 Task: Find connections with filter location Arganda with filter topic #covidwith filter profile language French with filter current company ONLINE WORK FROM HOME OPPORTUNITY with filter school Birla Institute of Technology and Science, Pilani - Goa Campus with filter industry Waste Treatment and Disposal with filter service category Financial Accounting with filter keywords title Carpenter
Action: Mouse moved to (209, 306)
Screenshot: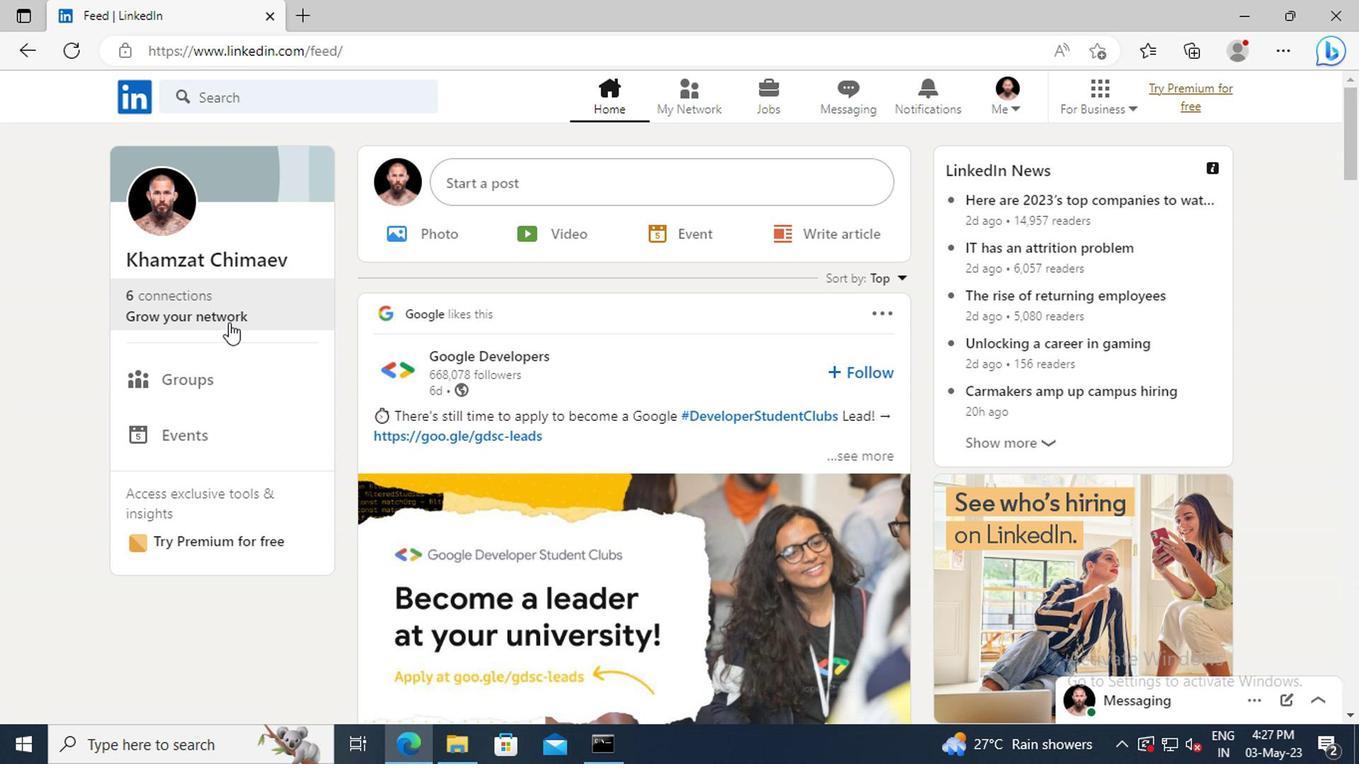 
Action: Mouse pressed left at (209, 306)
Screenshot: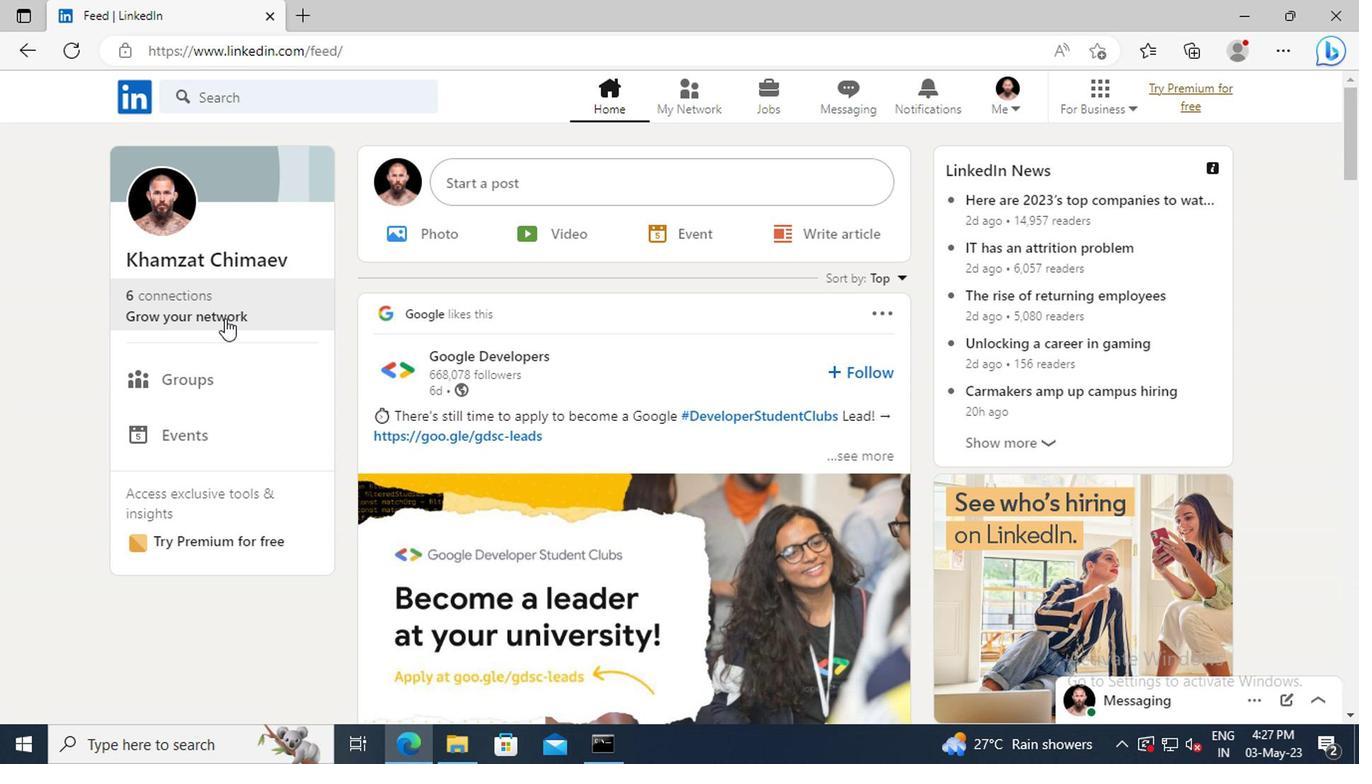 
Action: Mouse moved to (210, 210)
Screenshot: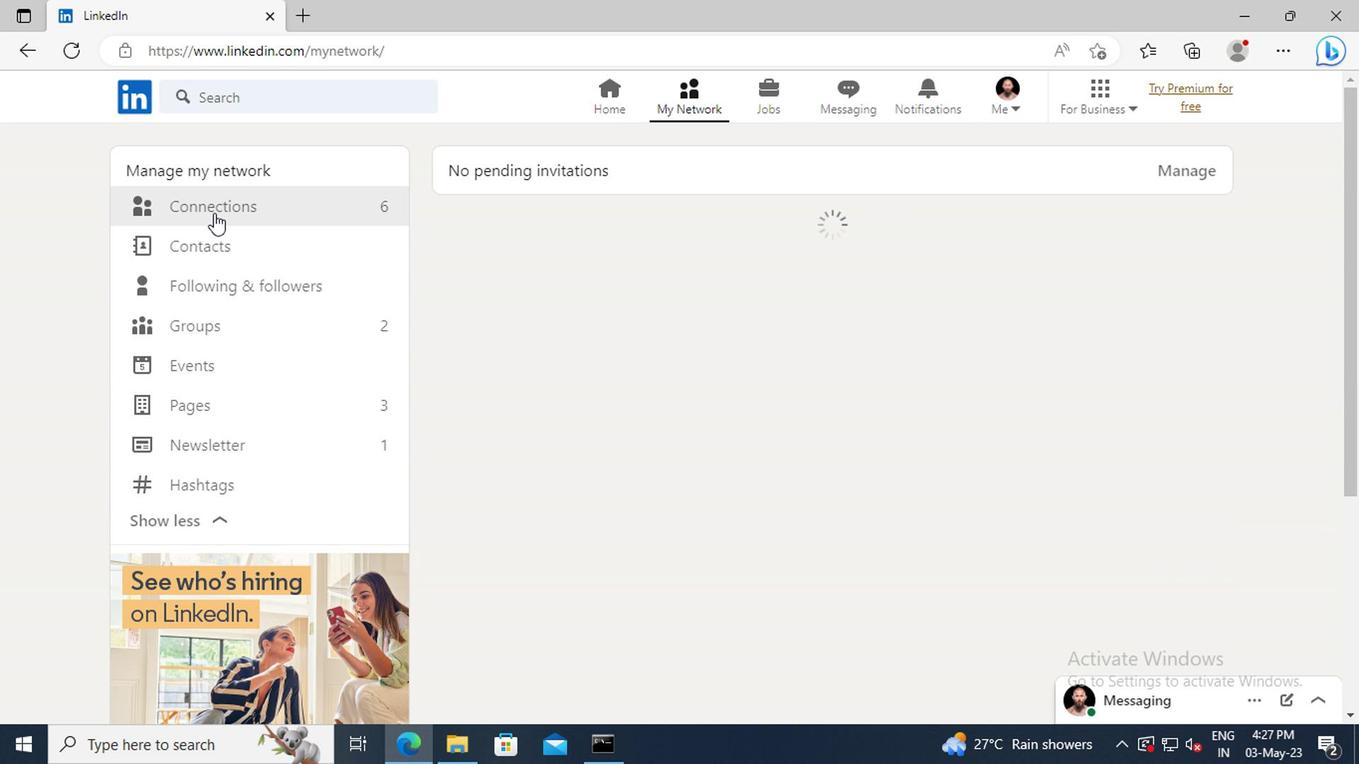 
Action: Mouse pressed left at (210, 210)
Screenshot: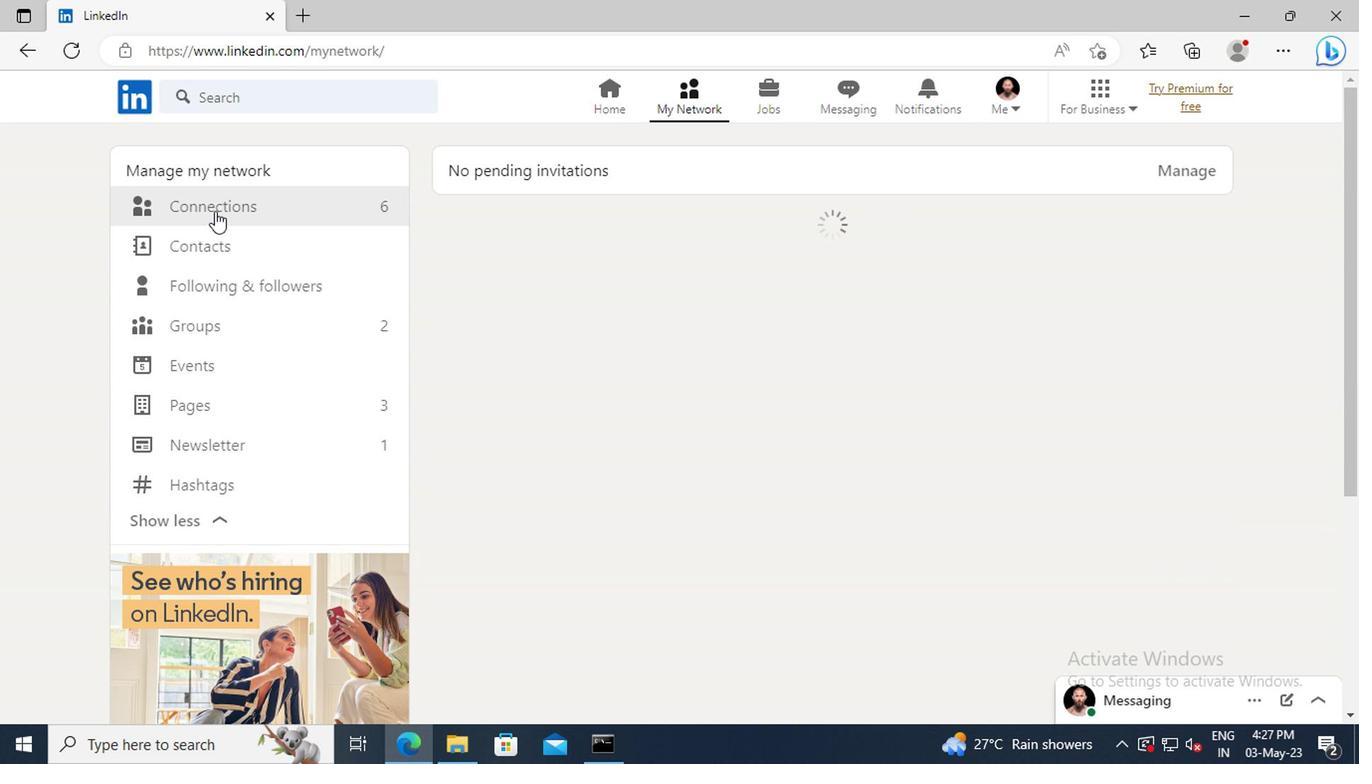 
Action: Mouse moved to (797, 211)
Screenshot: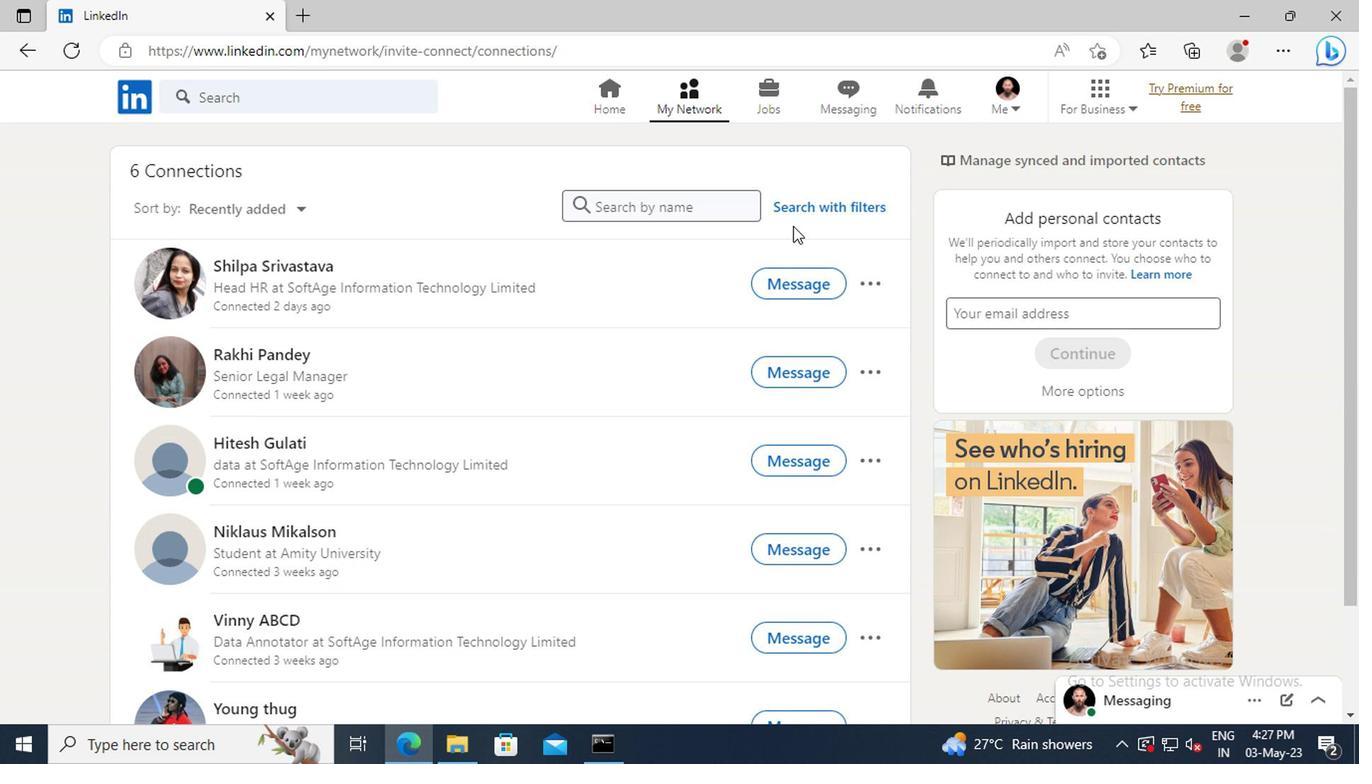 
Action: Mouse pressed left at (797, 211)
Screenshot: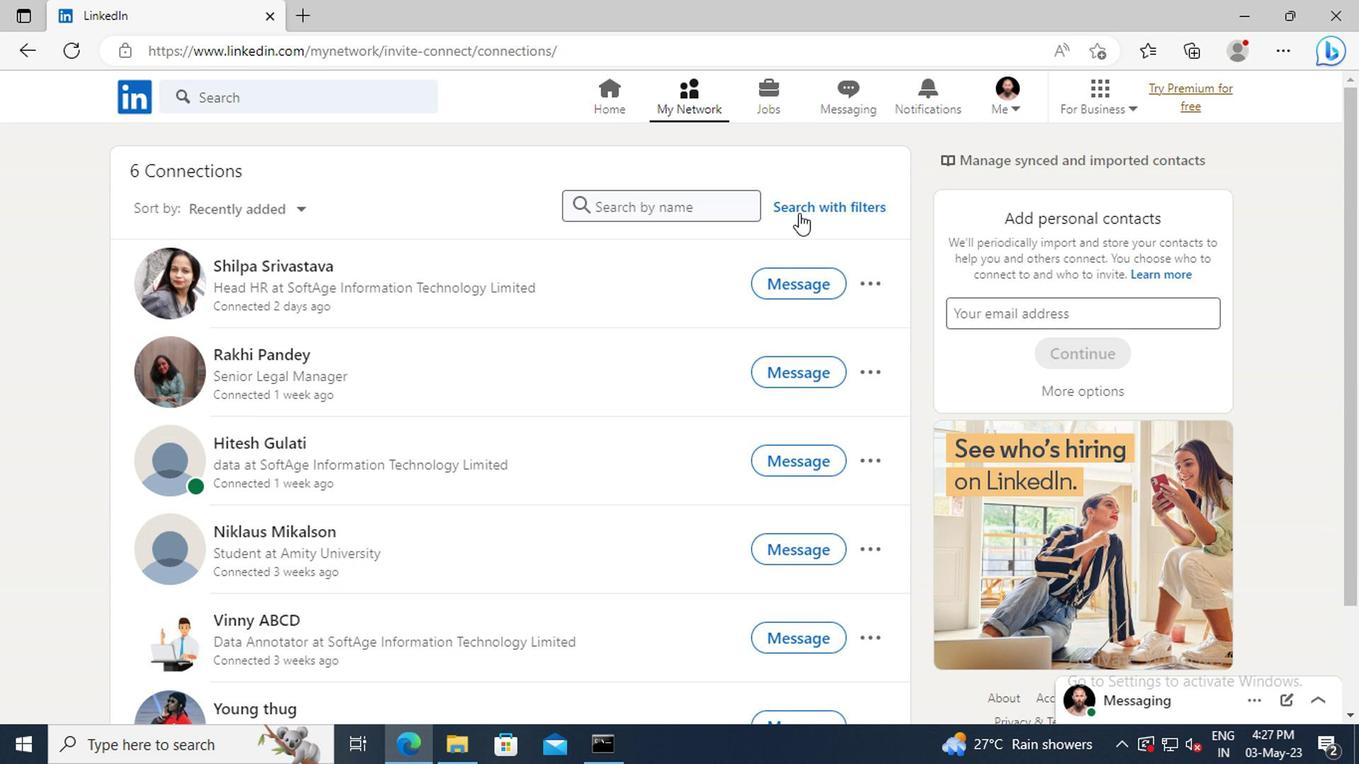 
Action: Mouse moved to (749, 157)
Screenshot: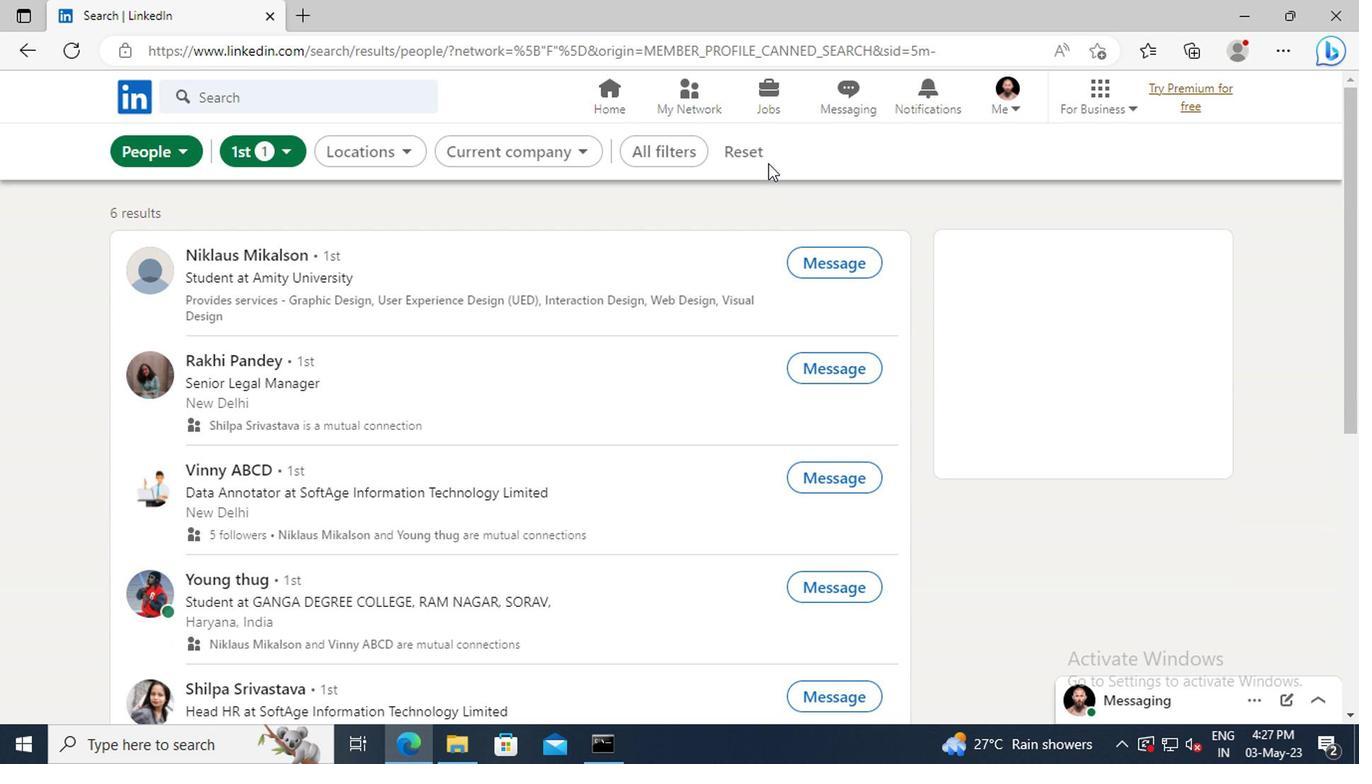 
Action: Mouse pressed left at (749, 157)
Screenshot: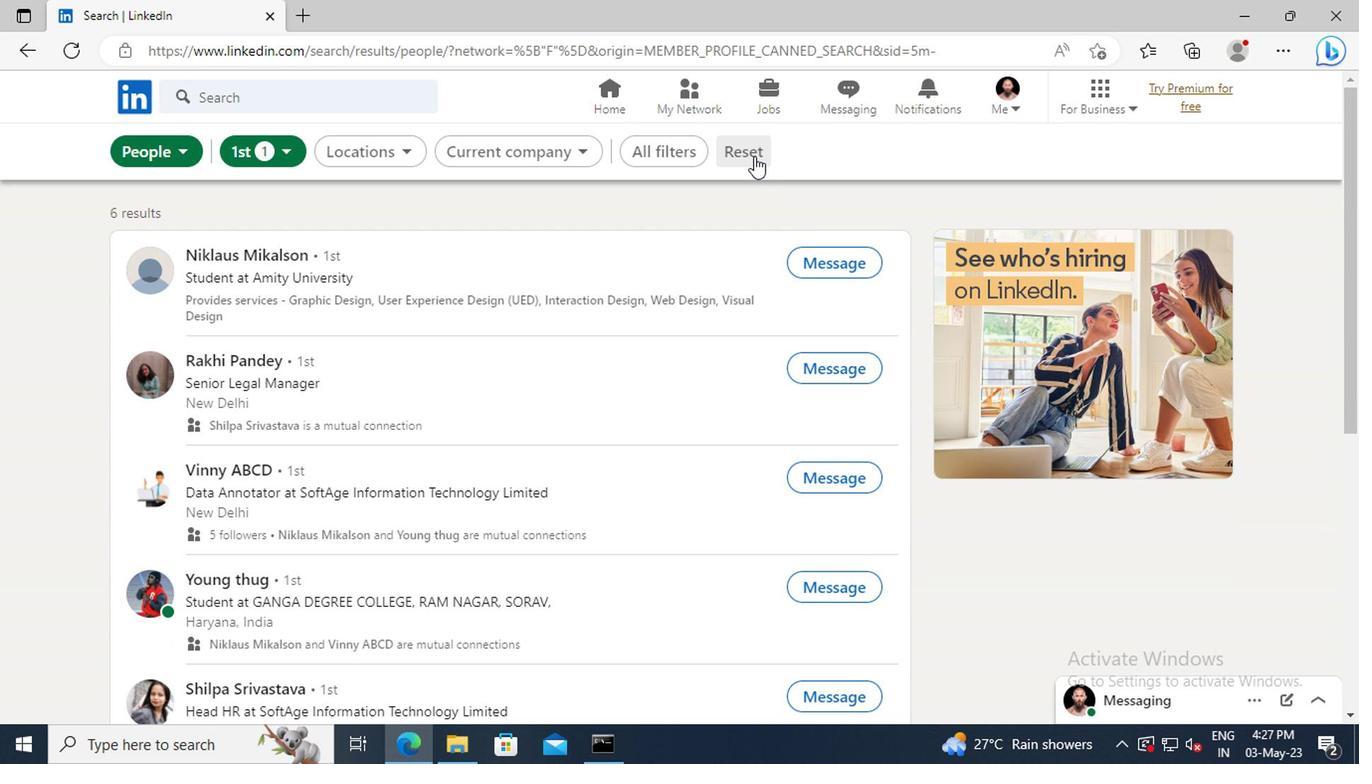 
Action: Mouse moved to (726, 158)
Screenshot: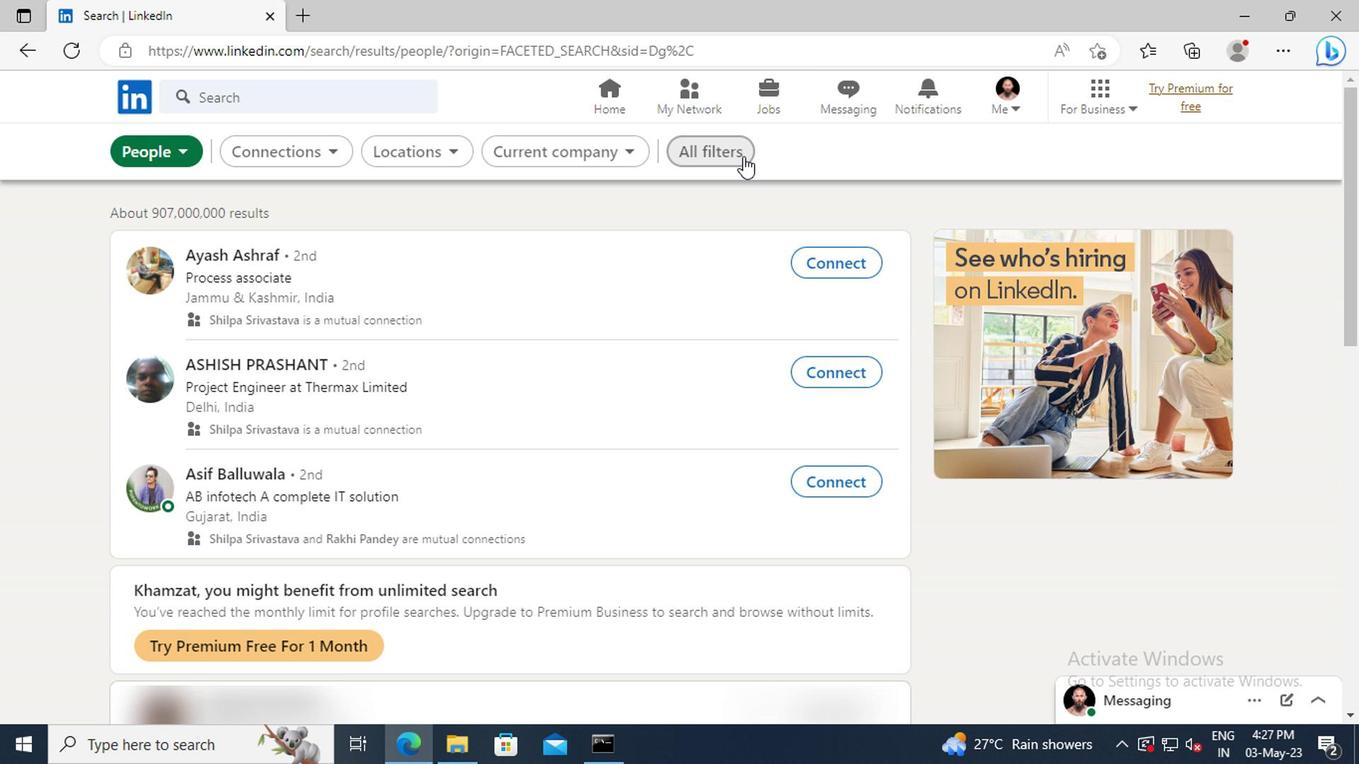 
Action: Mouse pressed left at (726, 158)
Screenshot: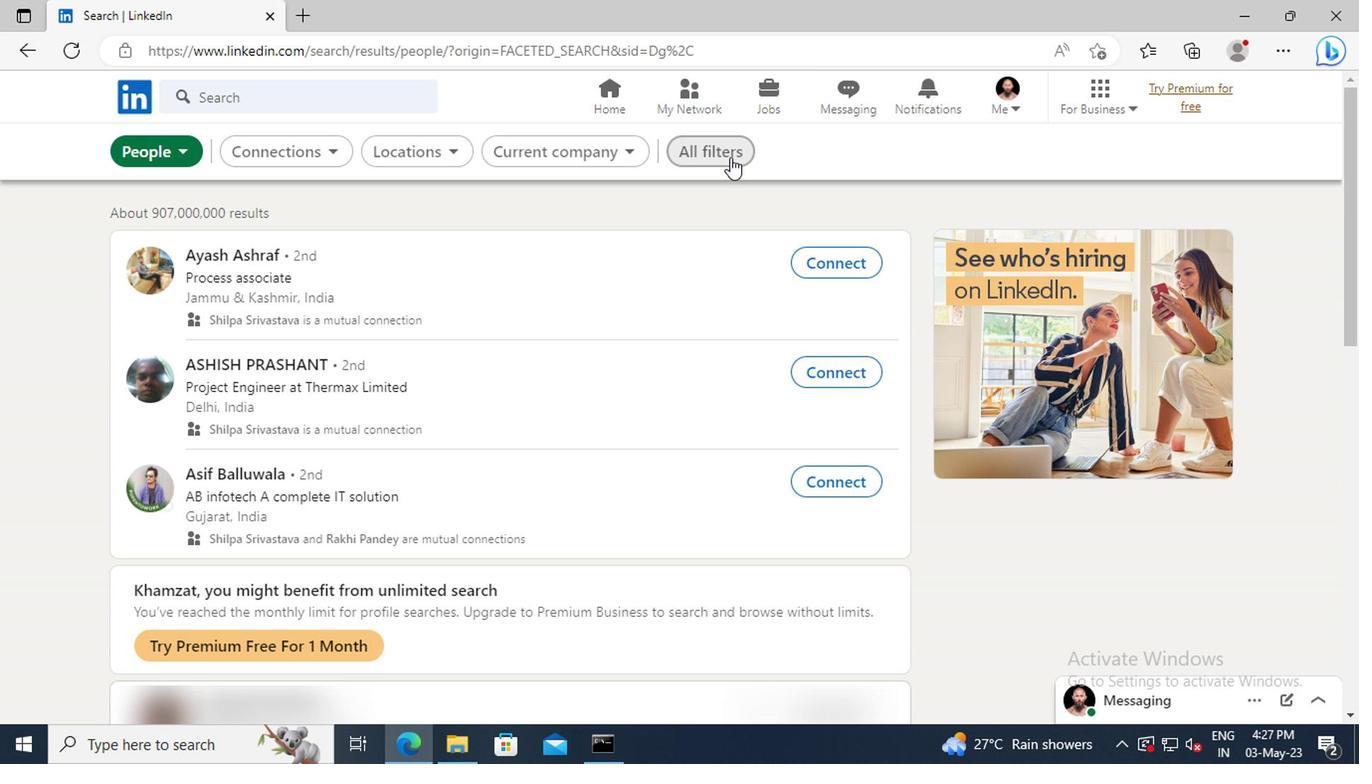 
Action: Mouse moved to (1131, 356)
Screenshot: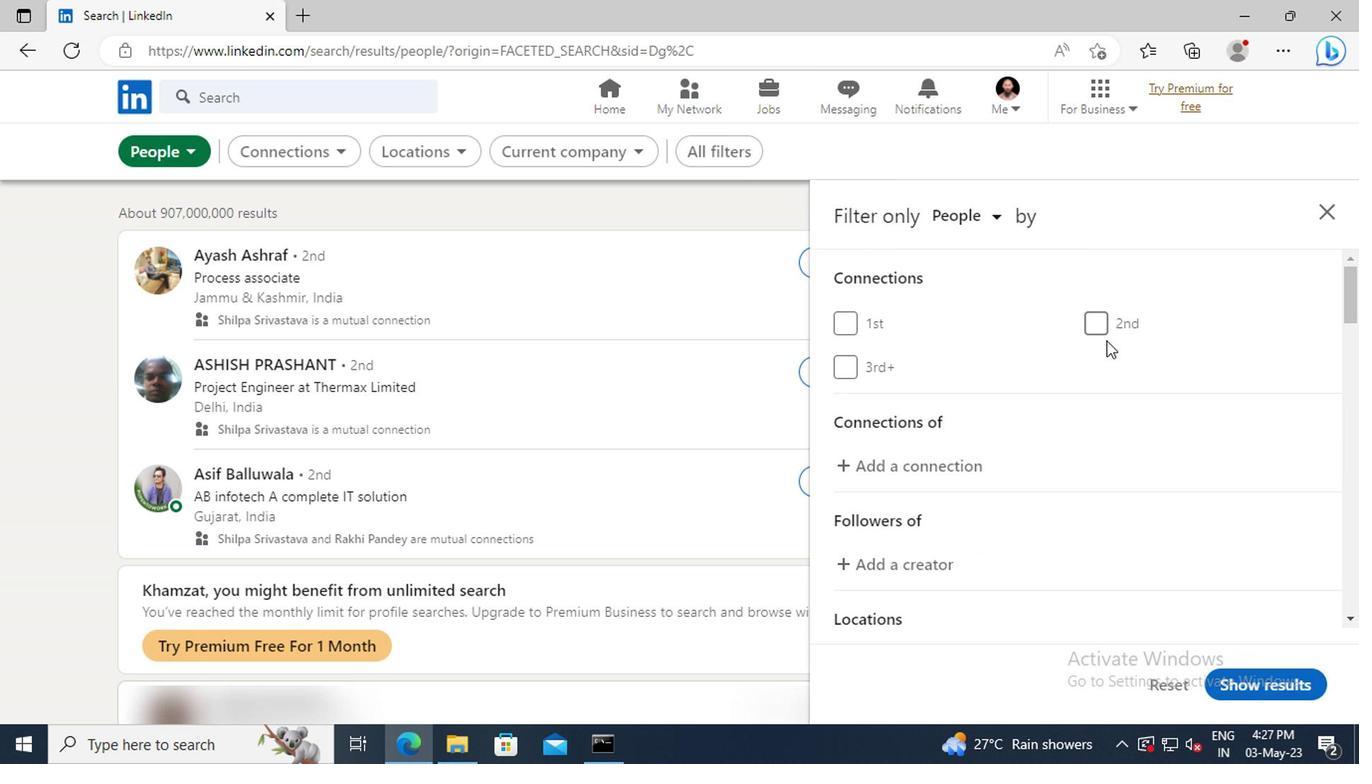 
Action: Mouse scrolled (1131, 354) with delta (0, -1)
Screenshot: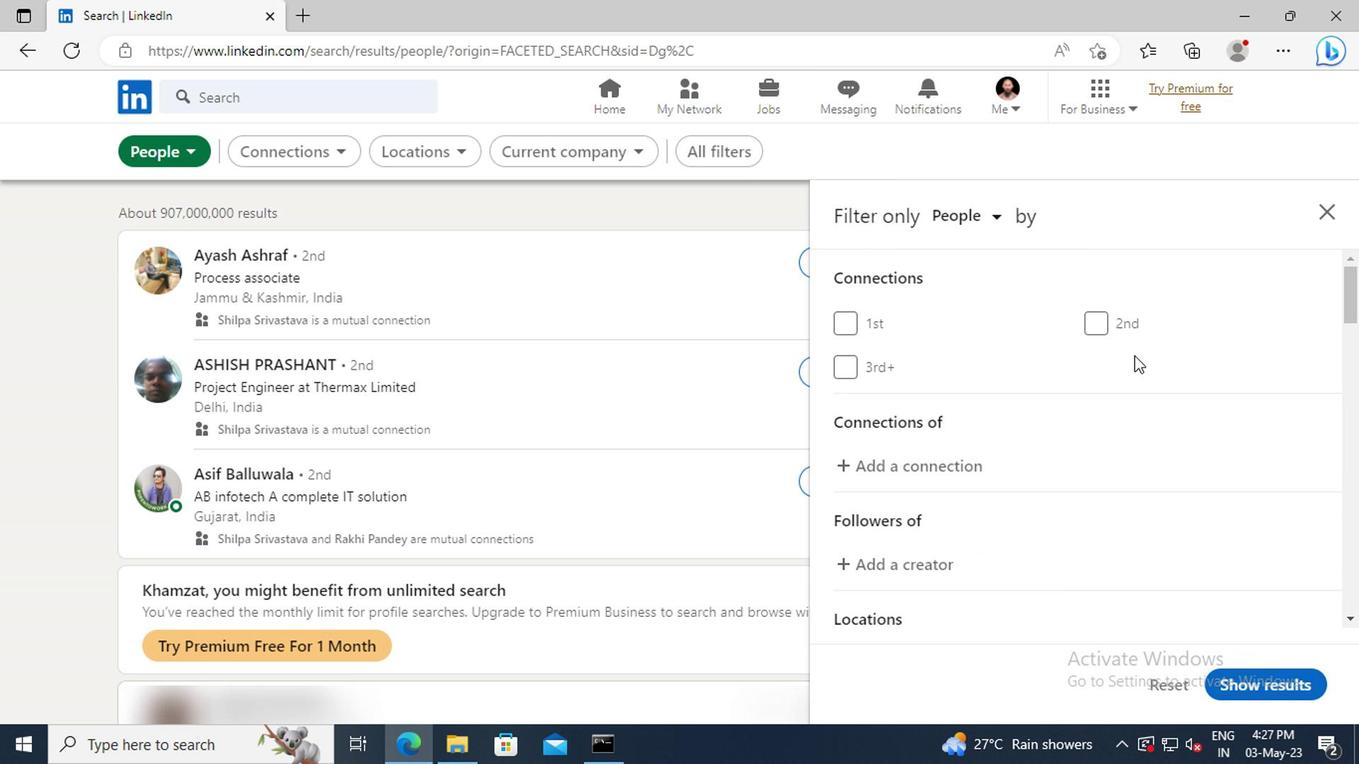 
Action: Mouse scrolled (1131, 354) with delta (0, -1)
Screenshot: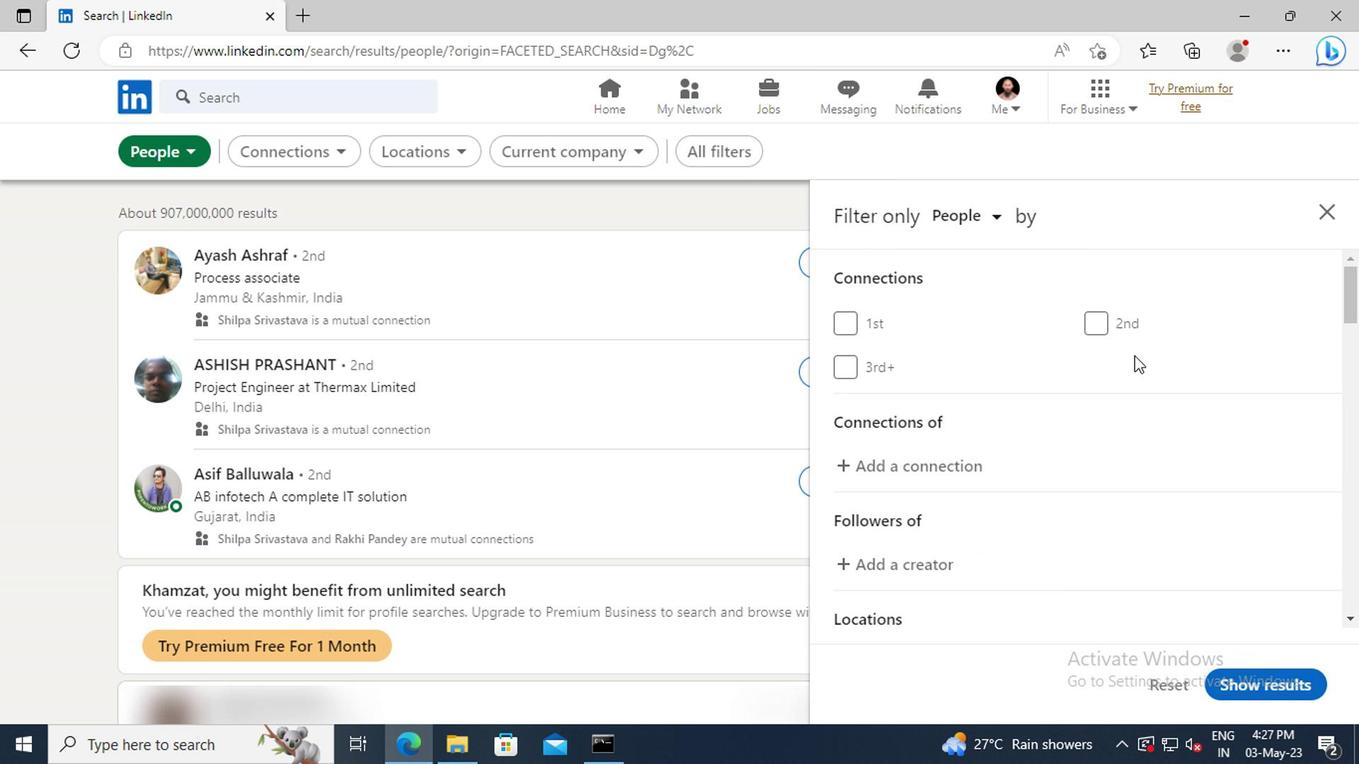 
Action: Mouse scrolled (1131, 354) with delta (0, -1)
Screenshot: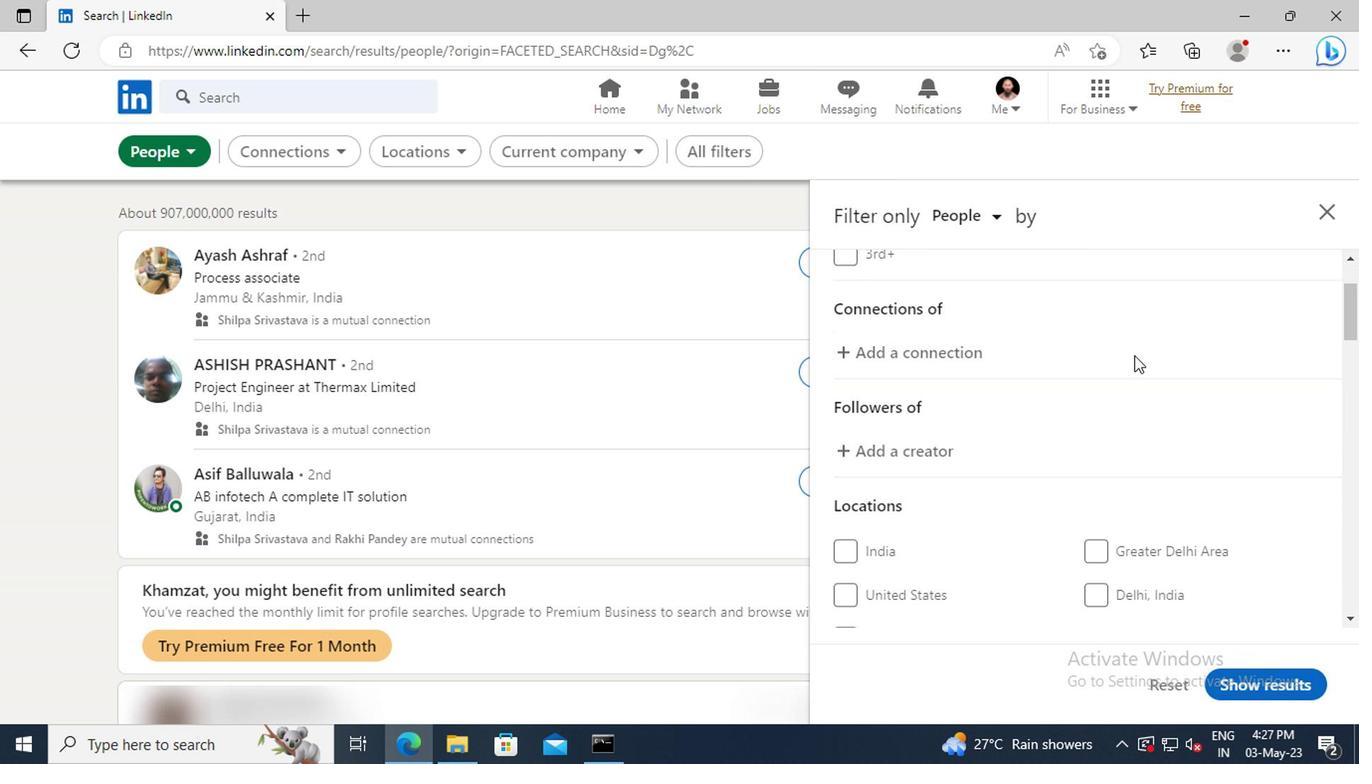 
Action: Mouse scrolled (1131, 354) with delta (0, -1)
Screenshot: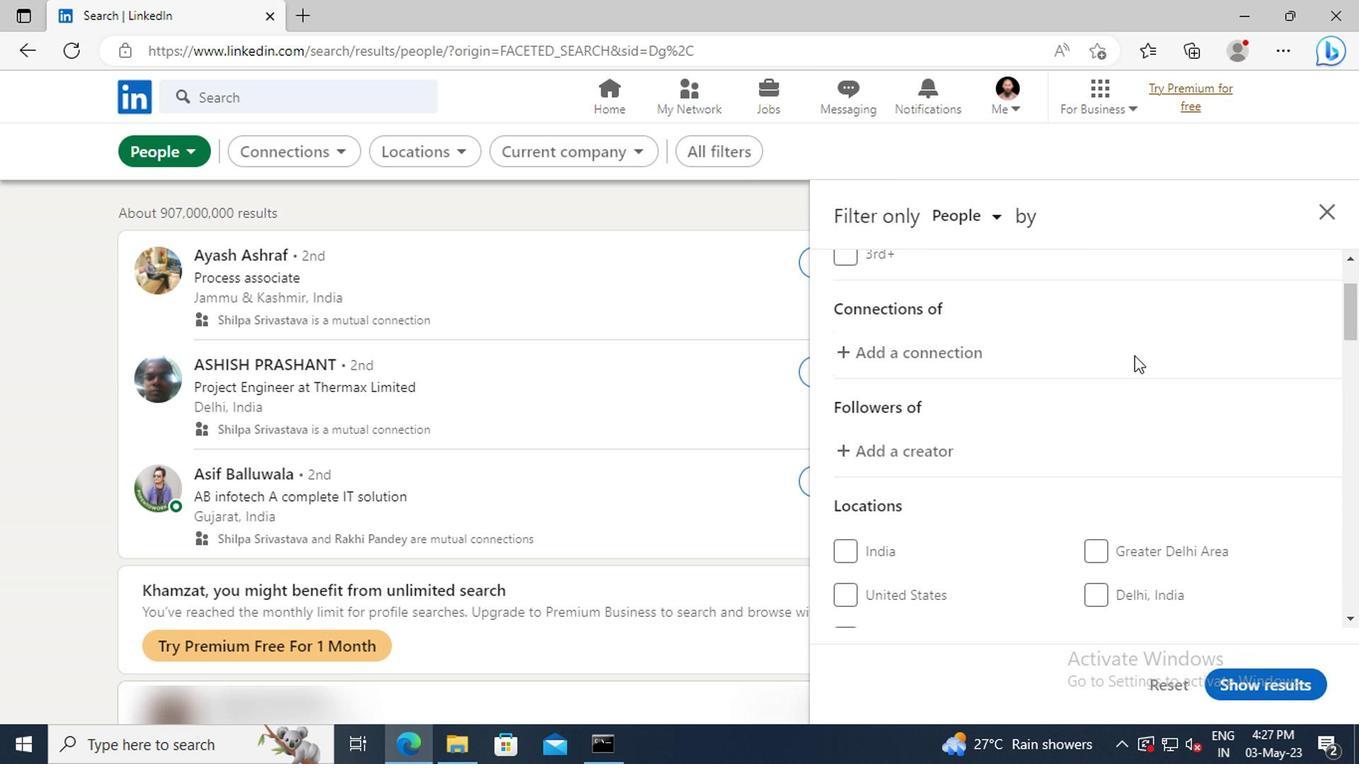 
Action: Mouse scrolled (1131, 354) with delta (0, -1)
Screenshot: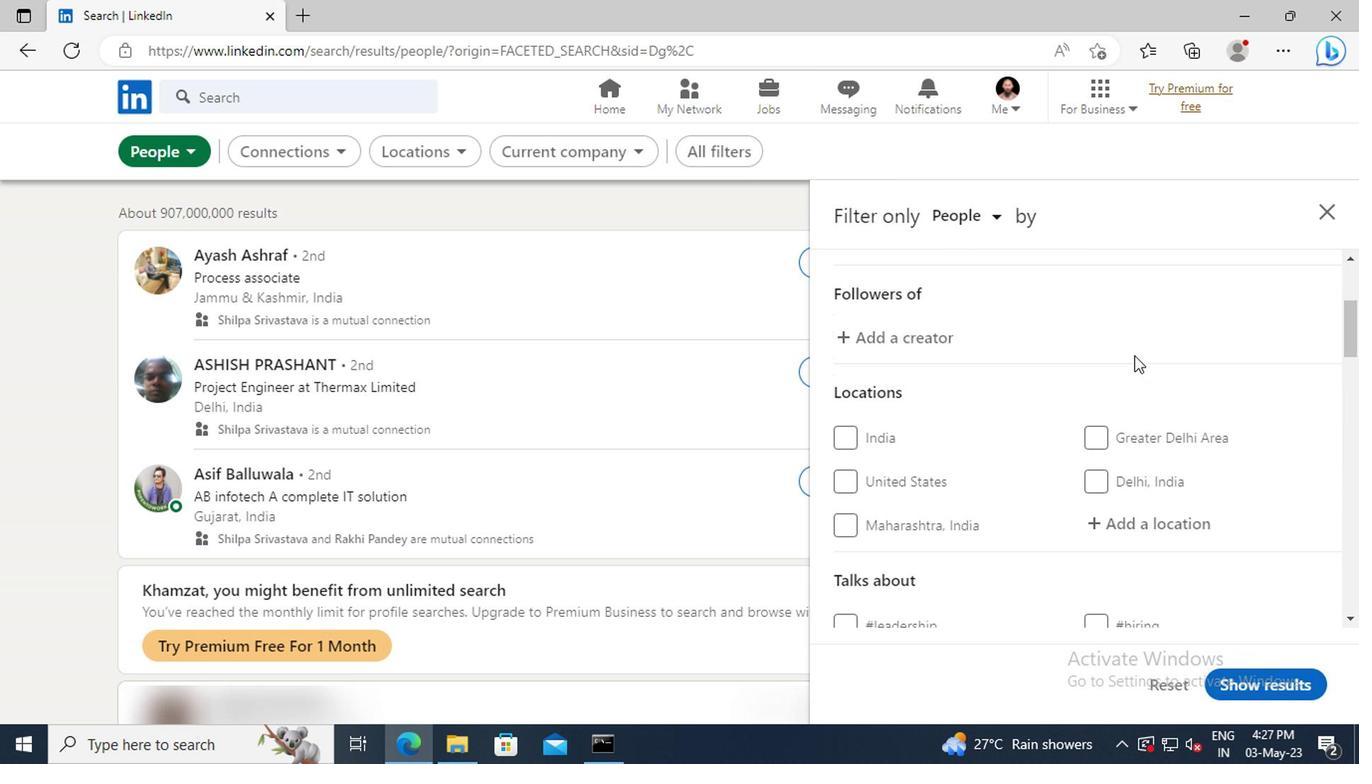 
Action: Mouse scrolled (1131, 354) with delta (0, -1)
Screenshot: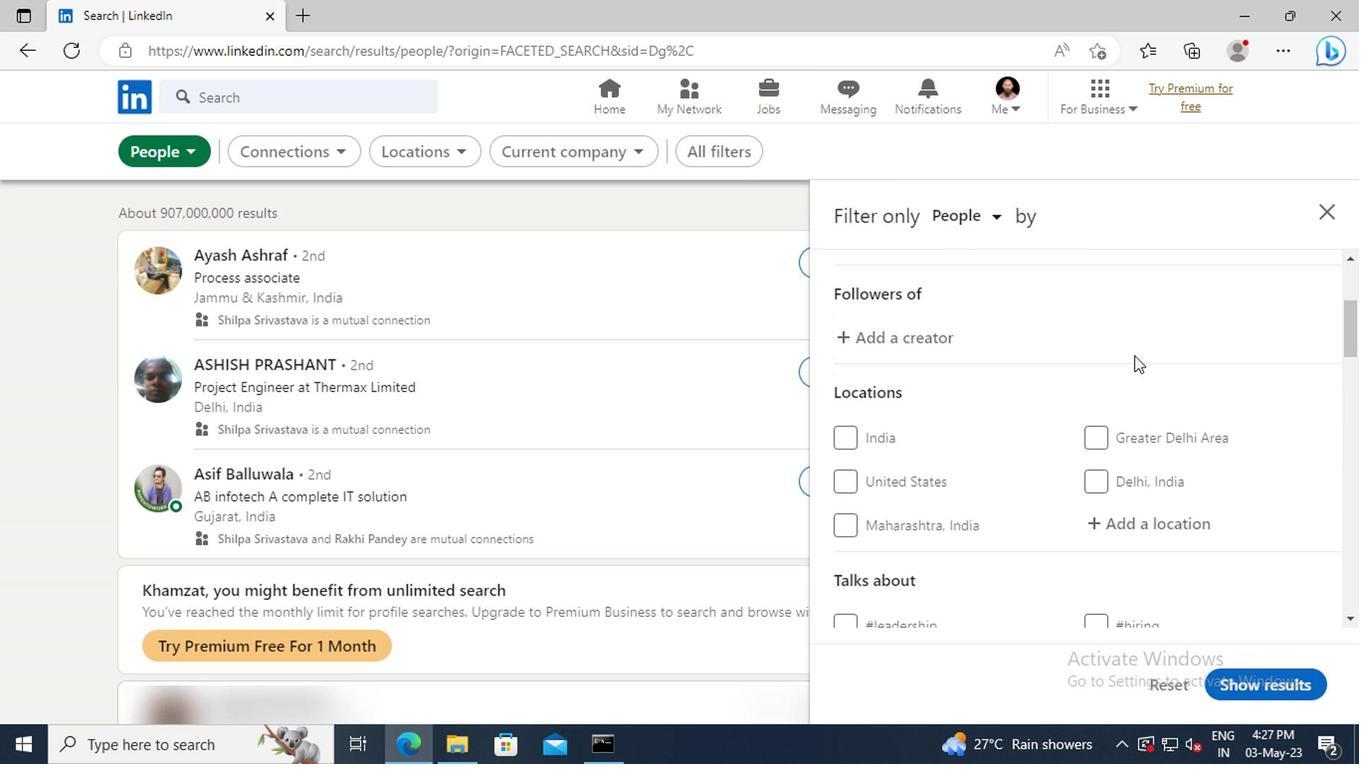 
Action: Mouse moved to (1138, 412)
Screenshot: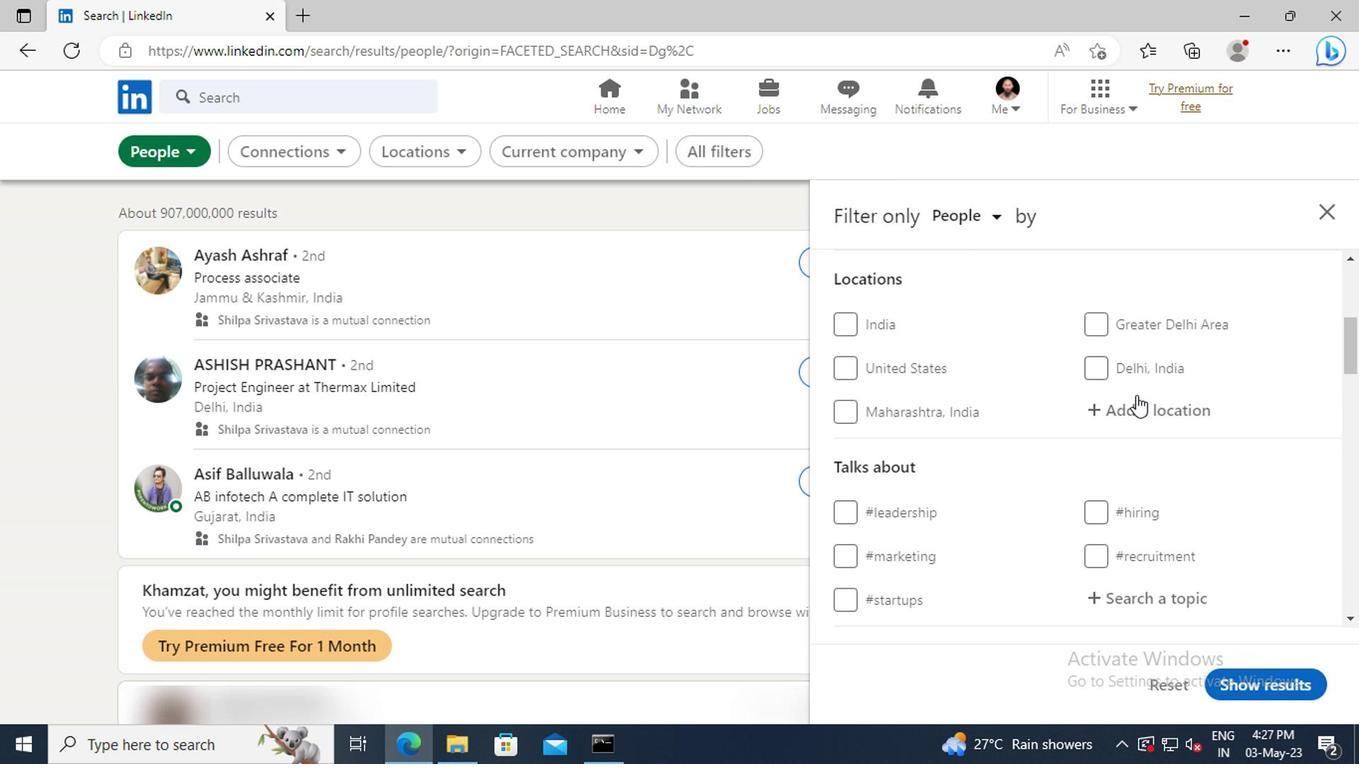 
Action: Mouse pressed left at (1138, 412)
Screenshot: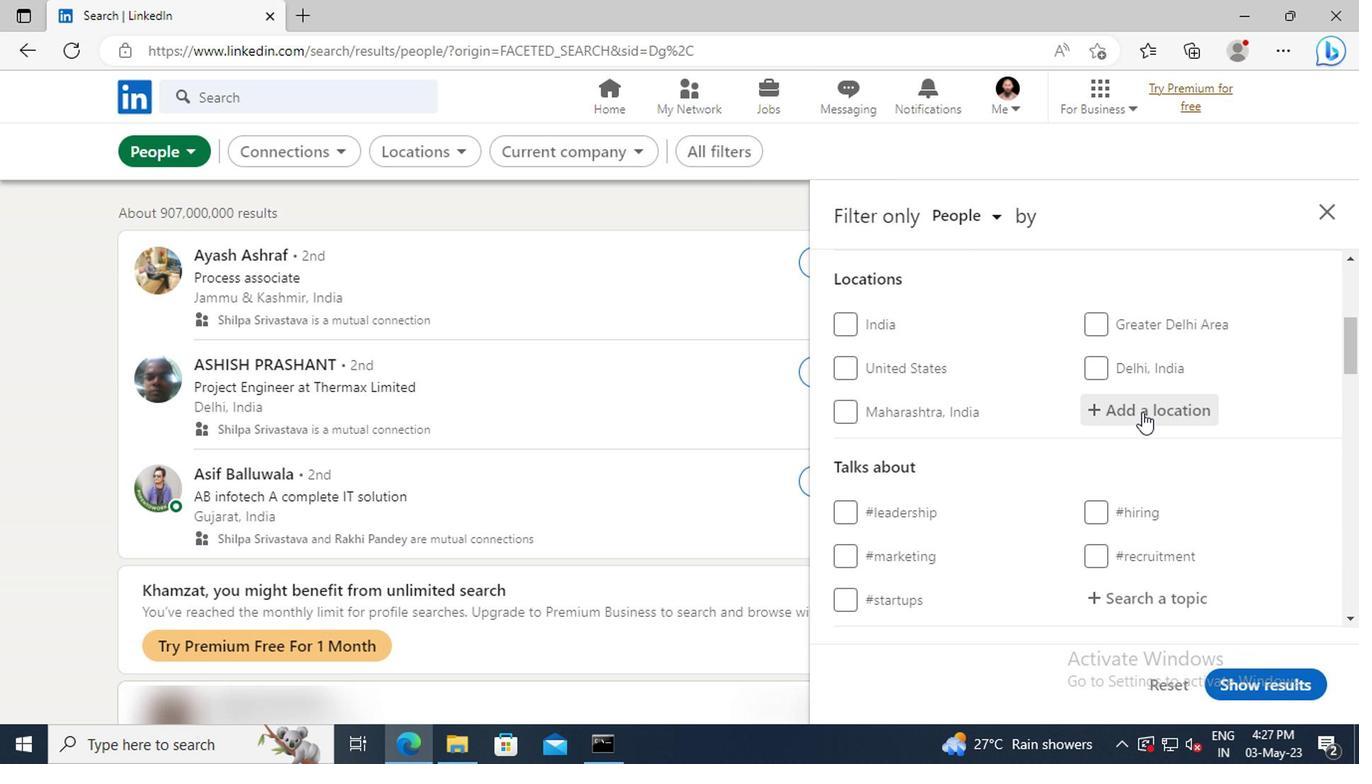 
Action: Key pressed <Key.shift>ARGANDA<Key.enter>
Screenshot: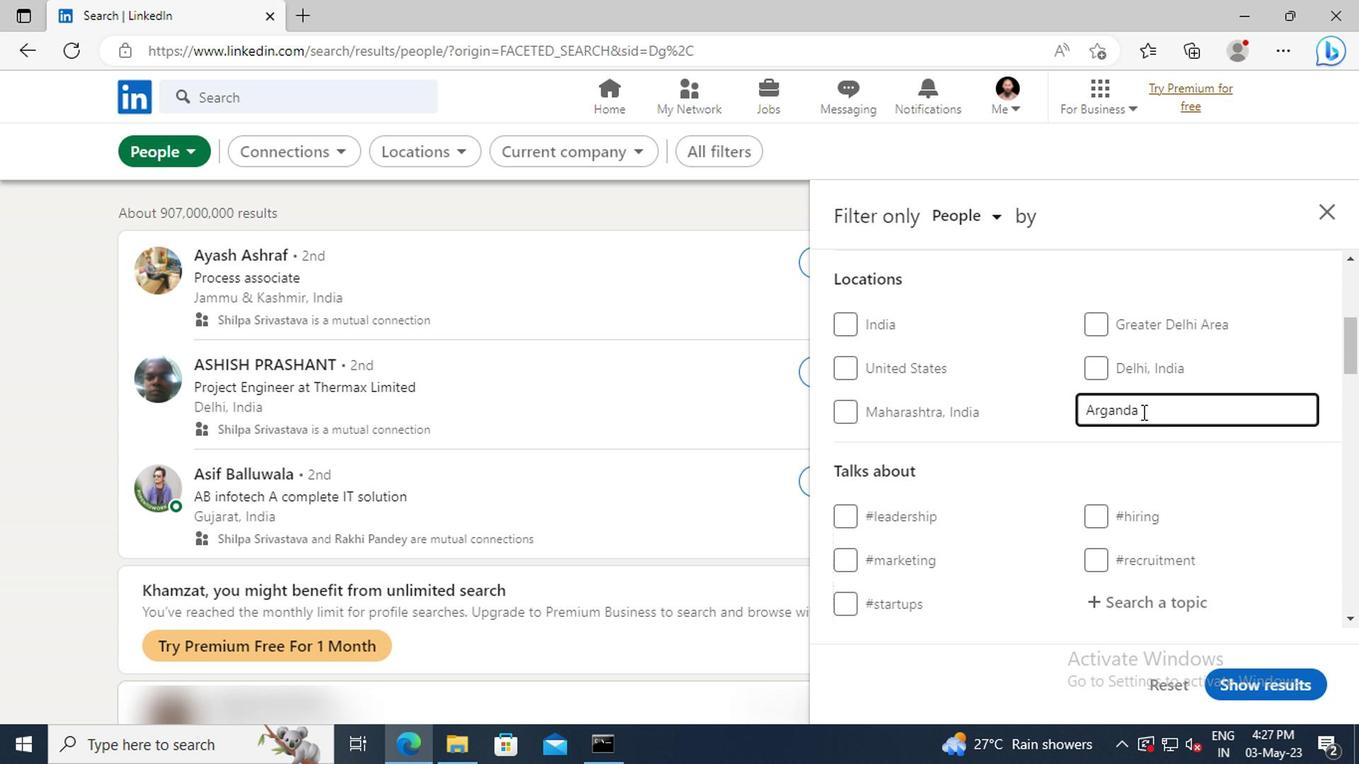 
Action: Mouse scrolled (1138, 411) with delta (0, -1)
Screenshot: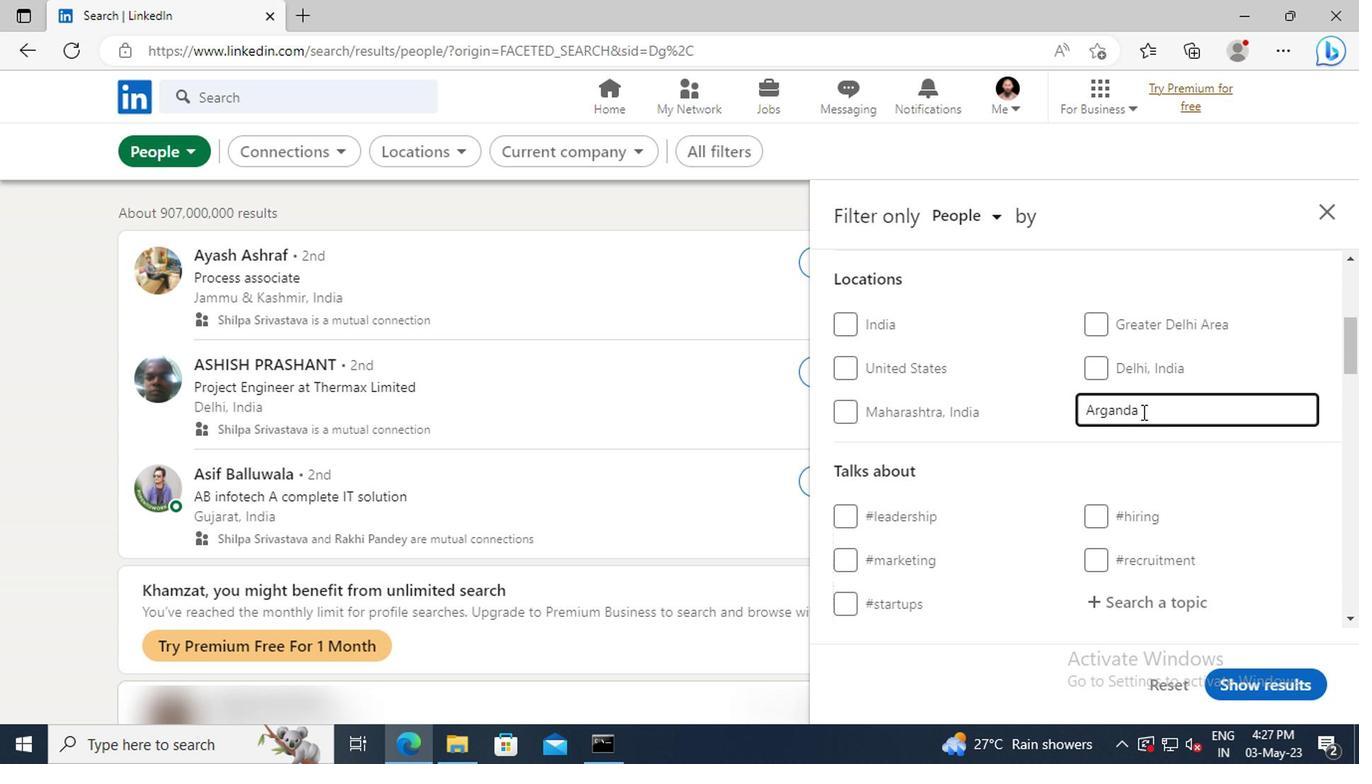 
Action: Mouse scrolled (1138, 411) with delta (0, -1)
Screenshot: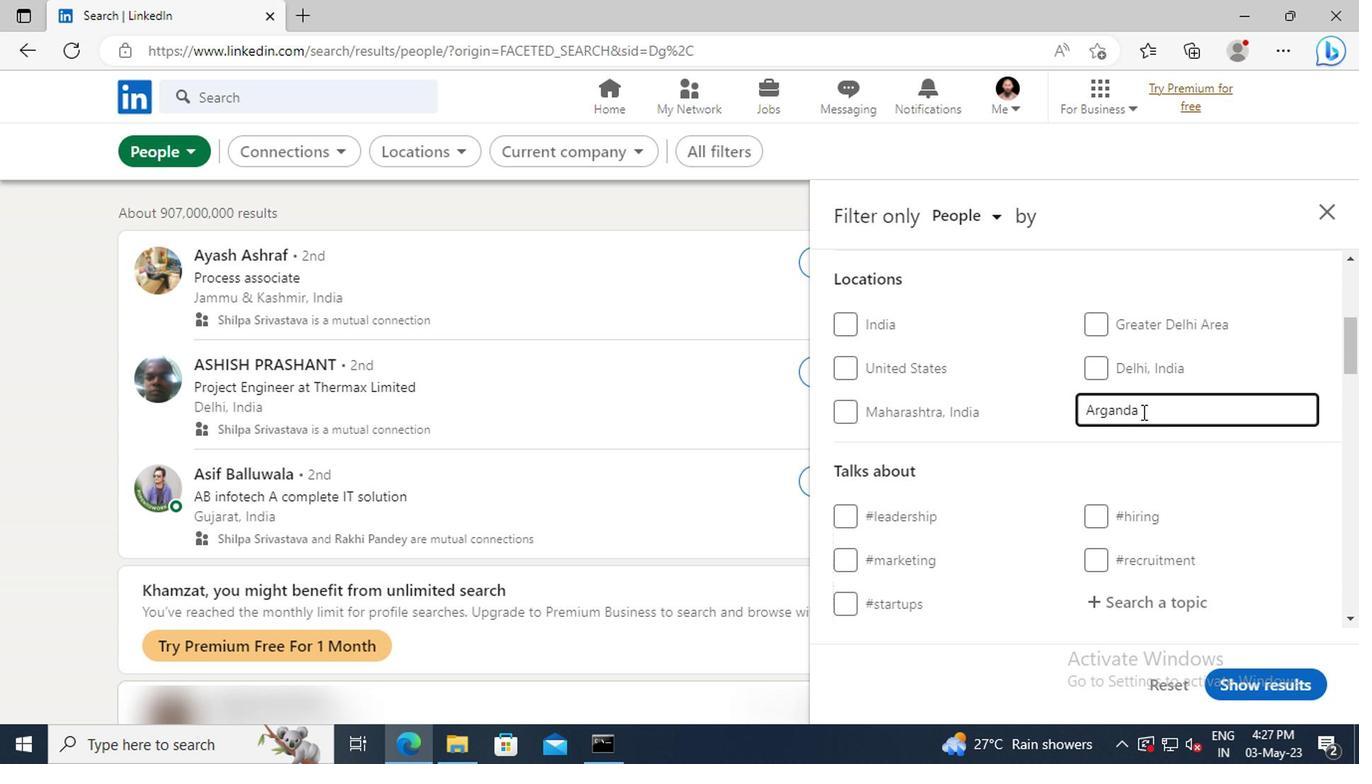 
Action: Mouse scrolled (1138, 411) with delta (0, -1)
Screenshot: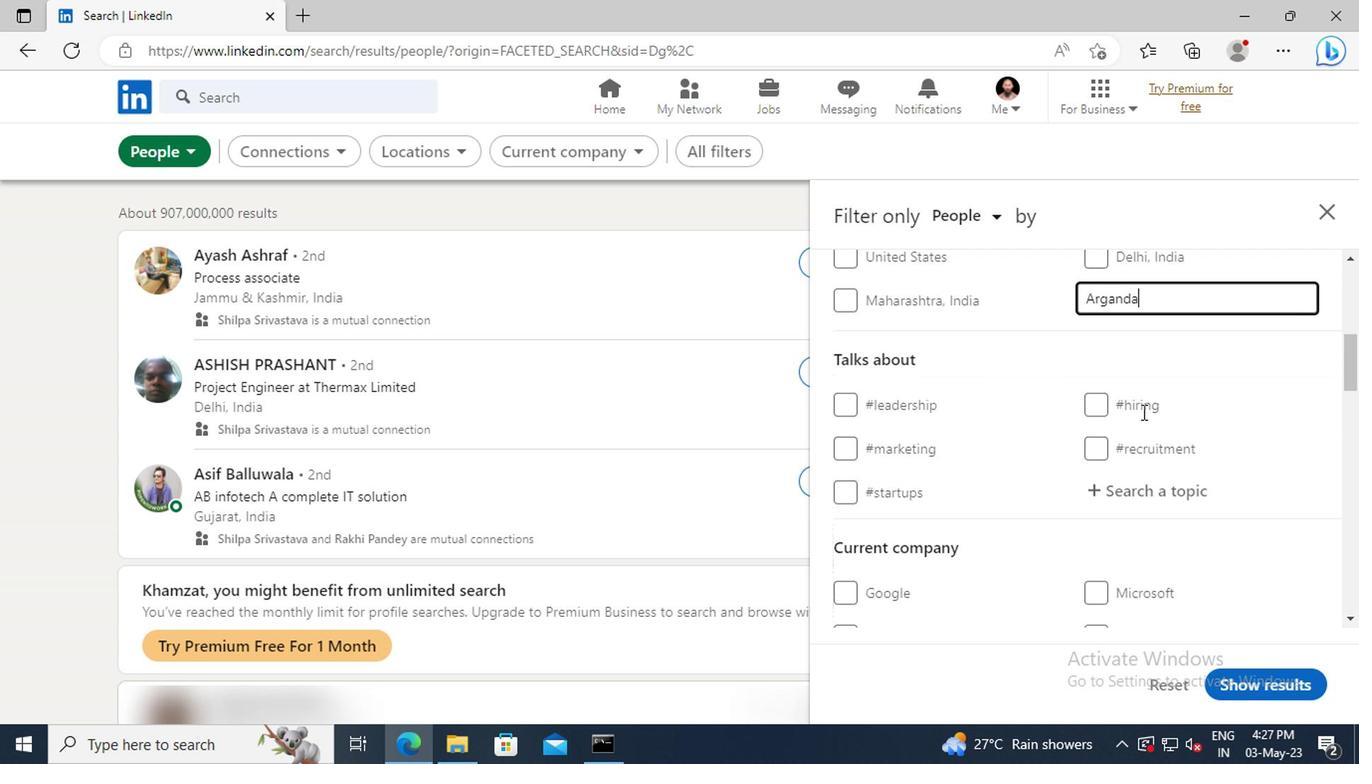 
Action: Mouse moved to (1143, 429)
Screenshot: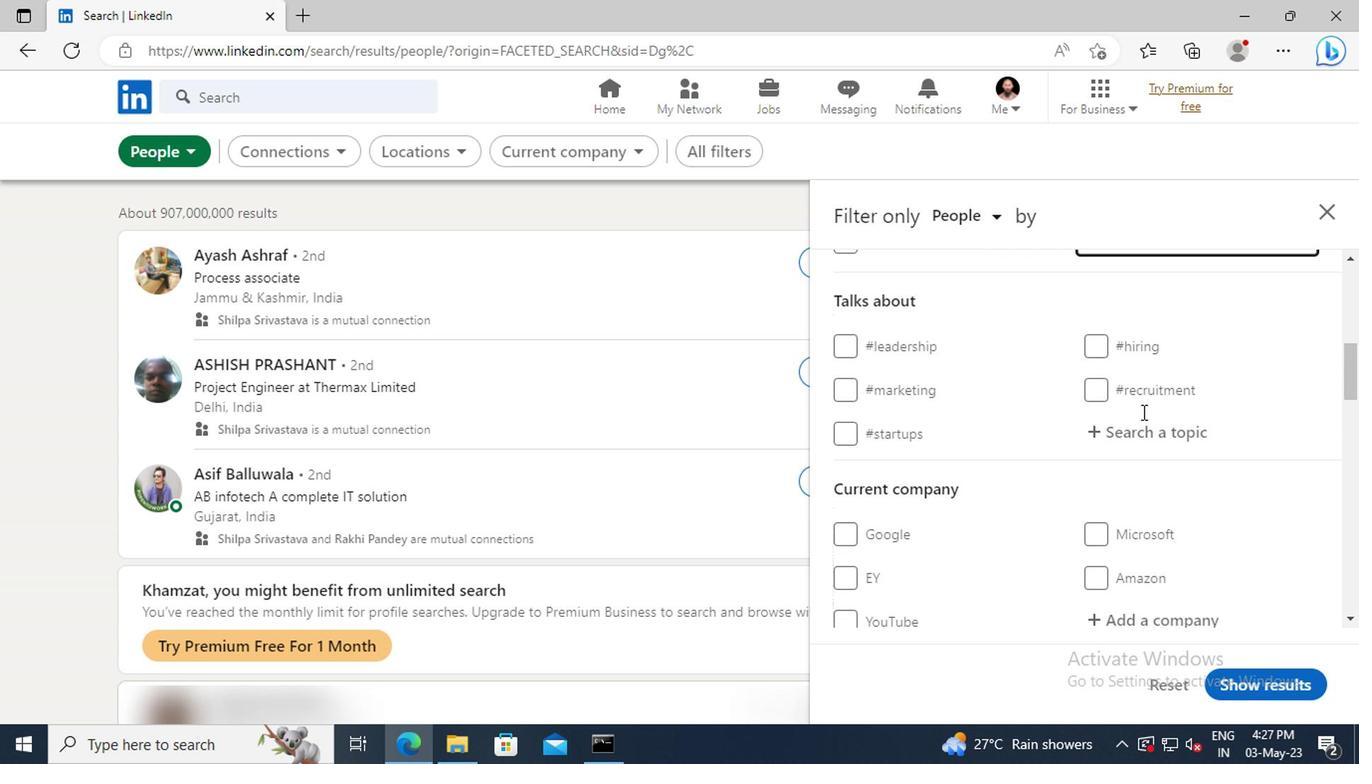 
Action: Mouse pressed left at (1143, 429)
Screenshot: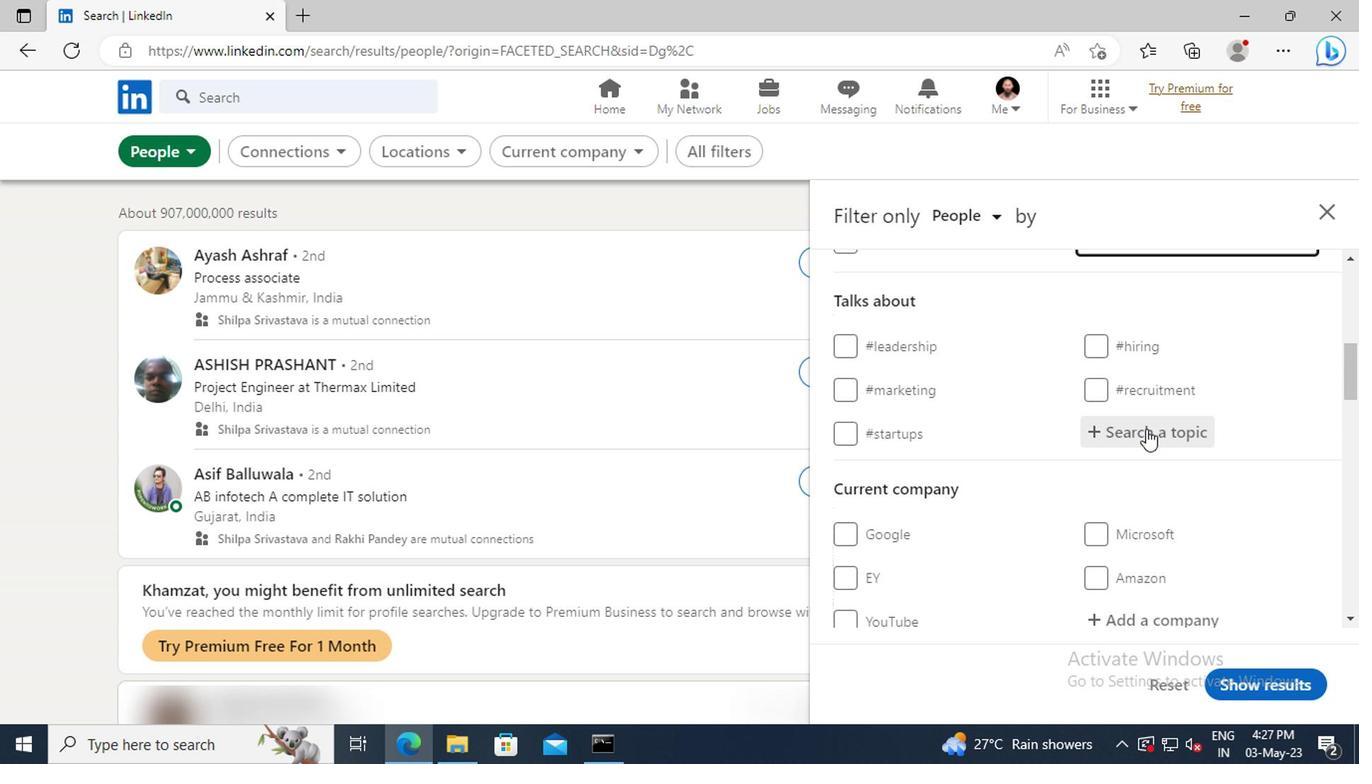 
Action: Key pressed COVI
Screenshot: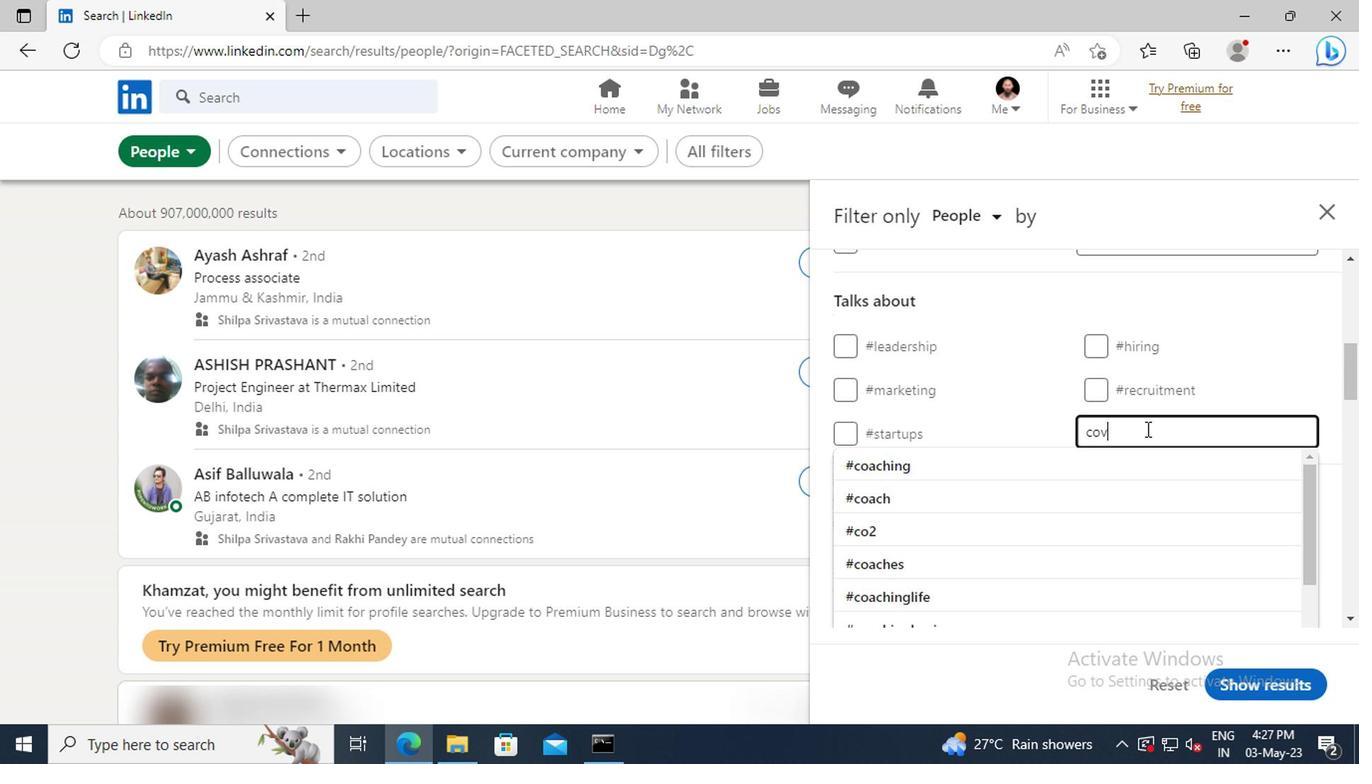 
Action: Mouse moved to (1141, 455)
Screenshot: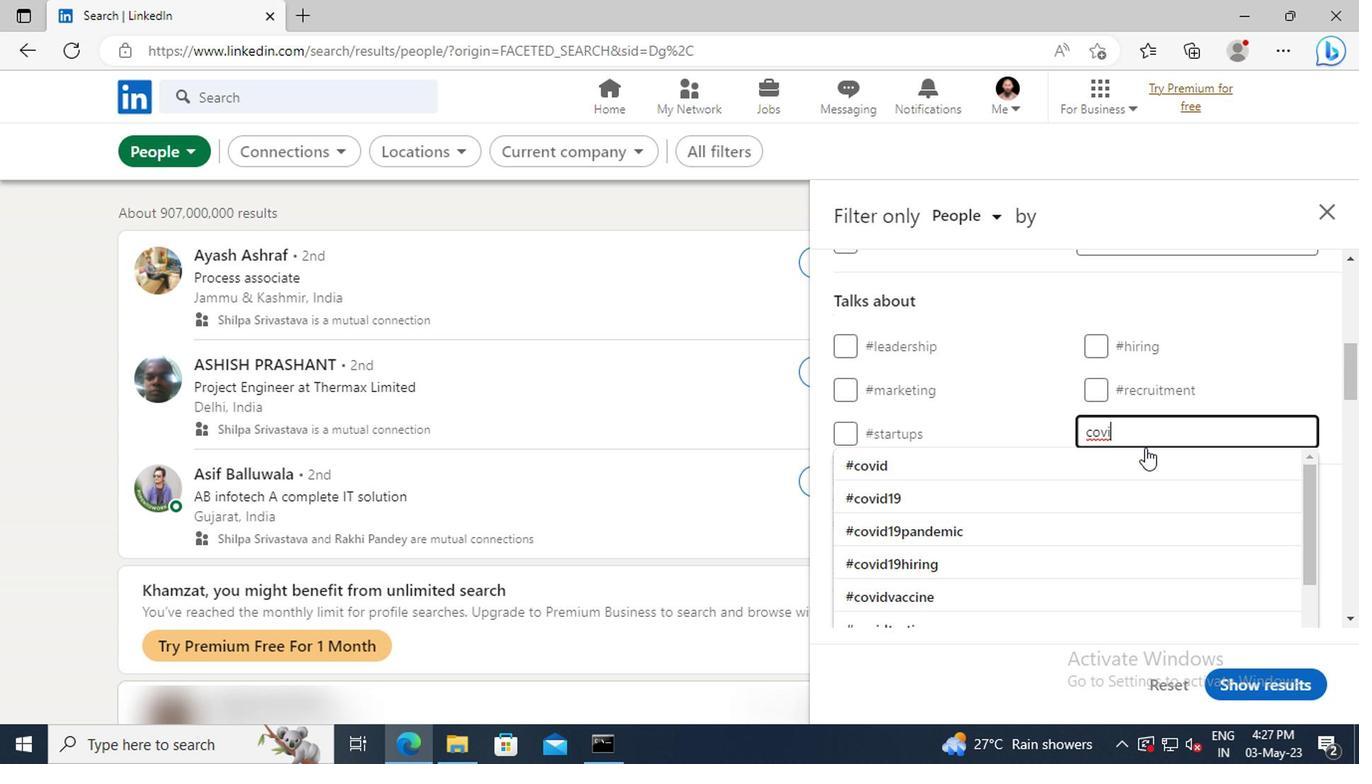 
Action: Mouse pressed left at (1141, 455)
Screenshot: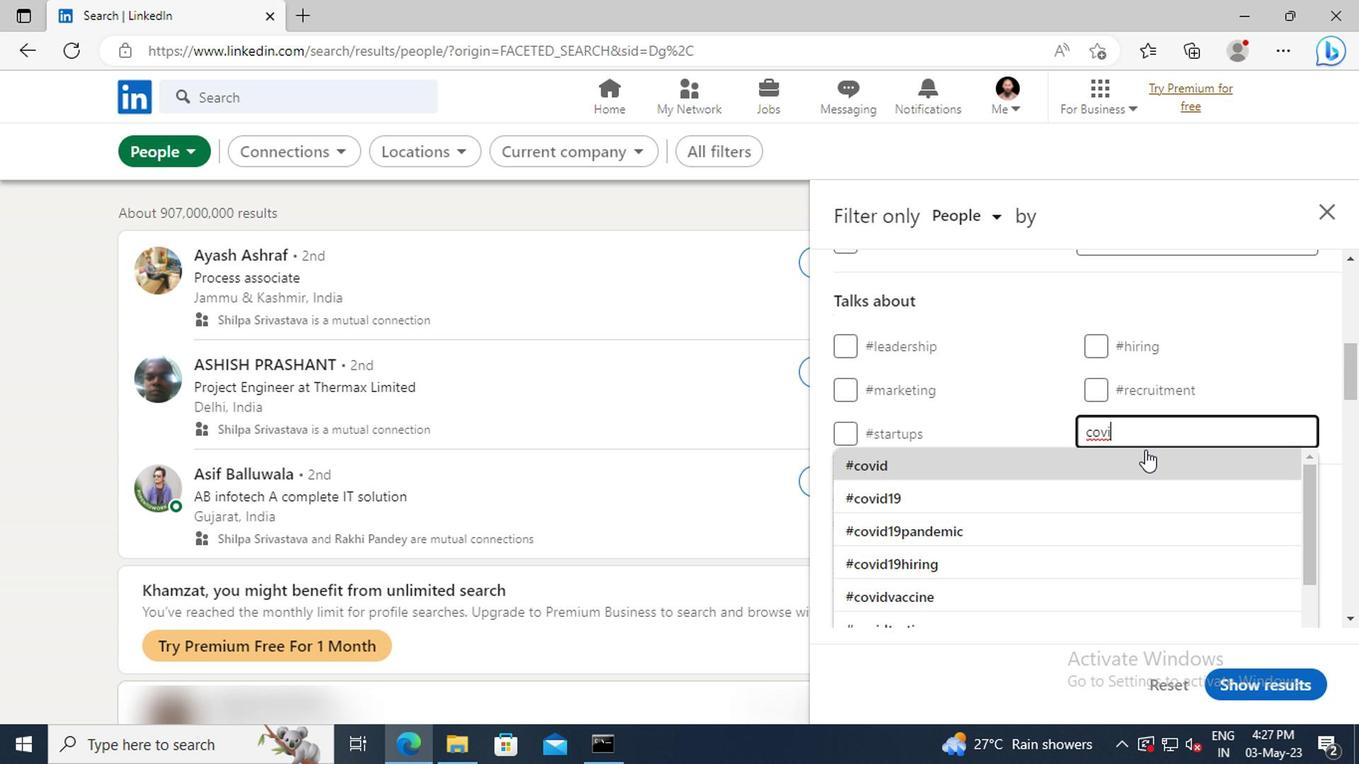 
Action: Mouse scrolled (1141, 454) with delta (0, 0)
Screenshot: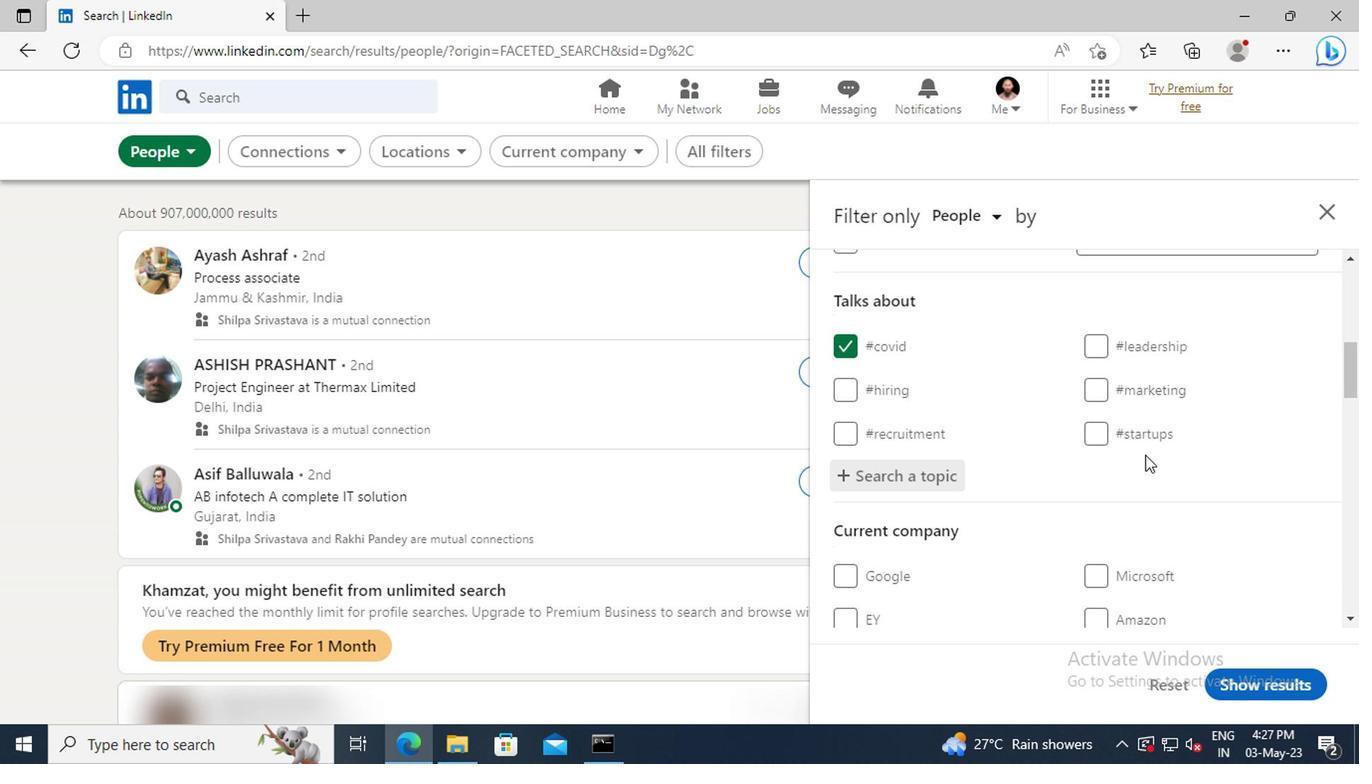 
Action: Mouse scrolled (1141, 454) with delta (0, 0)
Screenshot: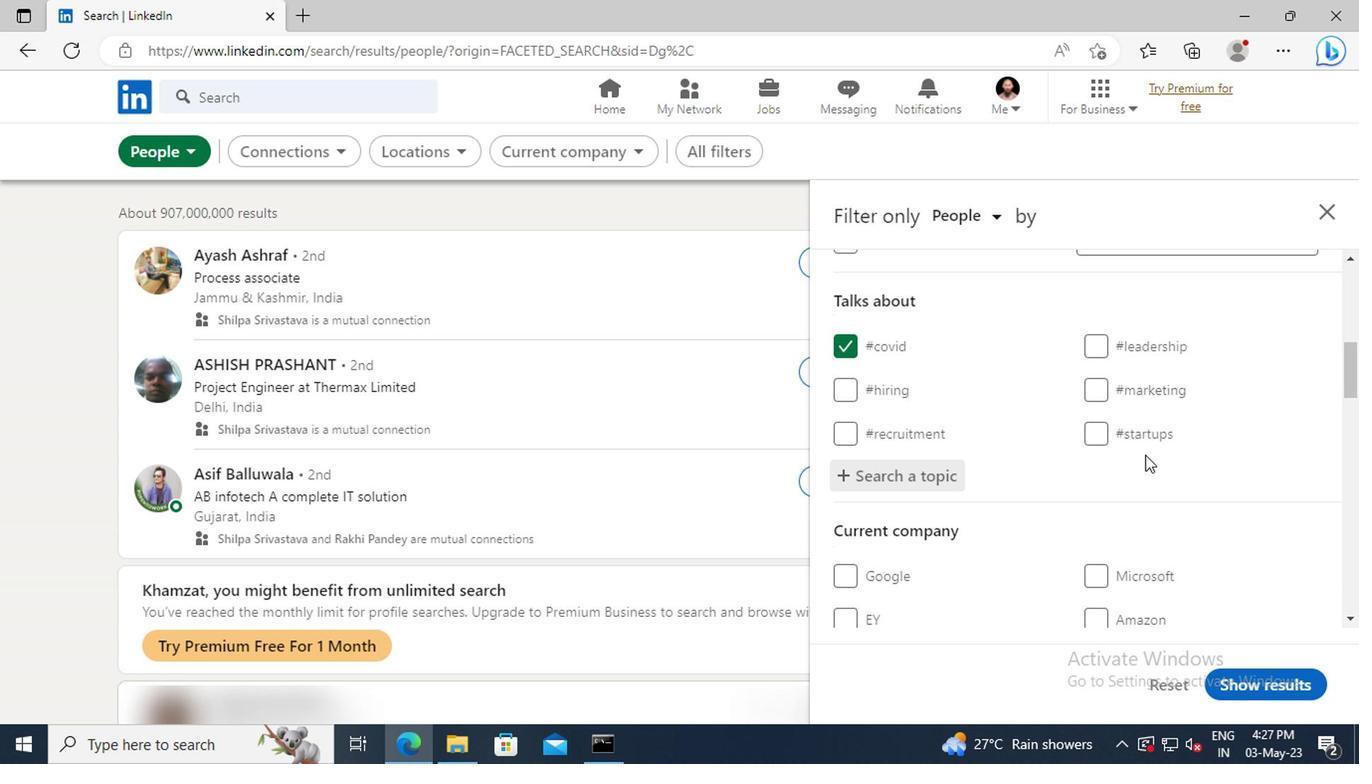 
Action: Mouse scrolled (1141, 454) with delta (0, 0)
Screenshot: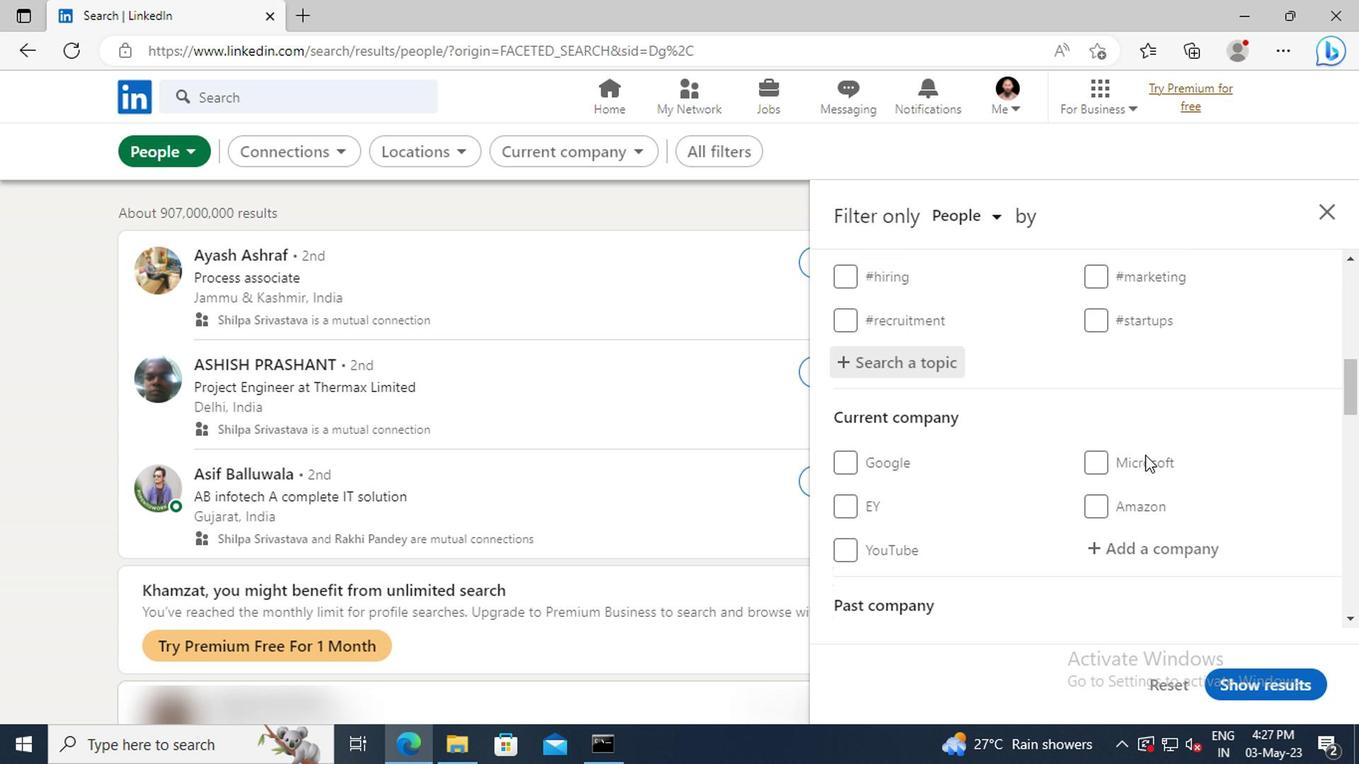 
Action: Mouse scrolled (1141, 454) with delta (0, 0)
Screenshot: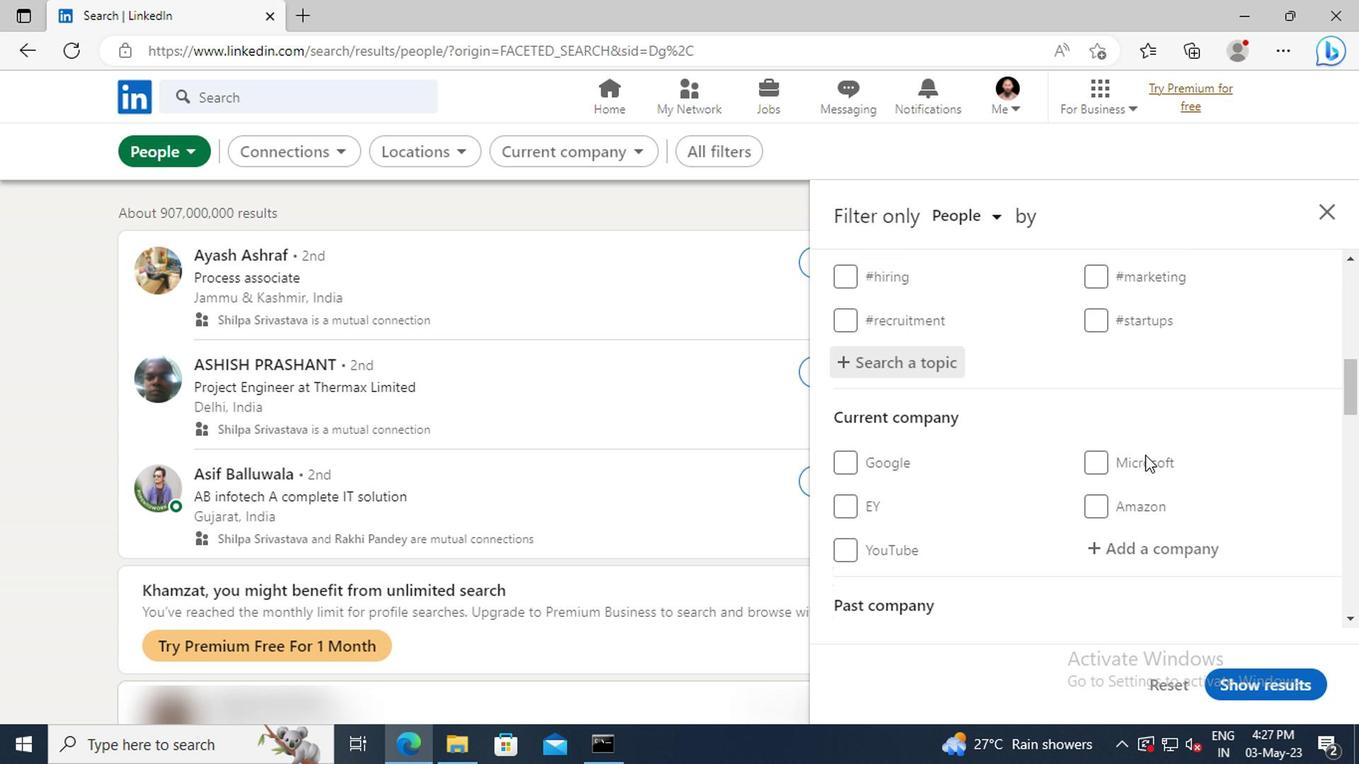 
Action: Mouse scrolled (1141, 454) with delta (0, 0)
Screenshot: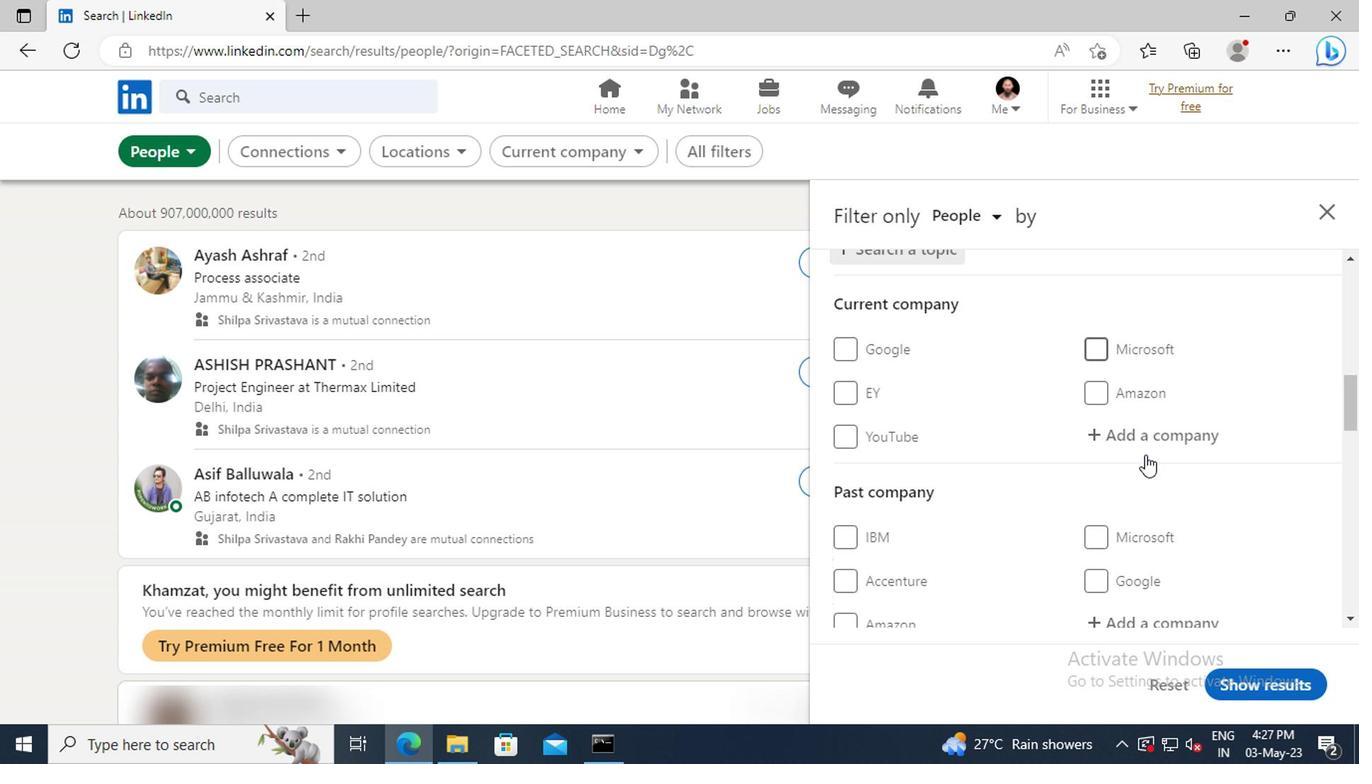 
Action: Mouse scrolled (1141, 454) with delta (0, 0)
Screenshot: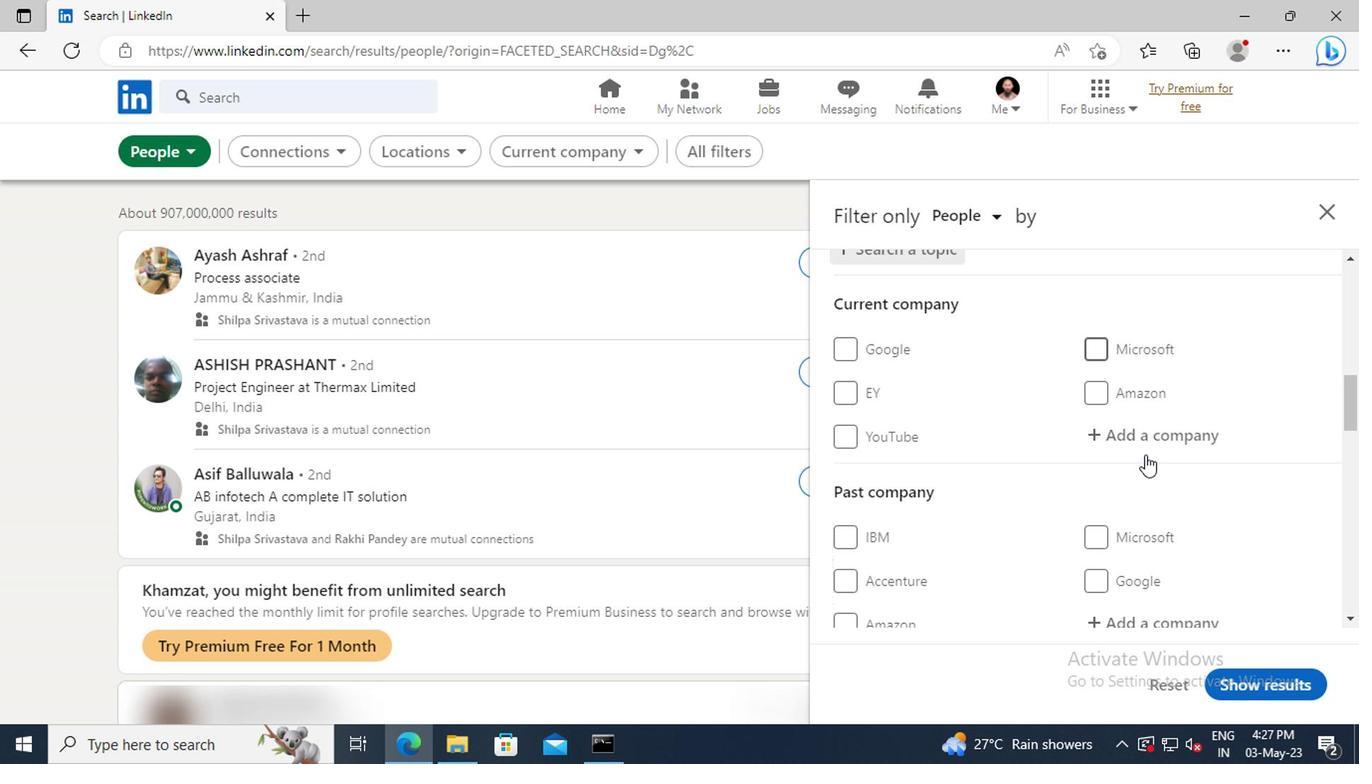
Action: Mouse scrolled (1141, 454) with delta (0, 0)
Screenshot: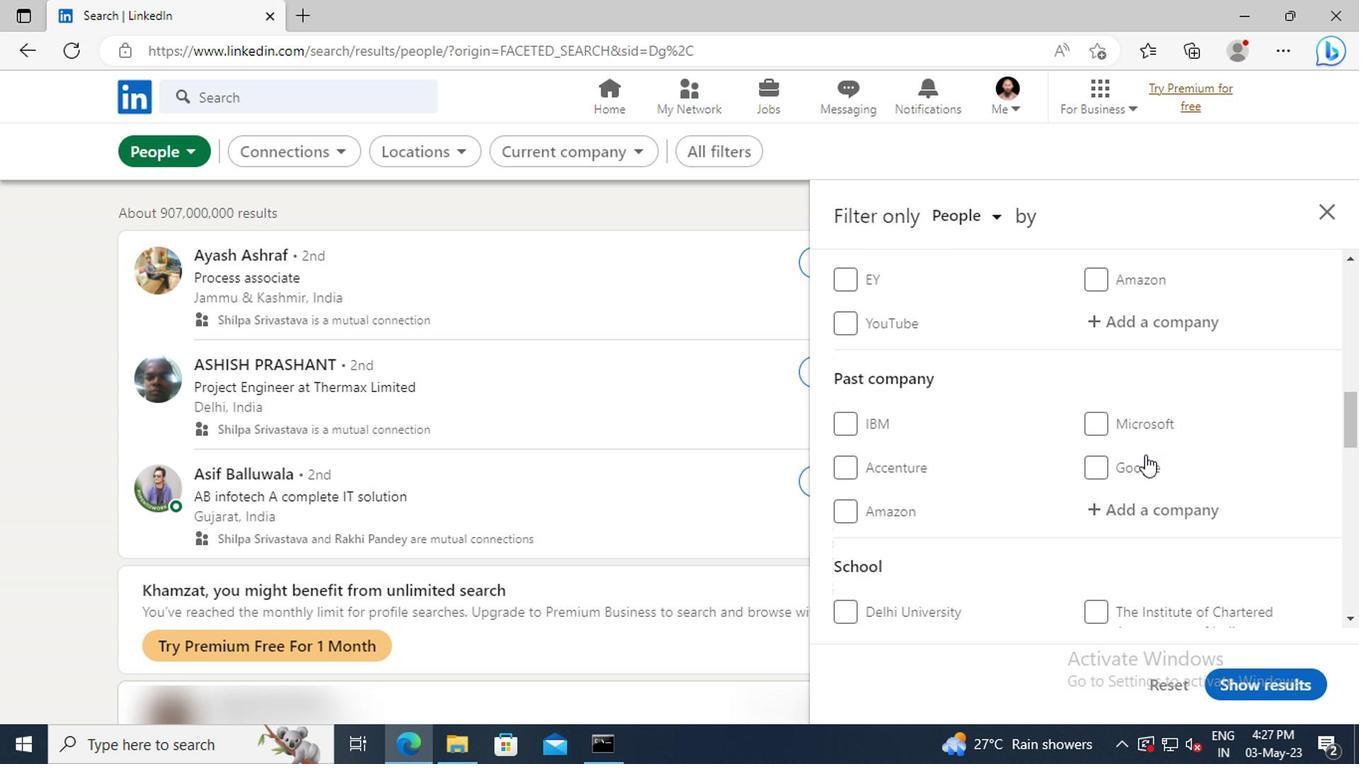 
Action: Mouse scrolled (1141, 454) with delta (0, 0)
Screenshot: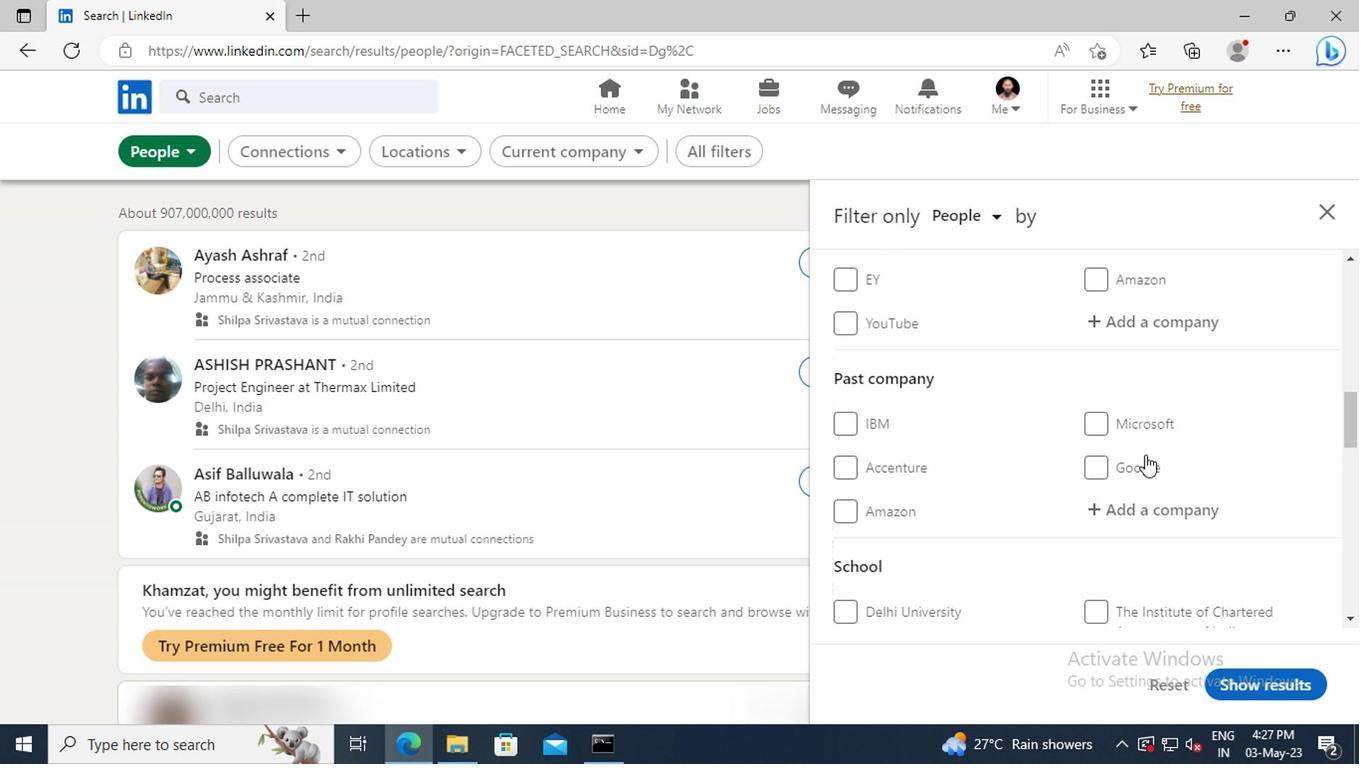 
Action: Mouse scrolled (1141, 454) with delta (0, 0)
Screenshot: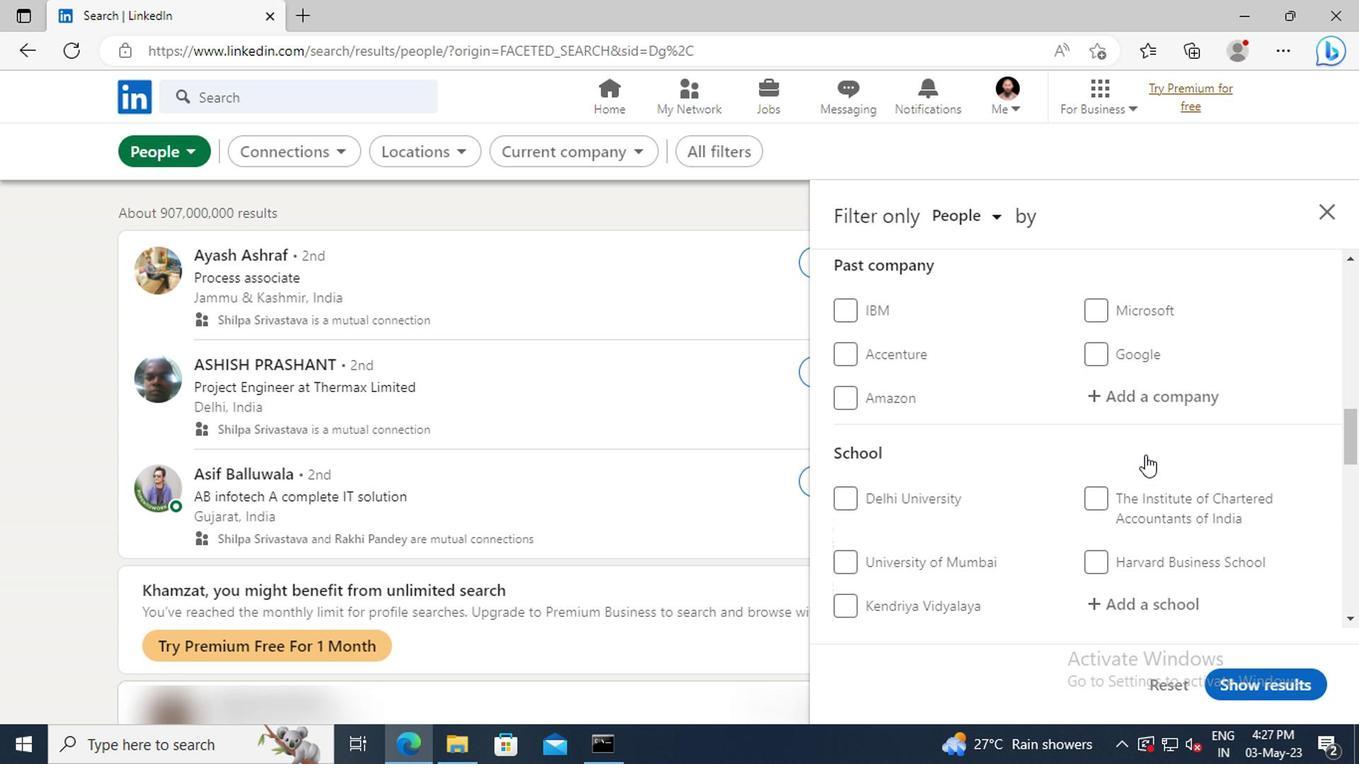 
Action: Mouse scrolled (1141, 454) with delta (0, 0)
Screenshot: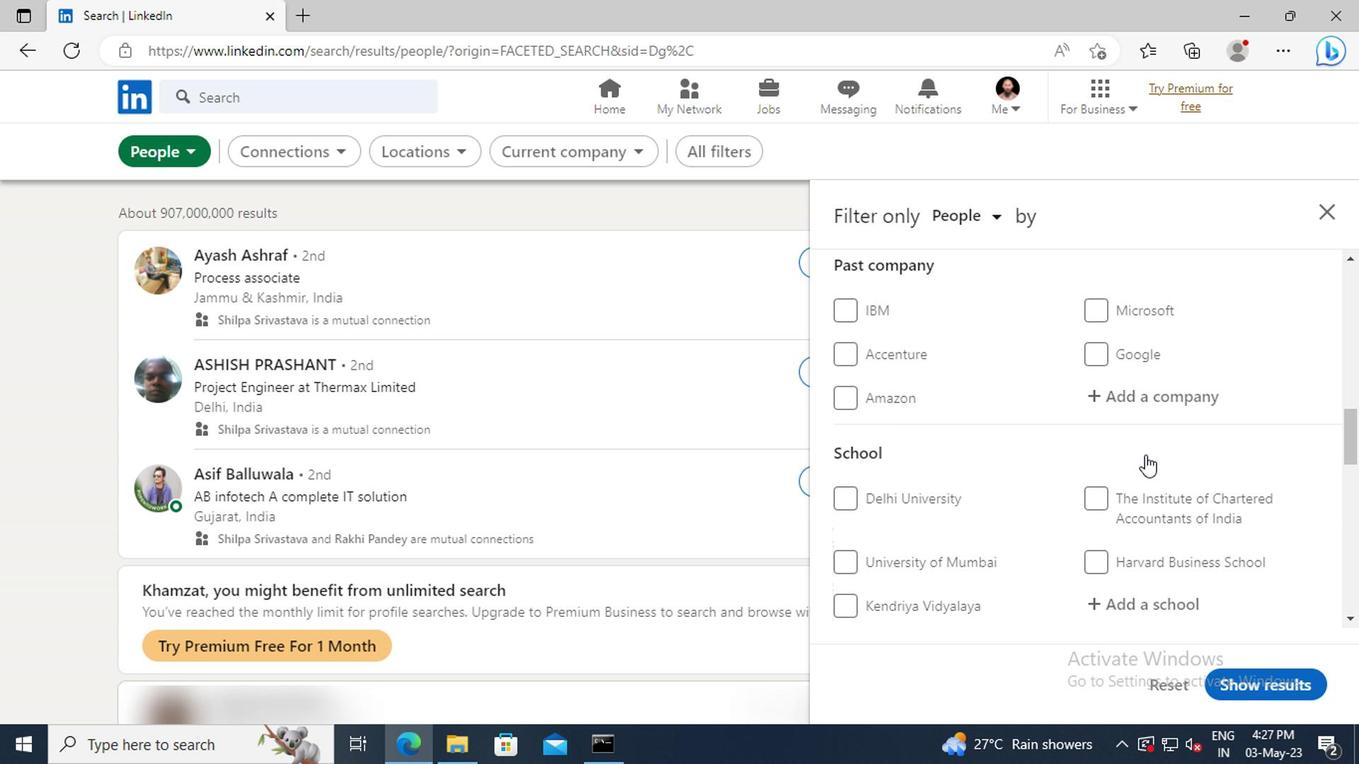 
Action: Mouse scrolled (1141, 454) with delta (0, 0)
Screenshot: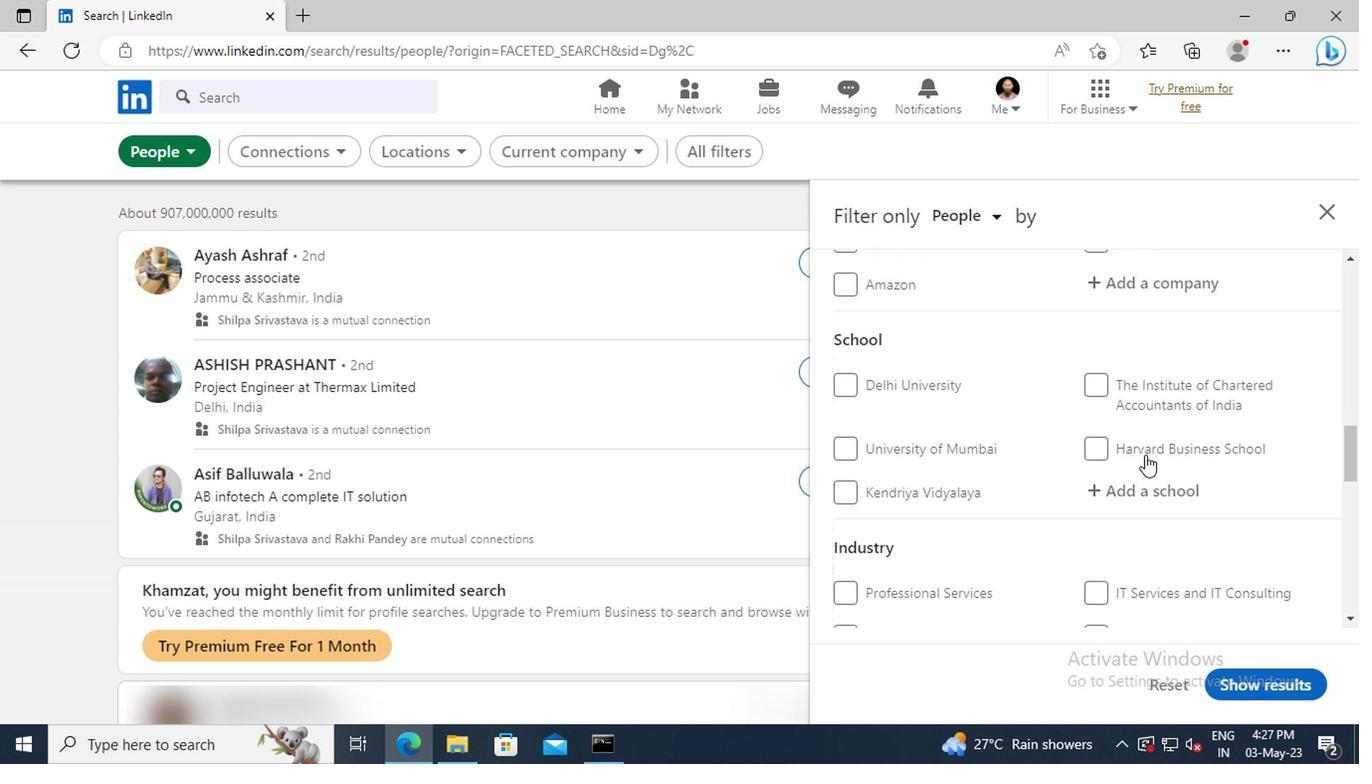 
Action: Mouse scrolled (1141, 454) with delta (0, 0)
Screenshot: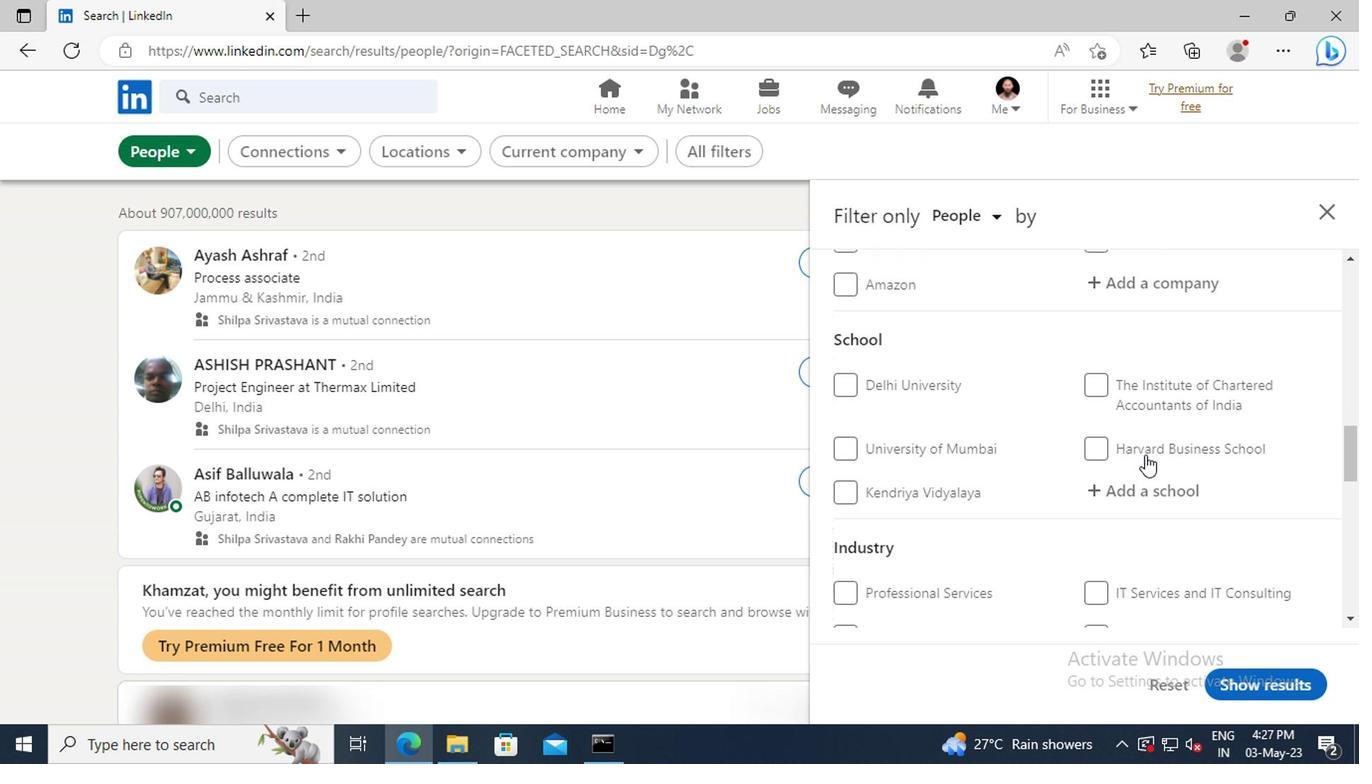 
Action: Mouse scrolled (1141, 454) with delta (0, 0)
Screenshot: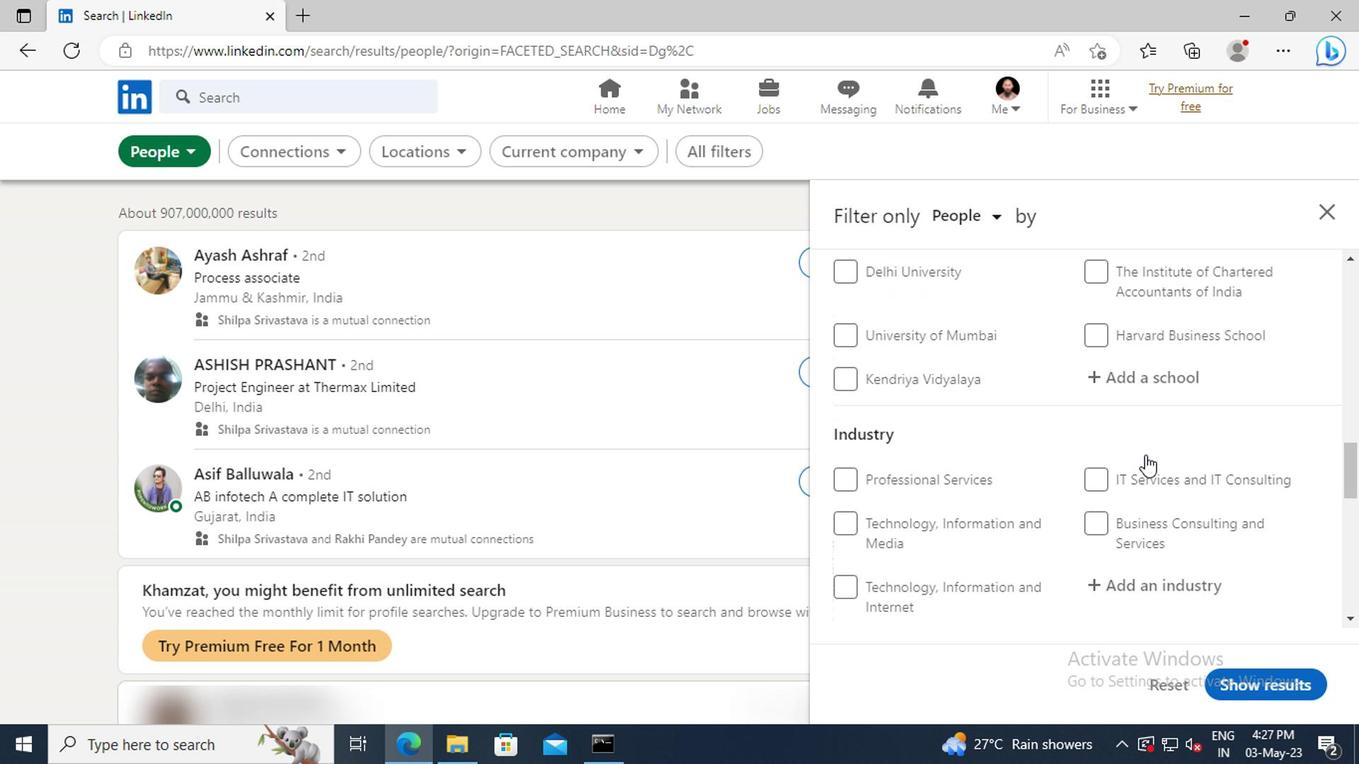 
Action: Mouse scrolled (1141, 454) with delta (0, 0)
Screenshot: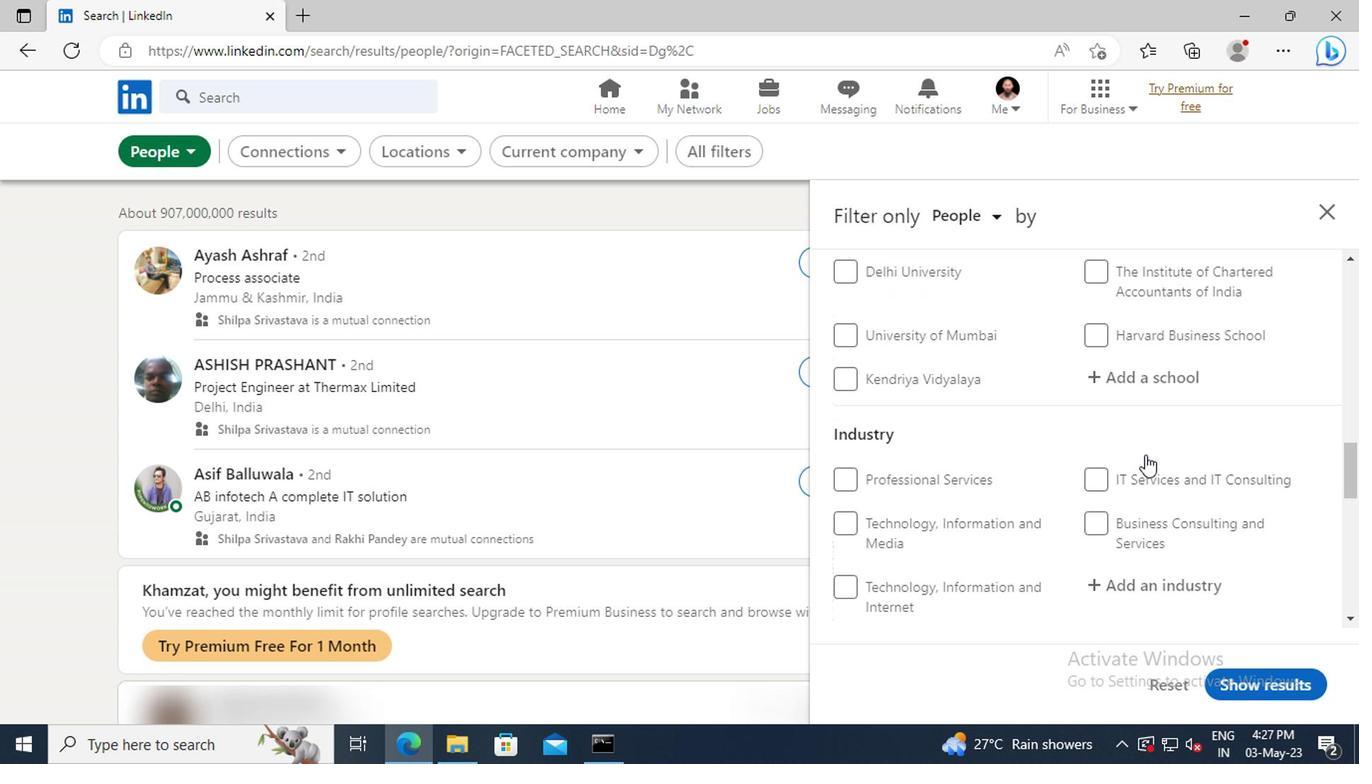 
Action: Mouse scrolled (1141, 454) with delta (0, 0)
Screenshot: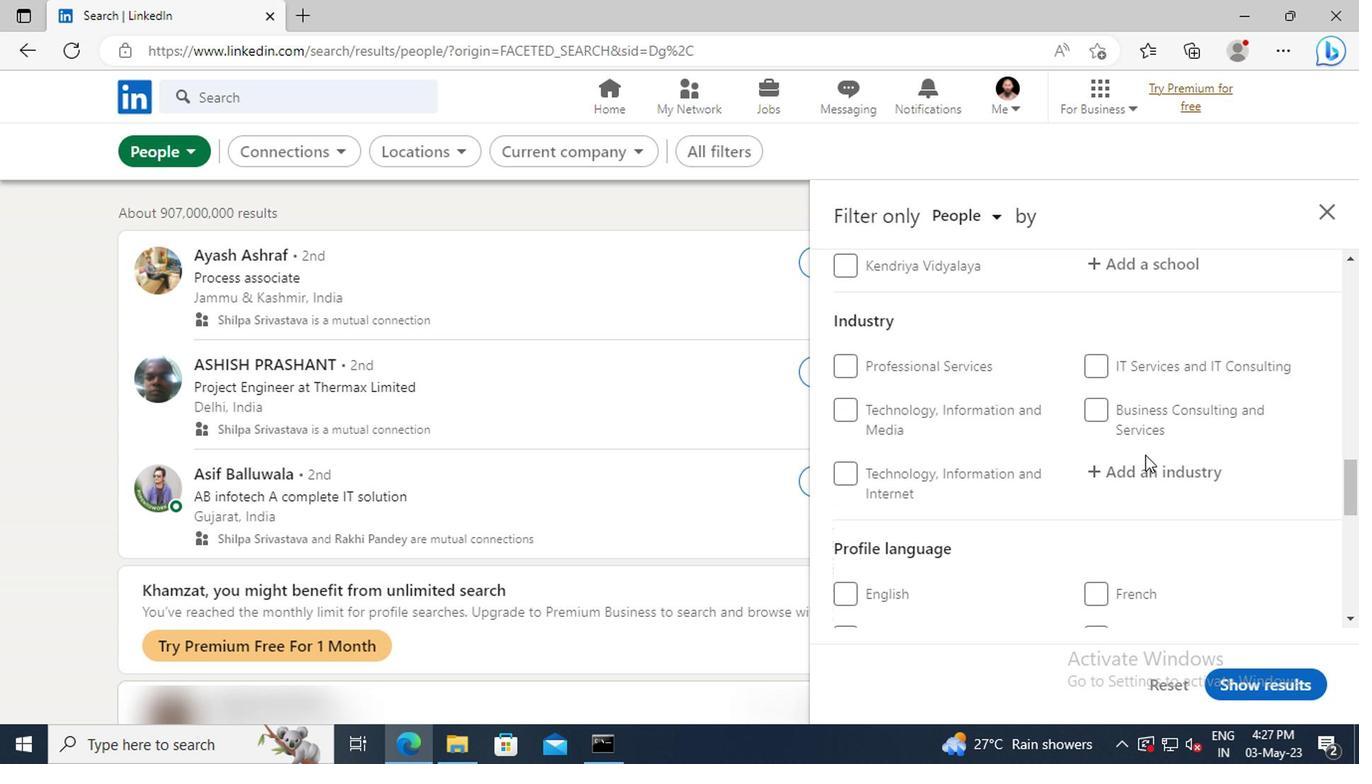 
Action: Mouse moved to (1097, 536)
Screenshot: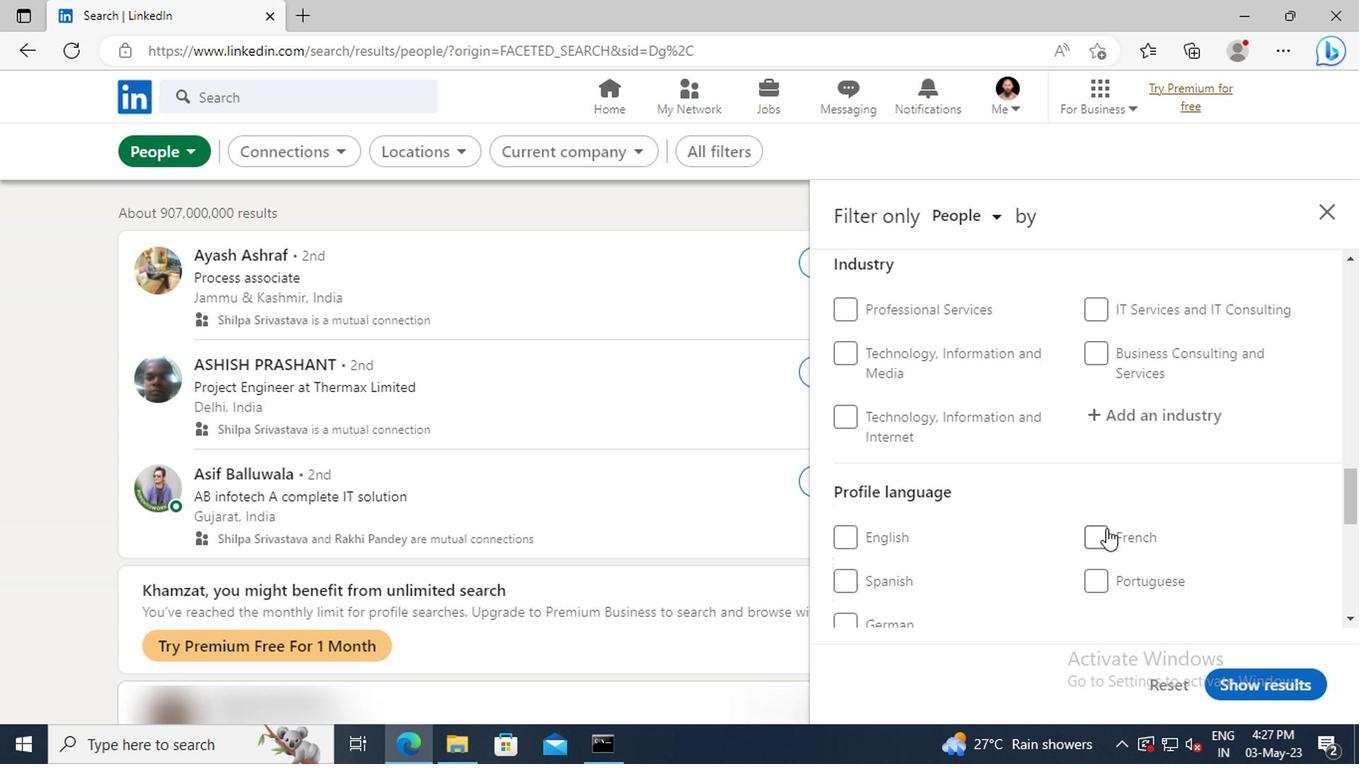 
Action: Mouse pressed left at (1097, 536)
Screenshot: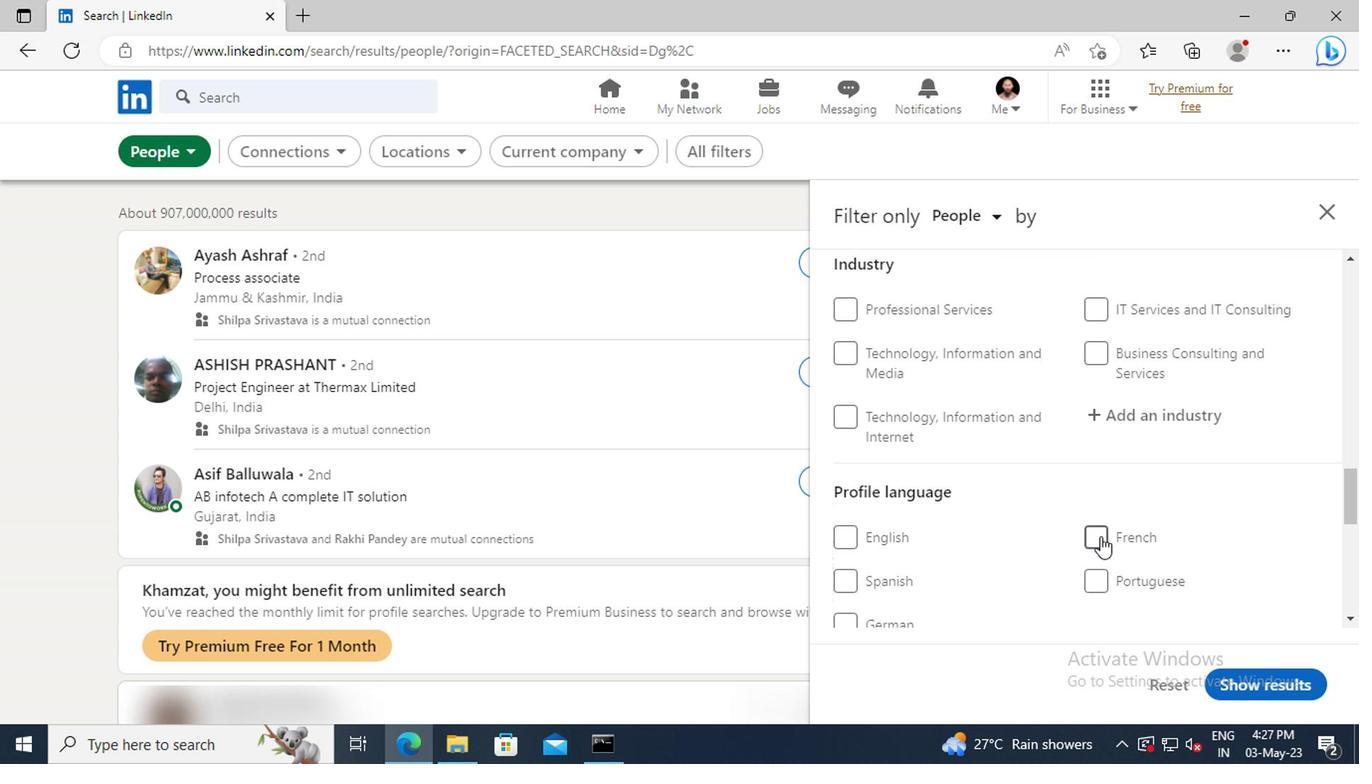 
Action: Mouse moved to (1114, 506)
Screenshot: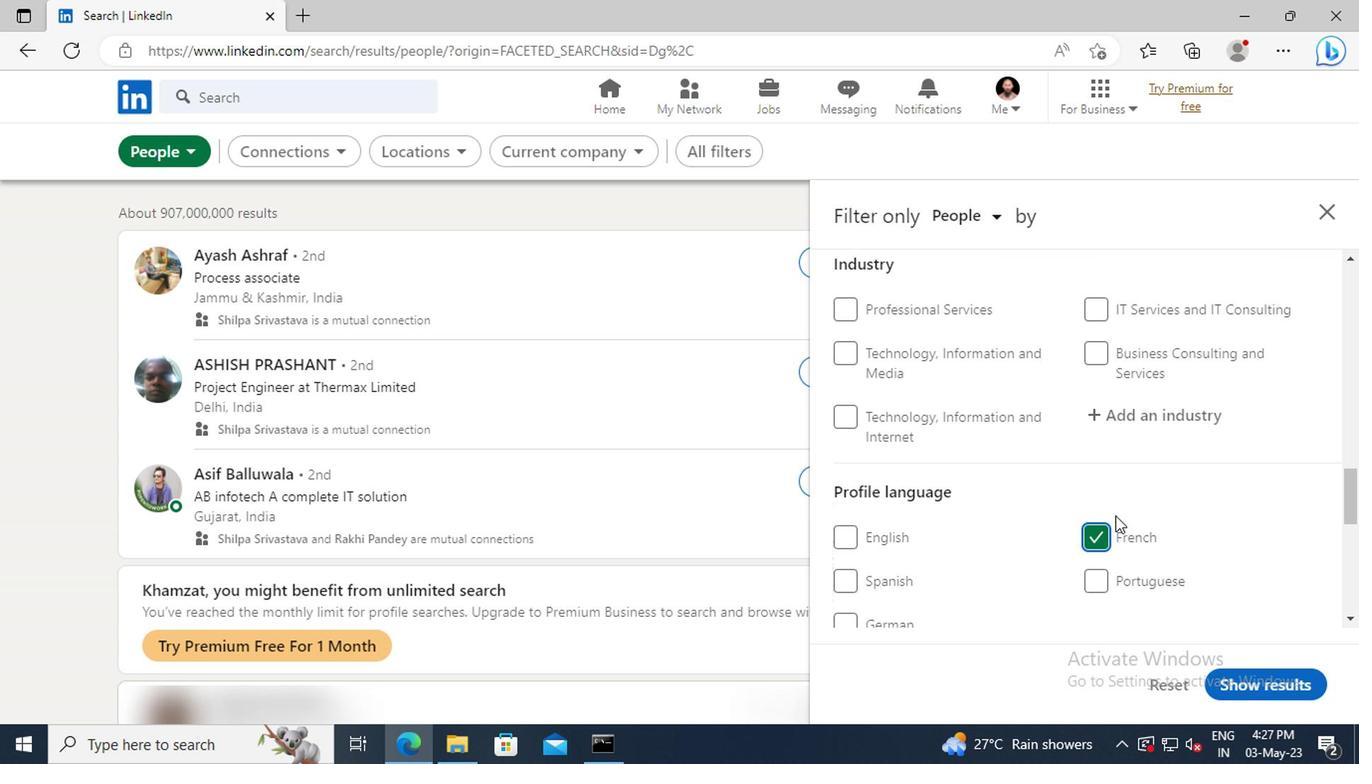 
Action: Mouse scrolled (1114, 506) with delta (0, 0)
Screenshot: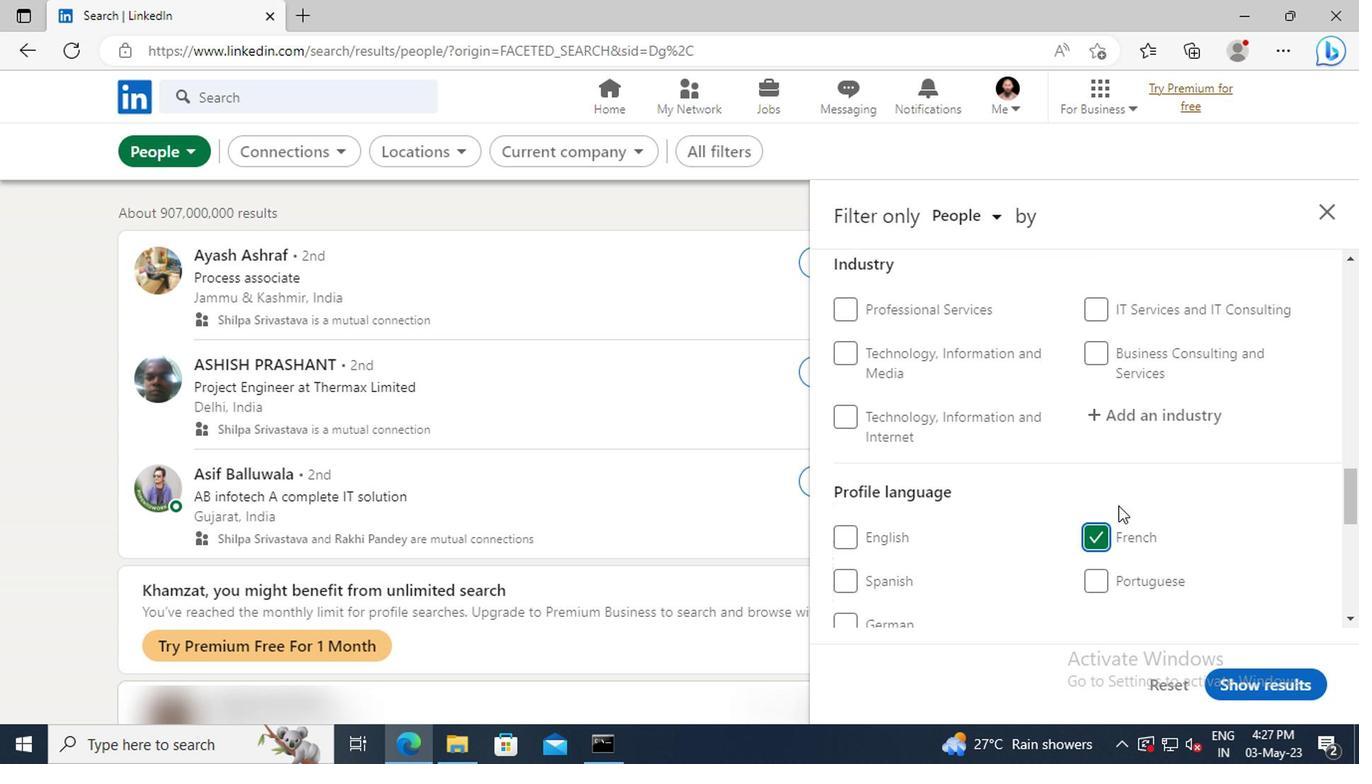 
Action: Mouse scrolled (1114, 506) with delta (0, 0)
Screenshot: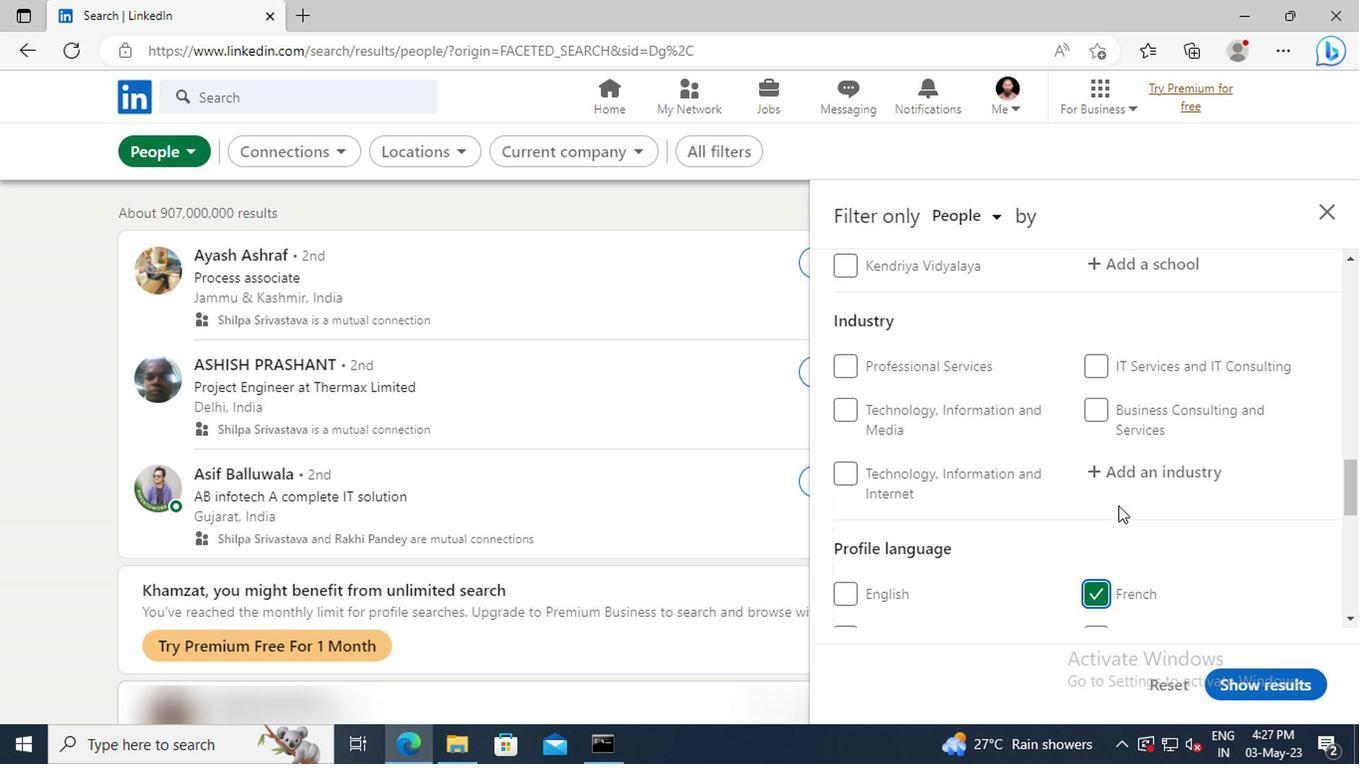 
Action: Mouse scrolled (1114, 506) with delta (0, 0)
Screenshot: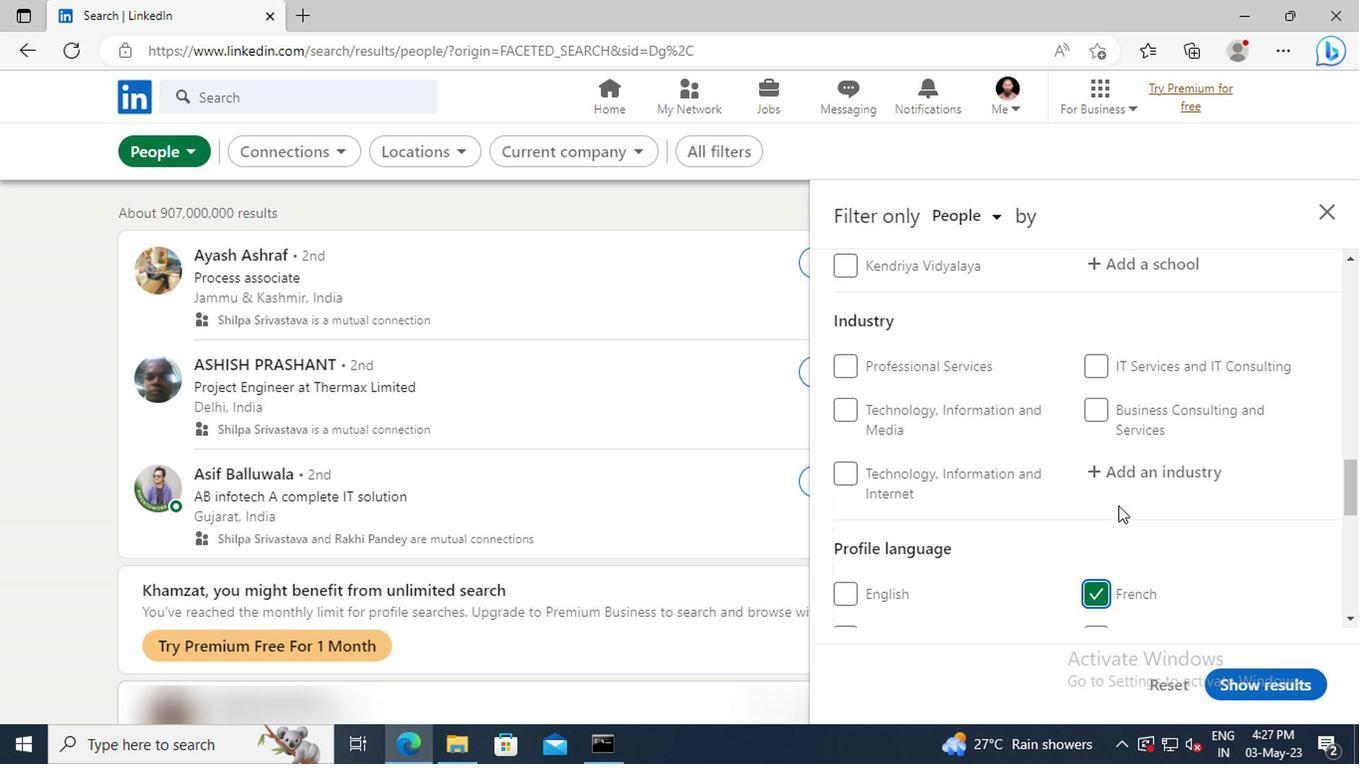 
Action: Mouse scrolled (1114, 506) with delta (0, 0)
Screenshot: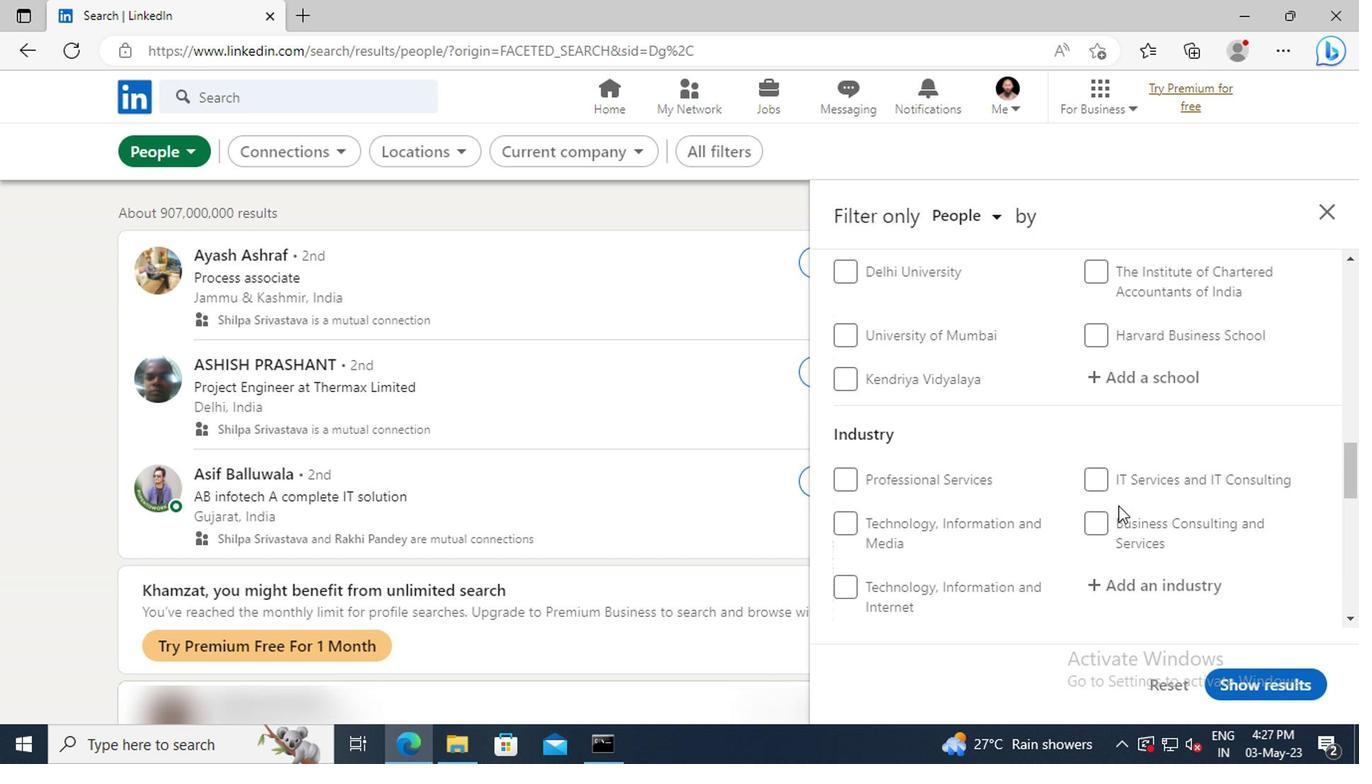 
Action: Mouse scrolled (1114, 506) with delta (0, 0)
Screenshot: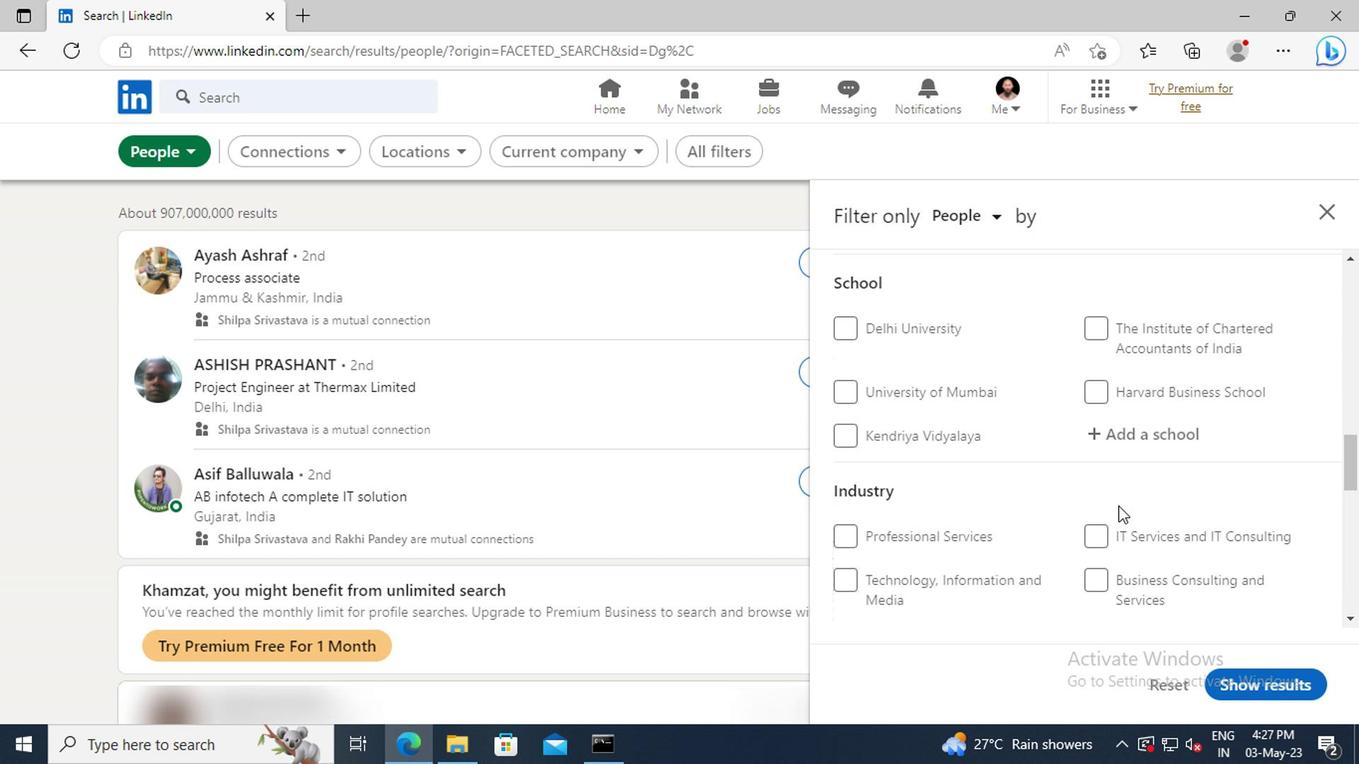 
Action: Mouse scrolled (1114, 506) with delta (0, 0)
Screenshot: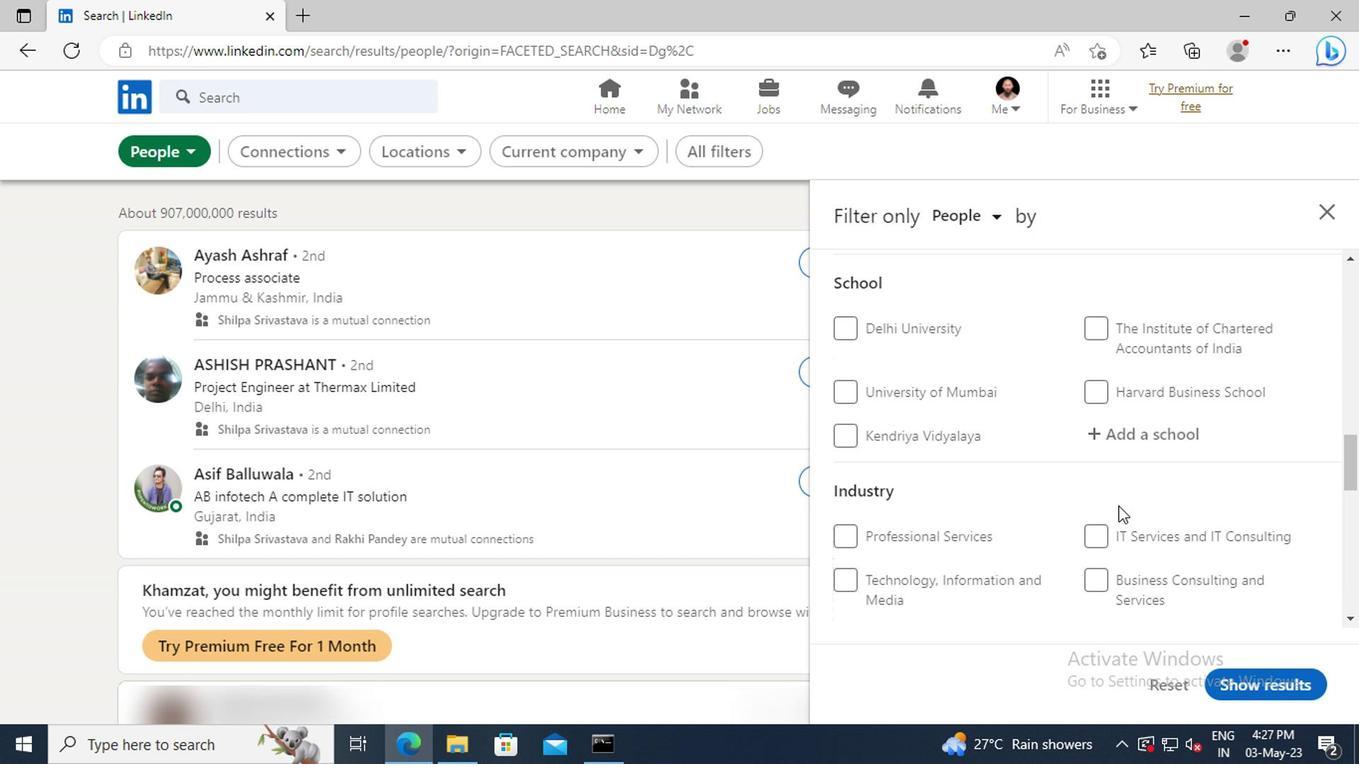 
Action: Mouse scrolled (1114, 506) with delta (0, 0)
Screenshot: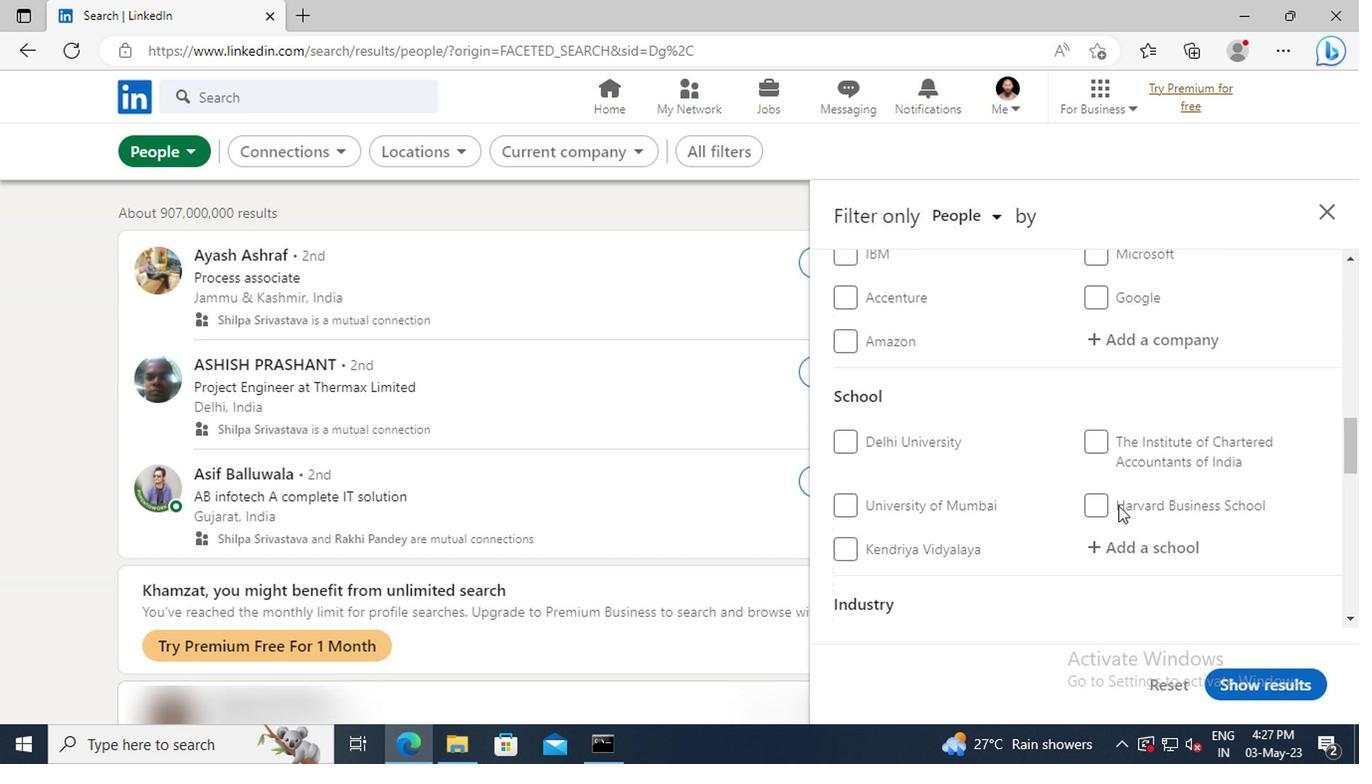 
Action: Mouse scrolled (1114, 506) with delta (0, 0)
Screenshot: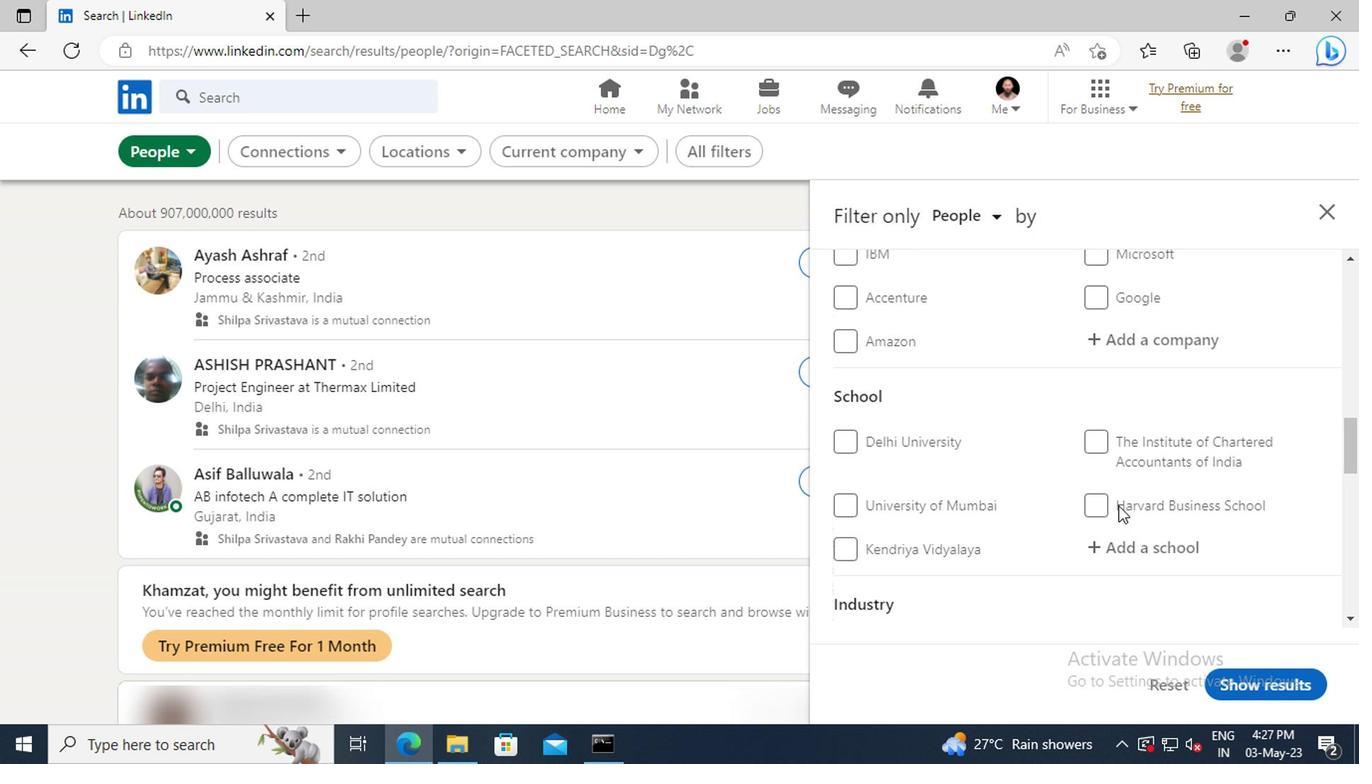 
Action: Mouse scrolled (1114, 506) with delta (0, 0)
Screenshot: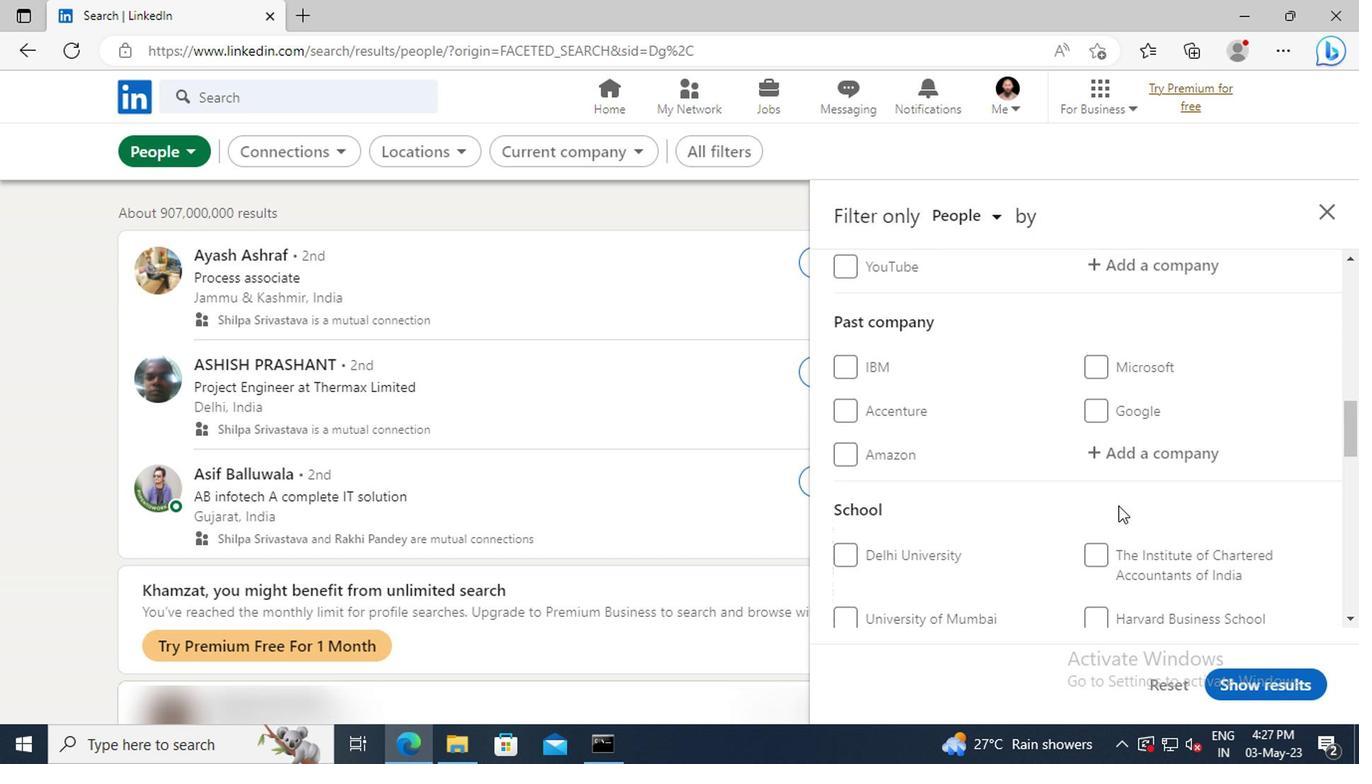 
Action: Mouse scrolled (1114, 506) with delta (0, 0)
Screenshot: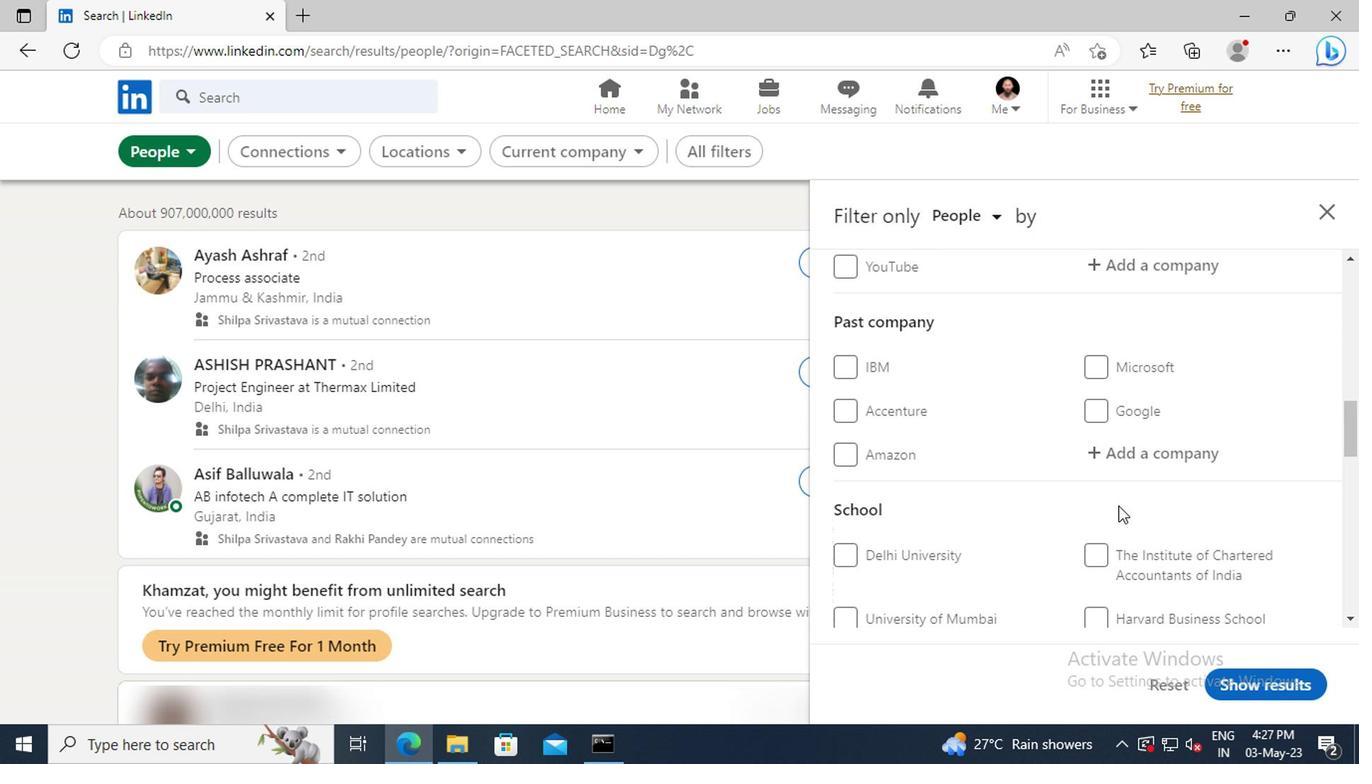 
Action: Mouse scrolled (1114, 506) with delta (0, 0)
Screenshot: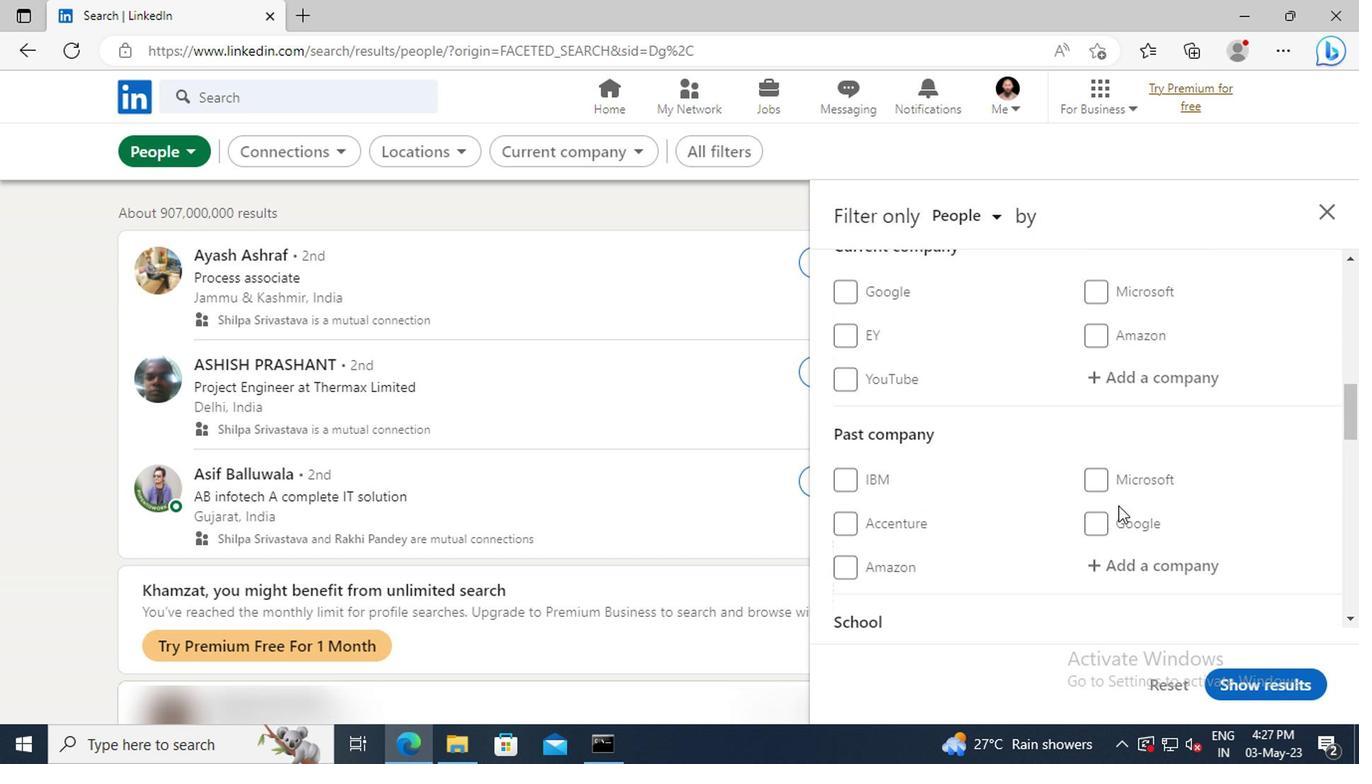 
Action: Mouse scrolled (1114, 506) with delta (0, 0)
Screenshot: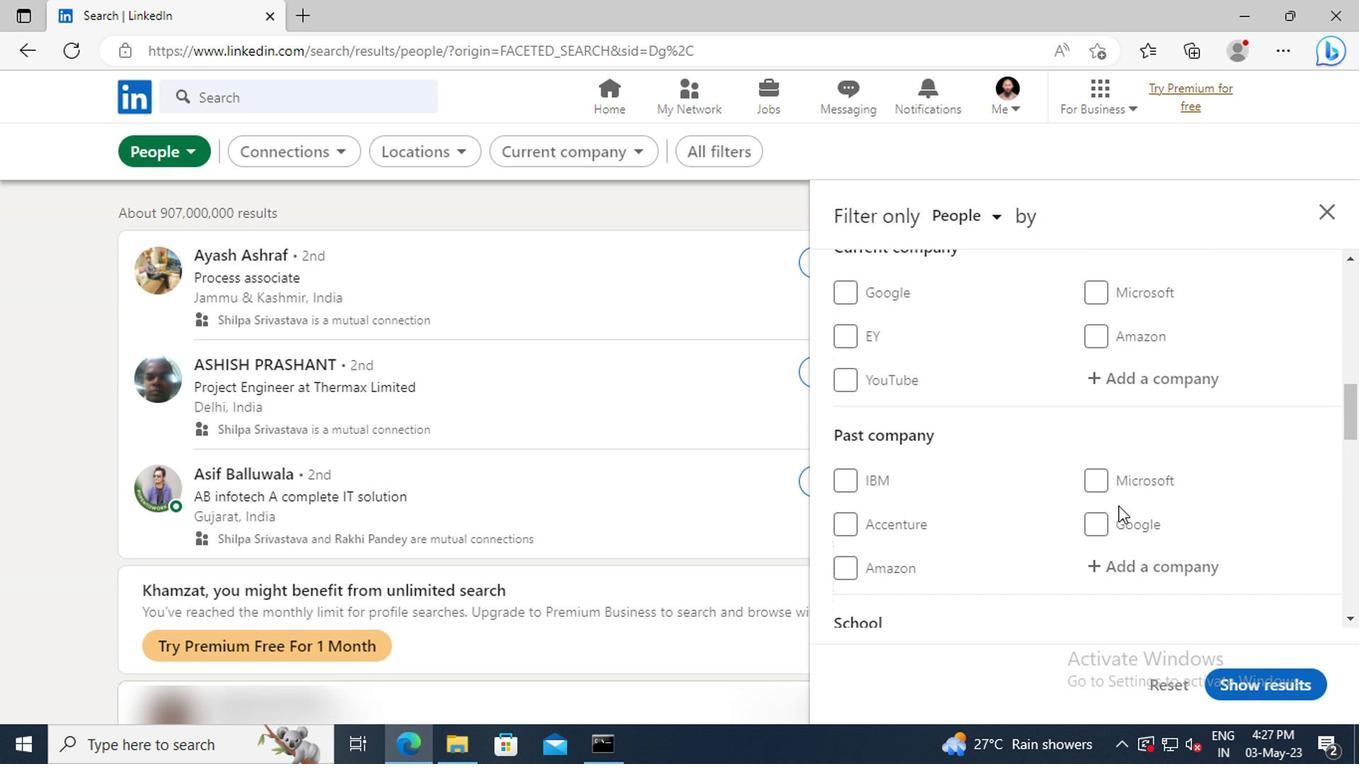 
Action: Mouse moved to (1114, 499)
Screenshot: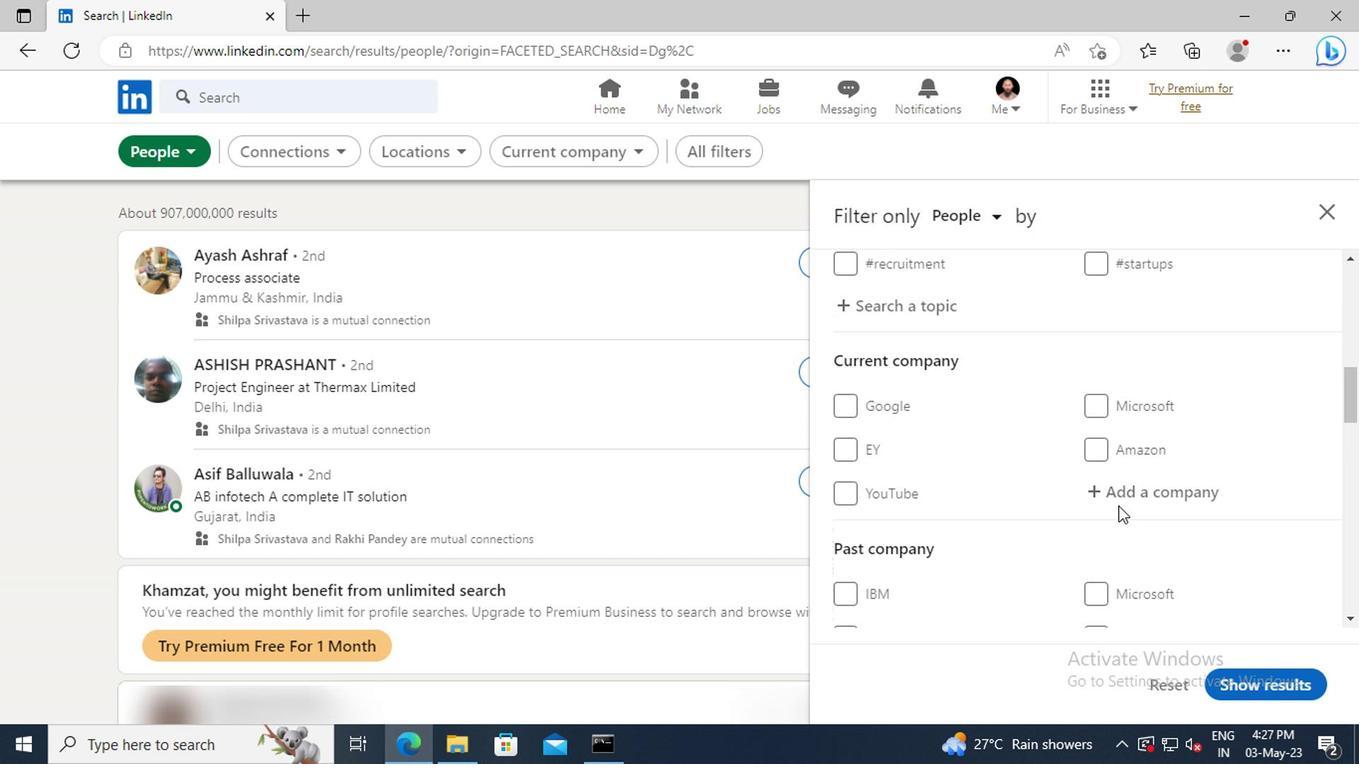 
Action: Mouse pressed left at (1114, 499)
Screenshot: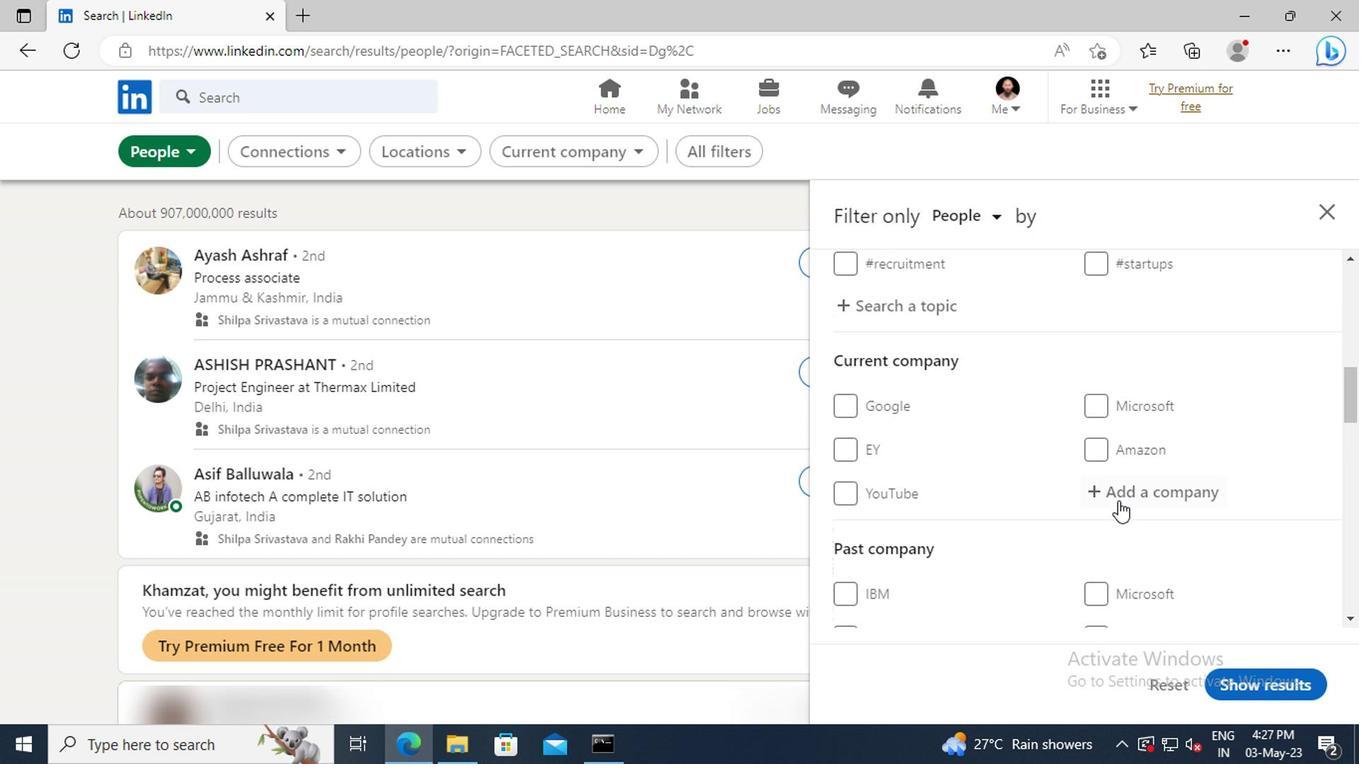 
Action: Key pressed <Key.shift>ONLINE<Key.space>WOR
Screenshot: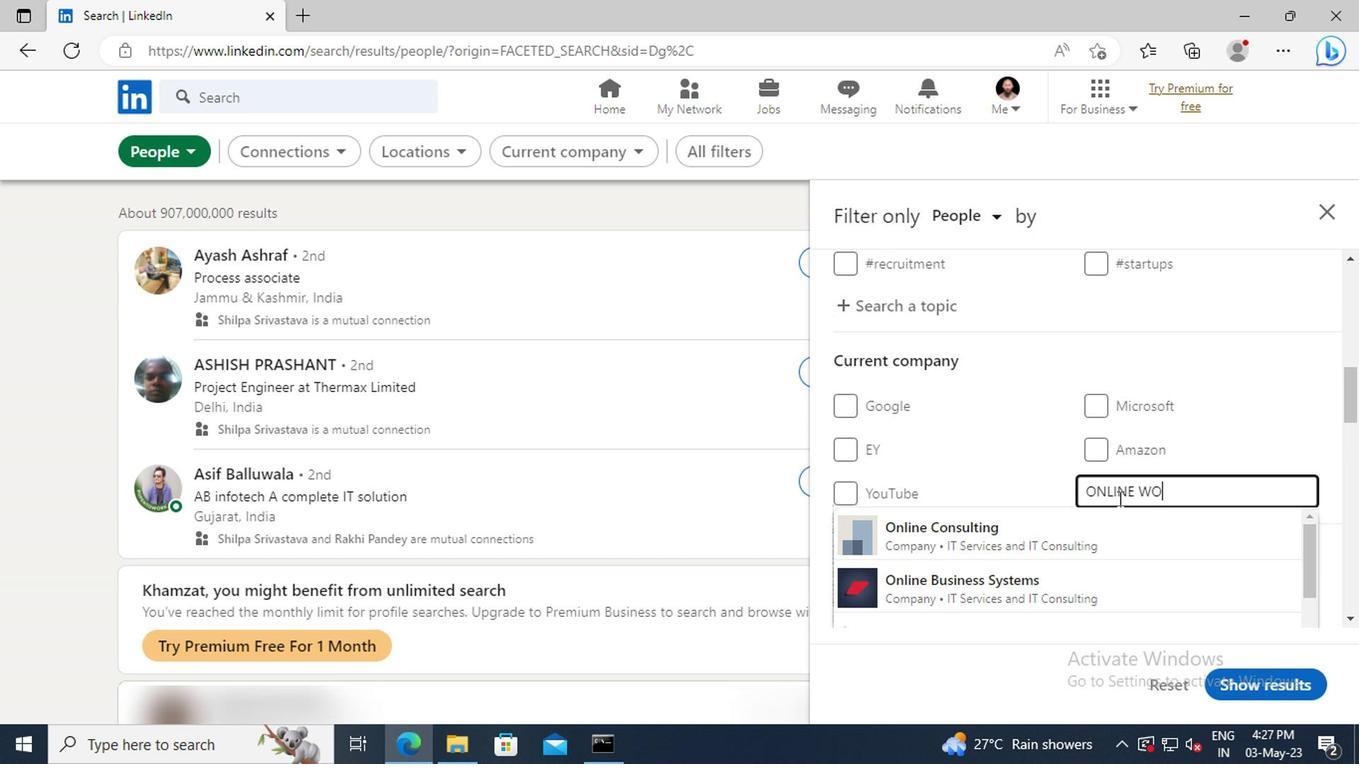 
Action: Mouse moved to (1117, 526)
Screenshot: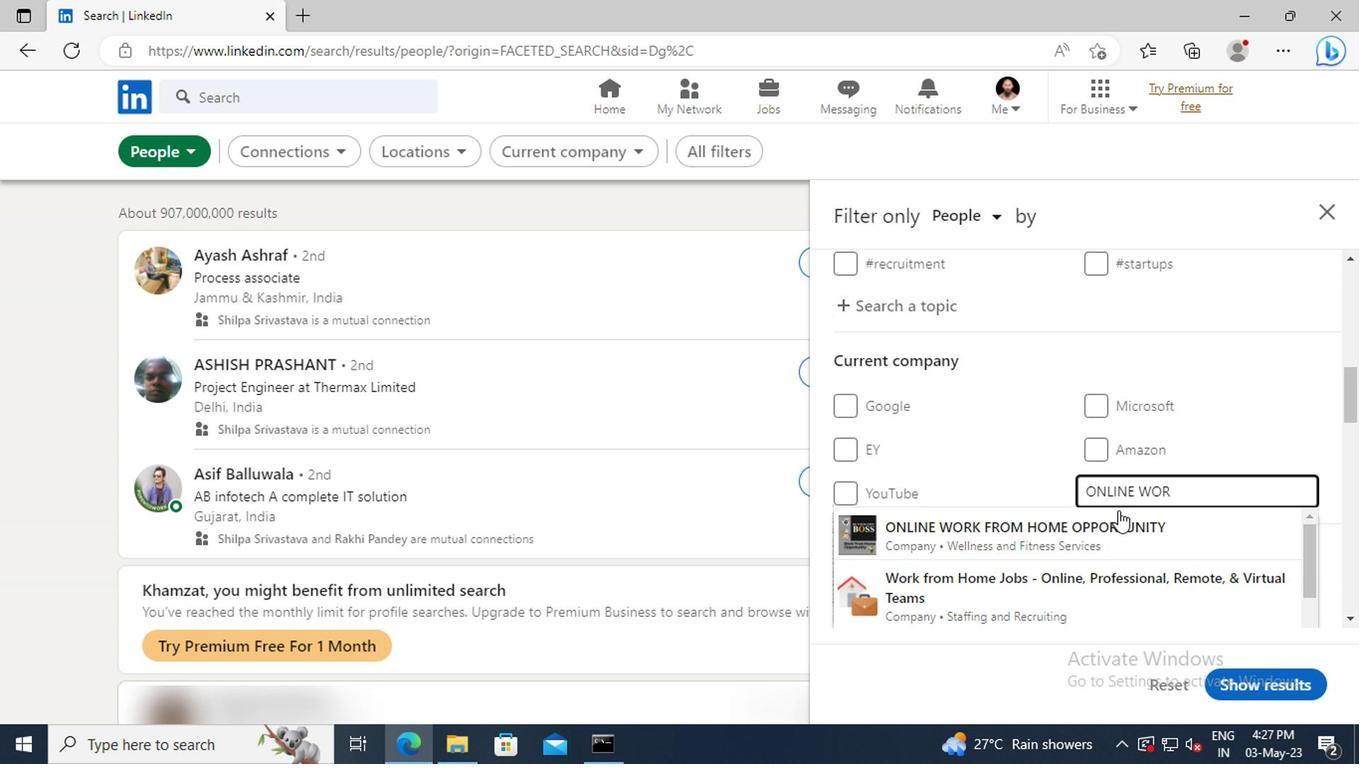 
Action: Mouse pressed left at (1117, 526)
Screenshot: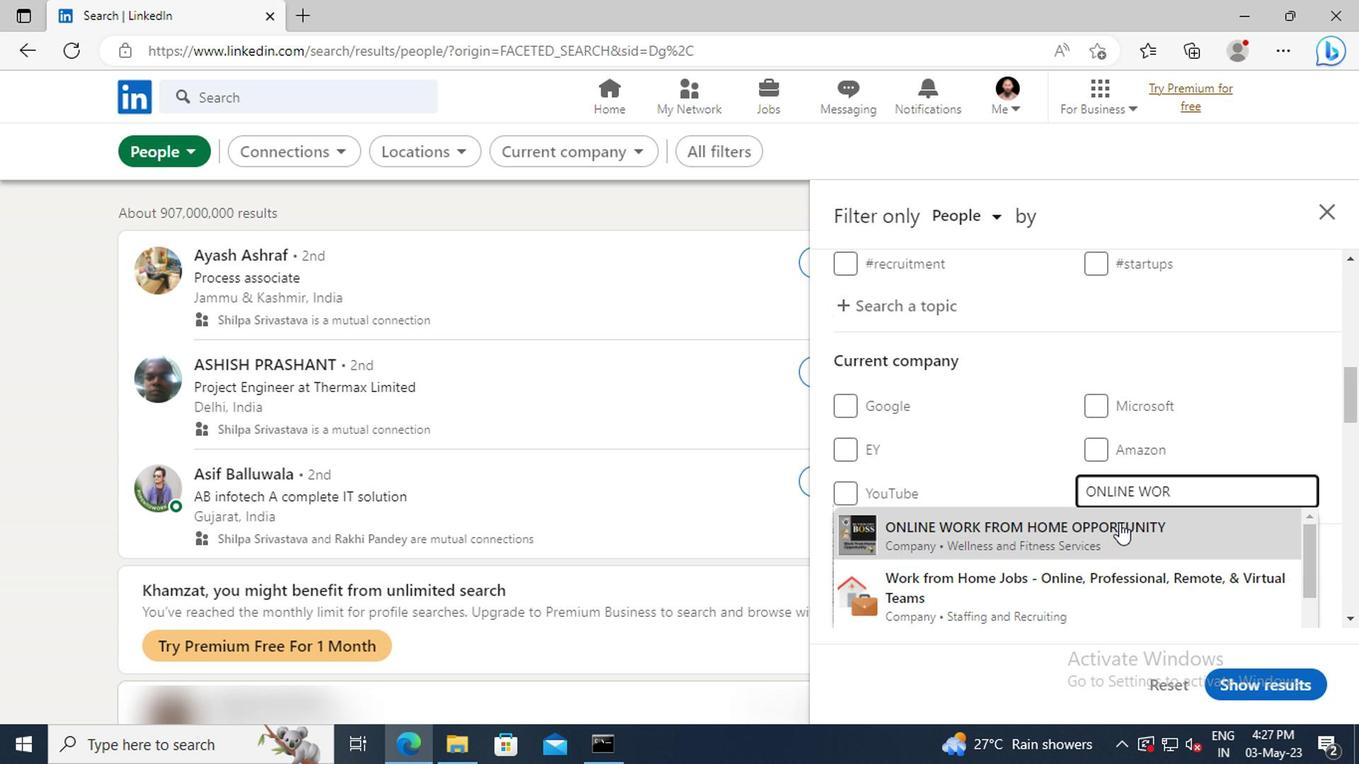
Action: Mouse scrolled (1117, 525) with delta (0, 0)
Screenshot: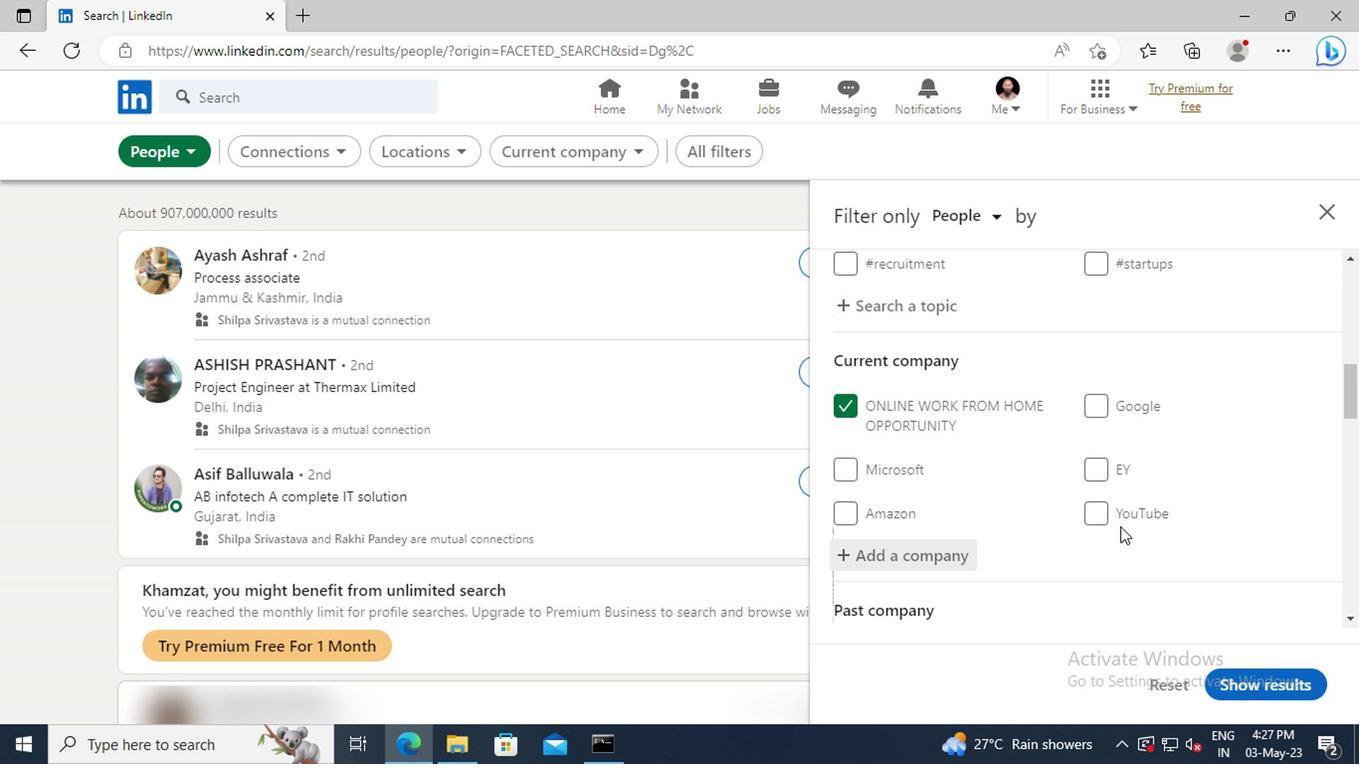 
Action: Mouse scrolled (1117, 525) with delta (0, 0)
Screenshot: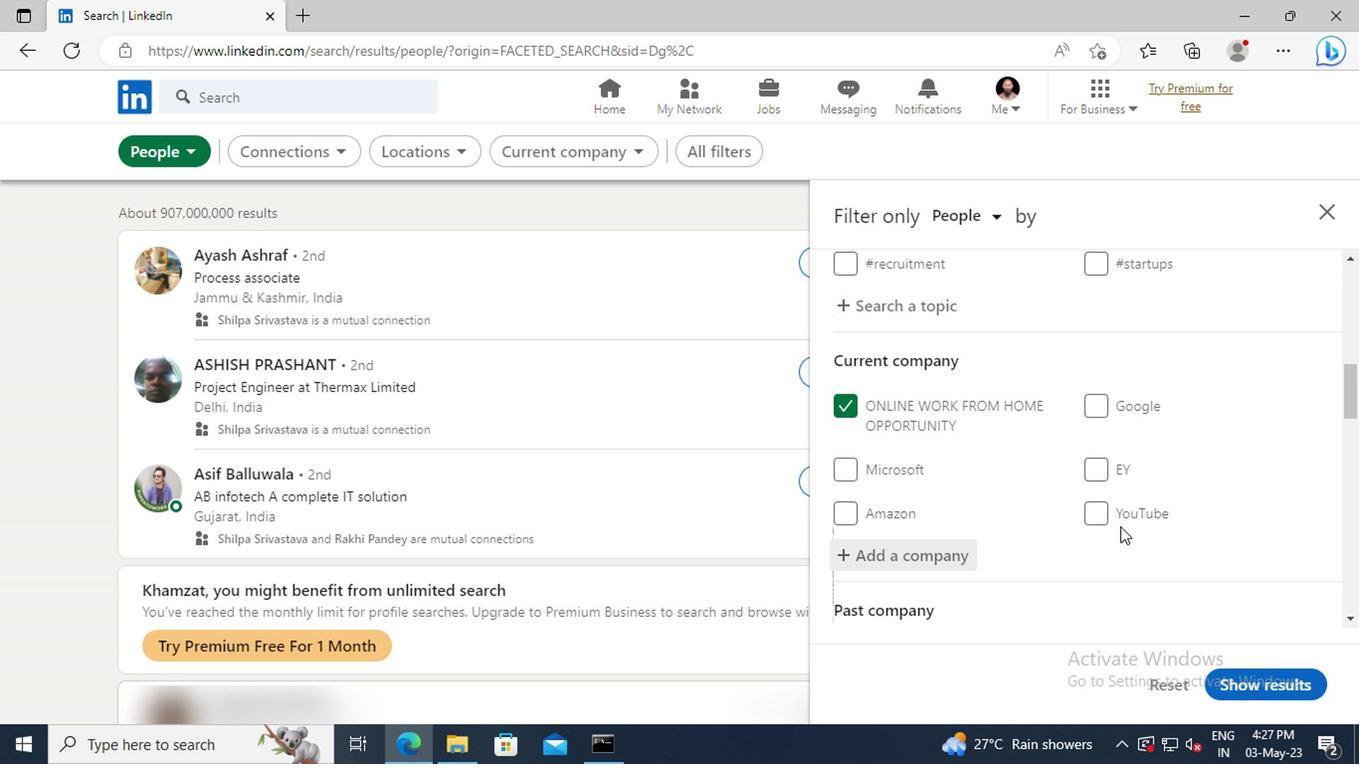 
Action: Mouse moved to (1099, 449)
Screenshot: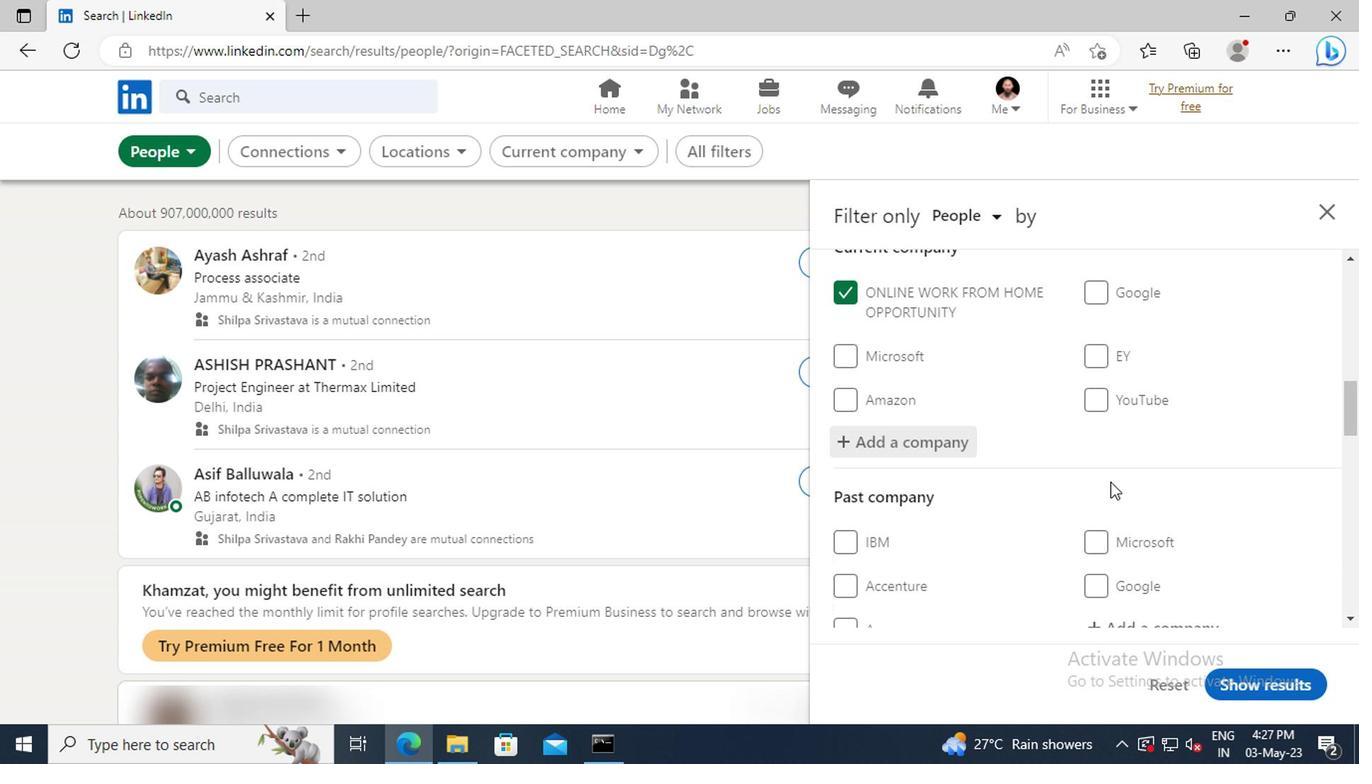 
Action: Mouse scrolled (1099, 448) with delta (0, -1)
Screenshot: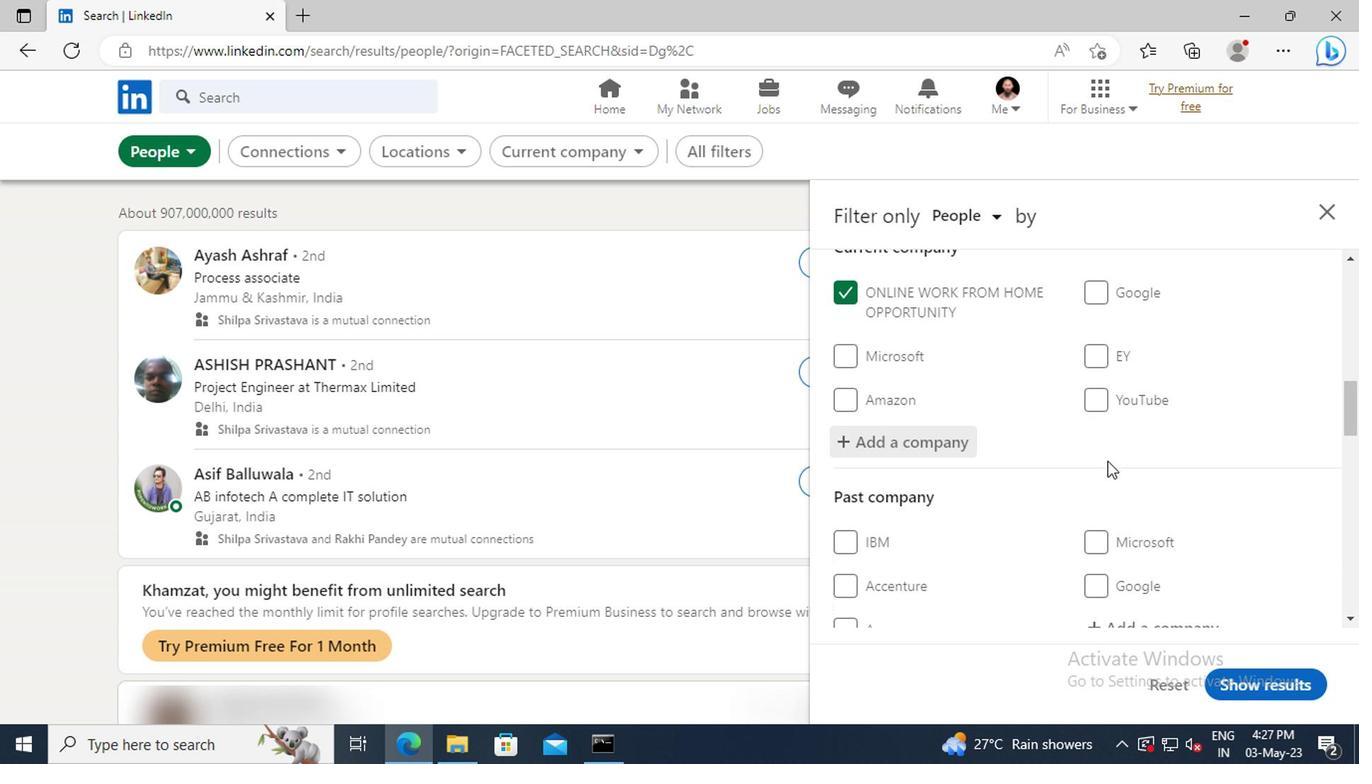 
Action: Mouse moved to (1097, 446)
Screenshot: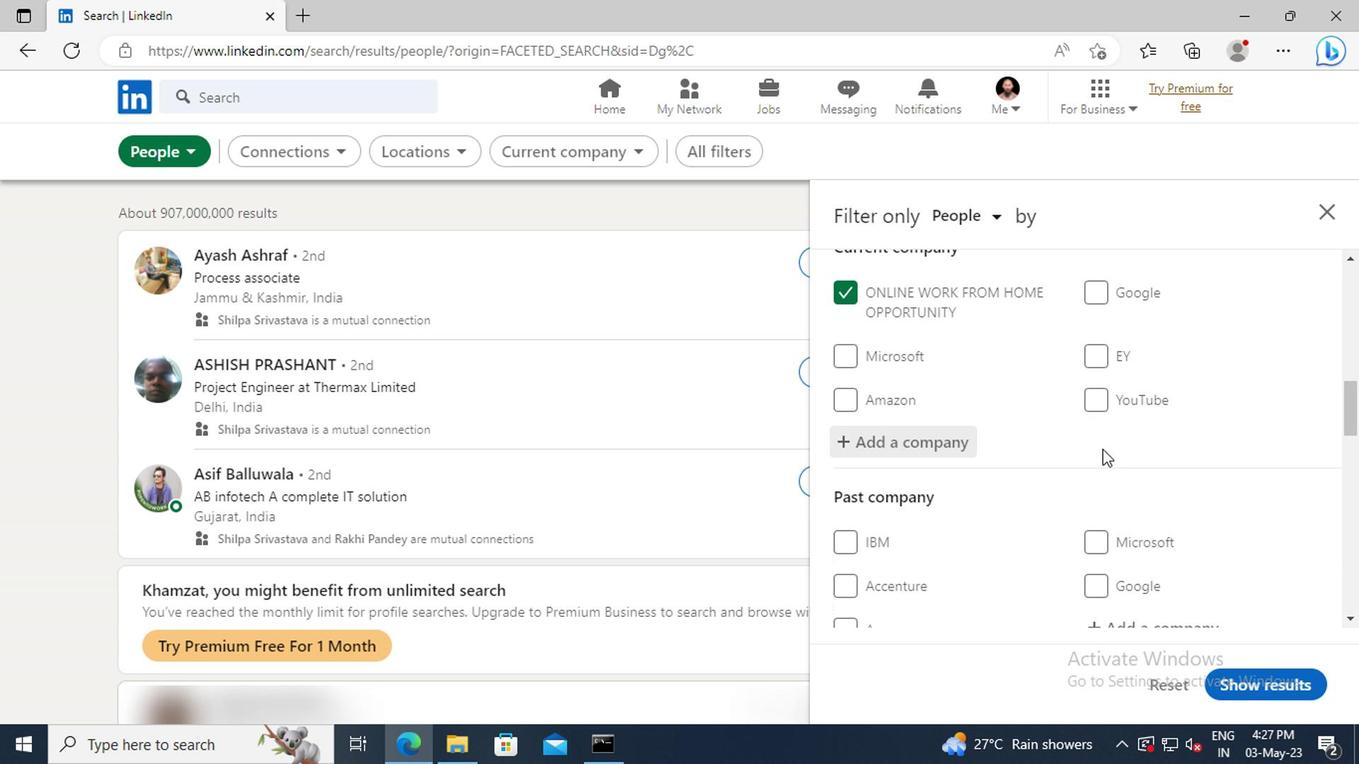 
Action: Mouse scrolled (1097, 445) with delta (0, -1)
Screenshot: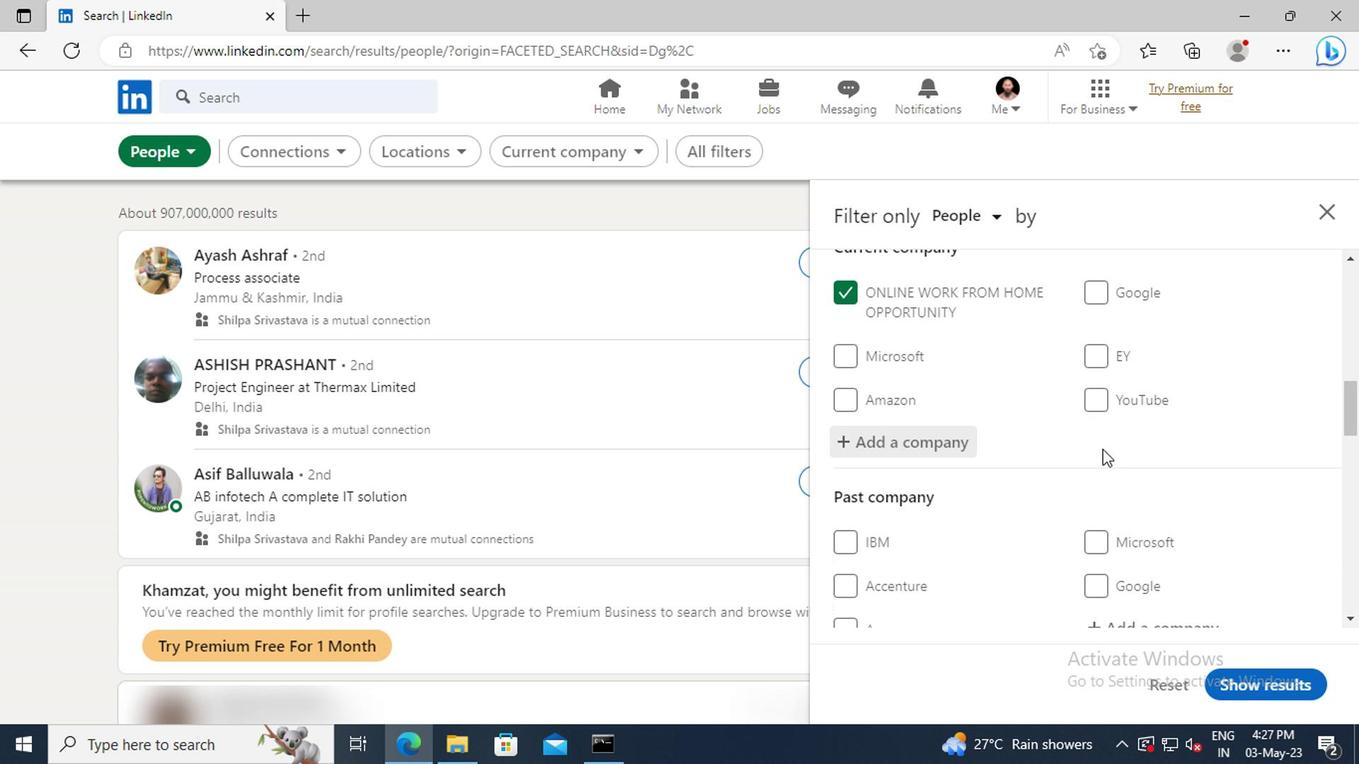 
Action: Mouse moved to (1092, 412)
Screenshot: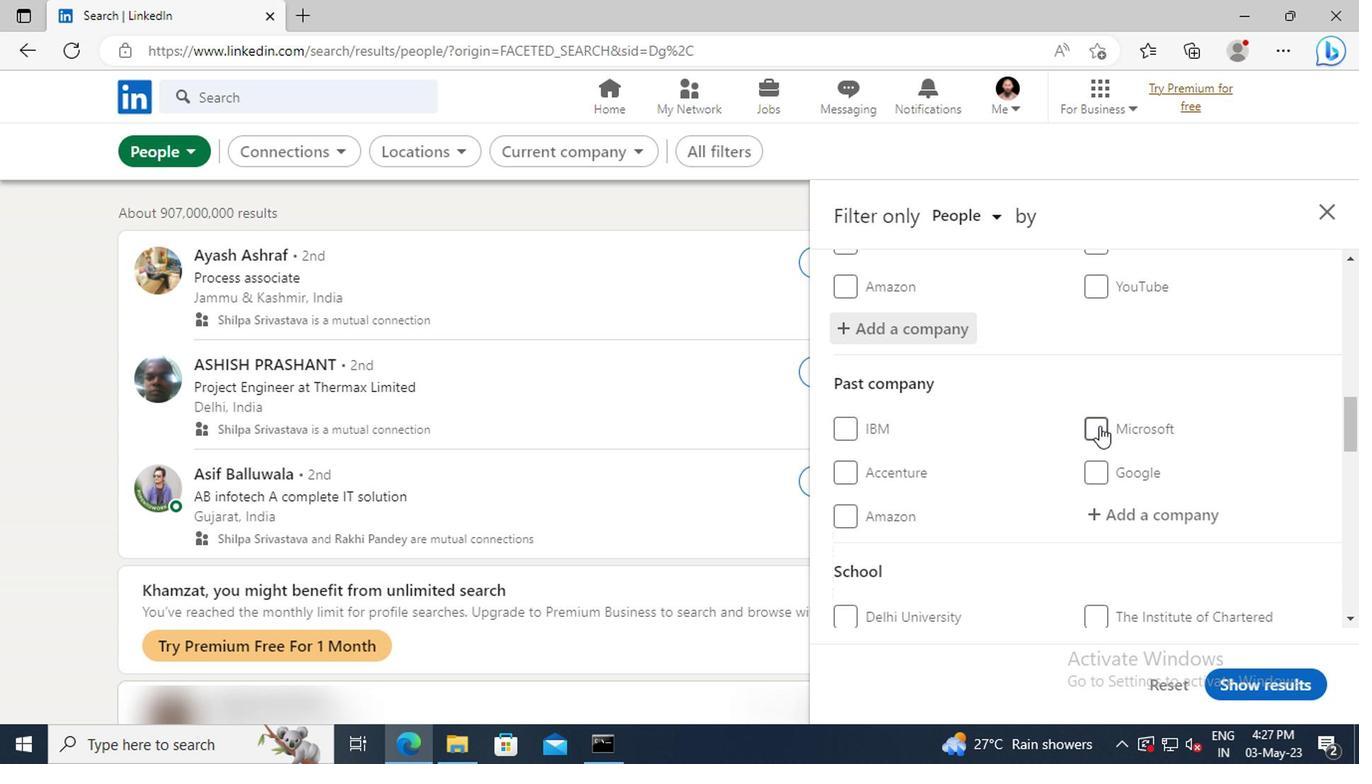 
Action: Mouse scrolled (1092, 411) with delta (0, -1)
Screenshot: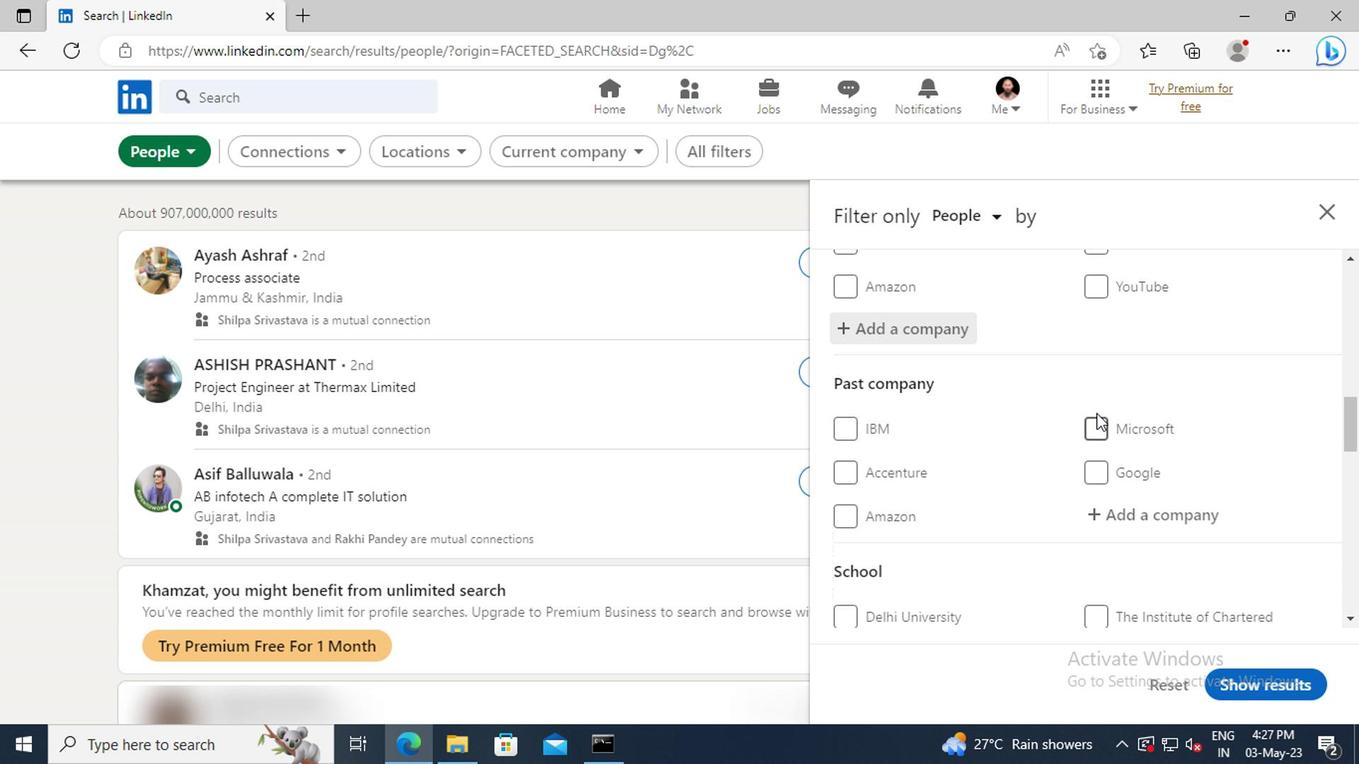 
Action: Mouse scrolled (1092, 411) with delta (0, -1)
Screenshot: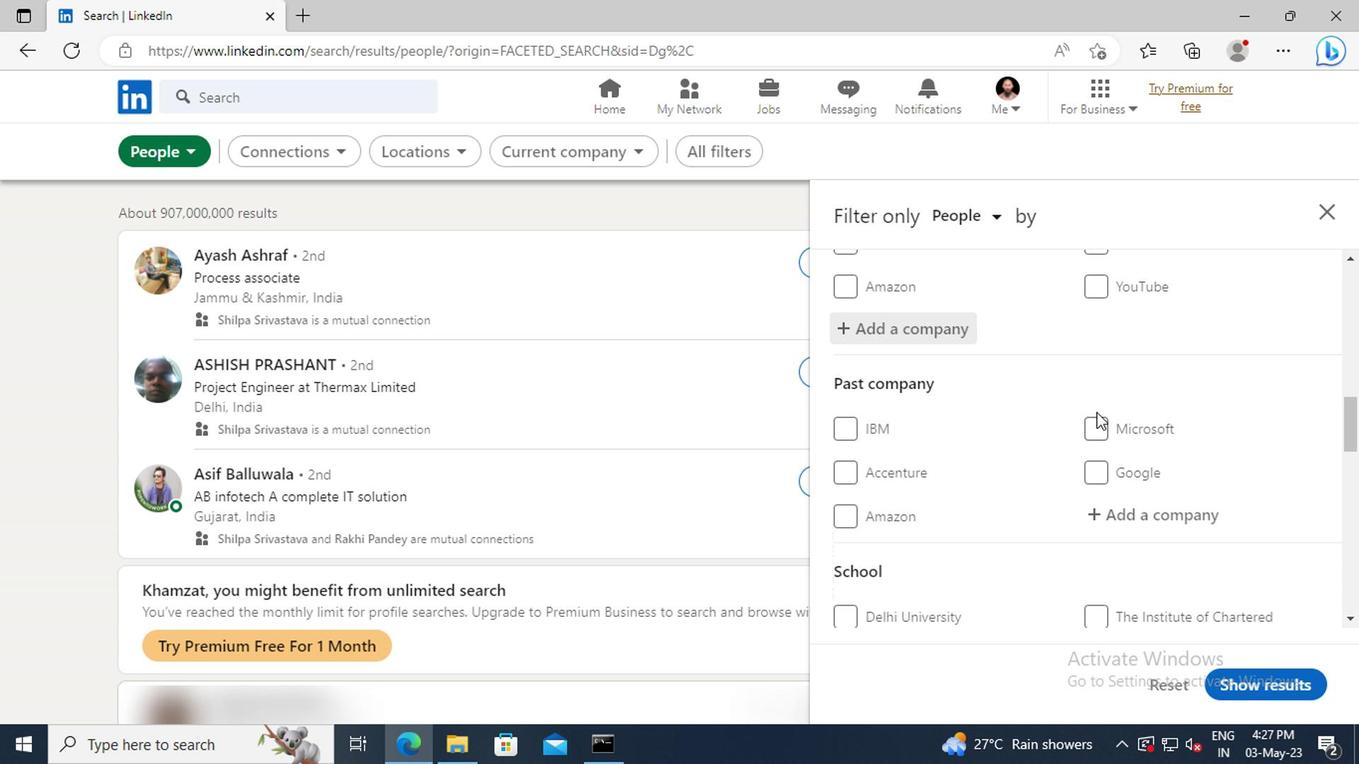 
Action: Mouse scrolled (1092, 411) with delta (0, -1)
Screenshot: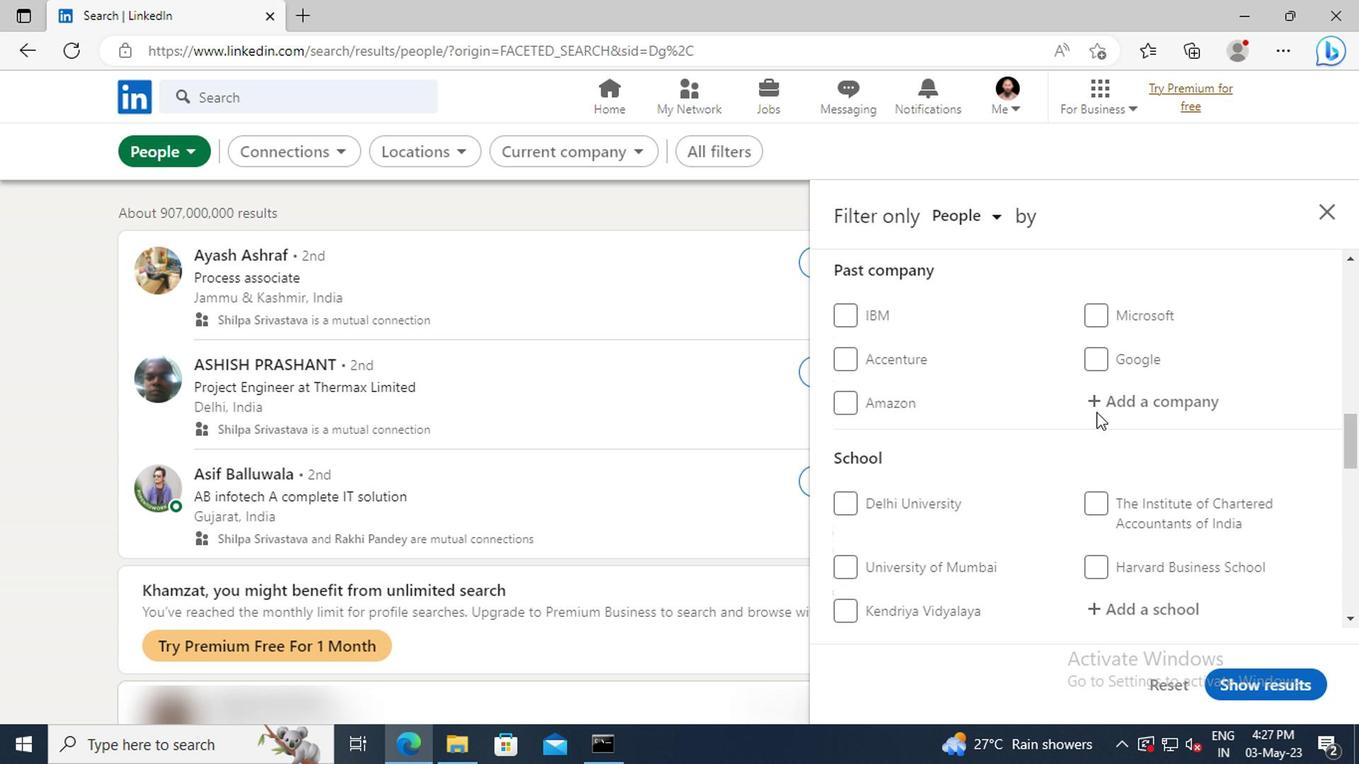 
Action: Mouse scrolled (1092, 411) with delta (0, -1)
Screenshot: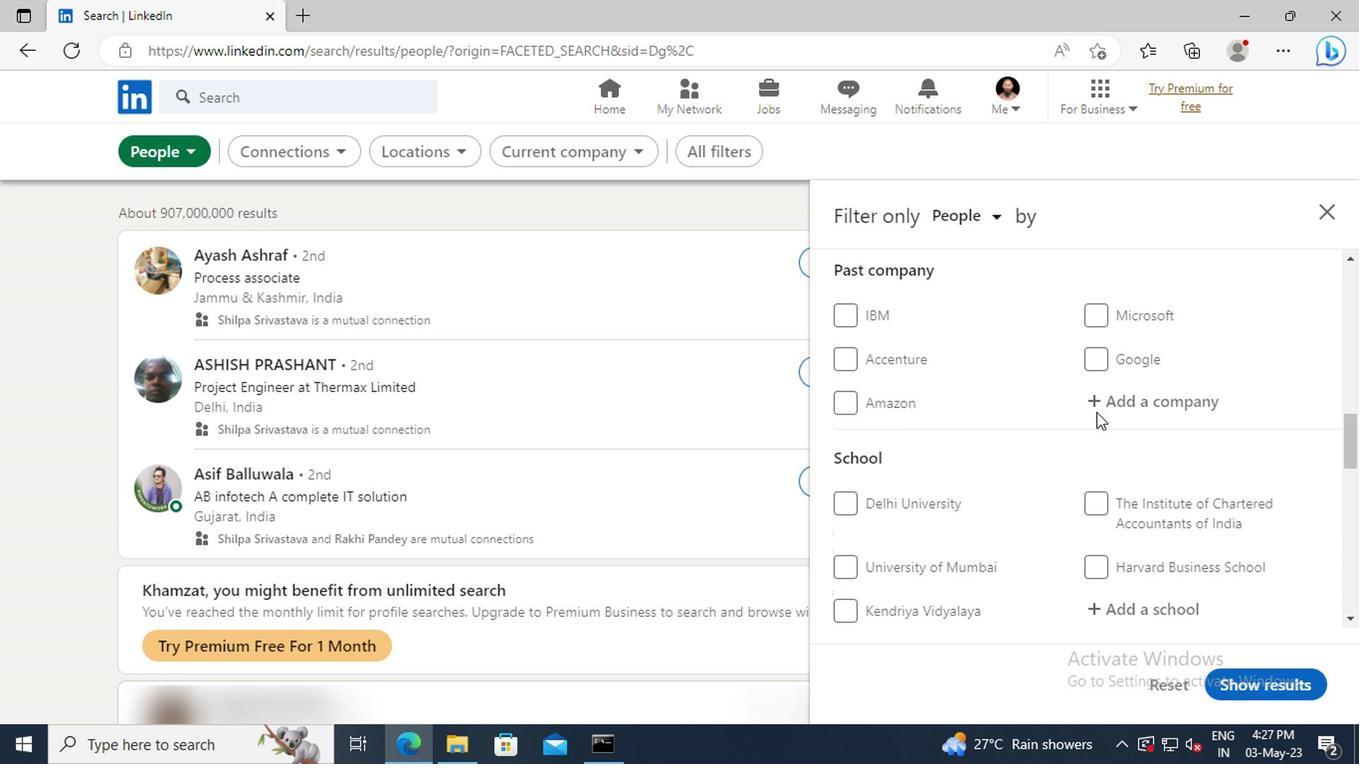 
Action: Mouse scrolled (1092, 411) with delta (0, -1)
Screenshot: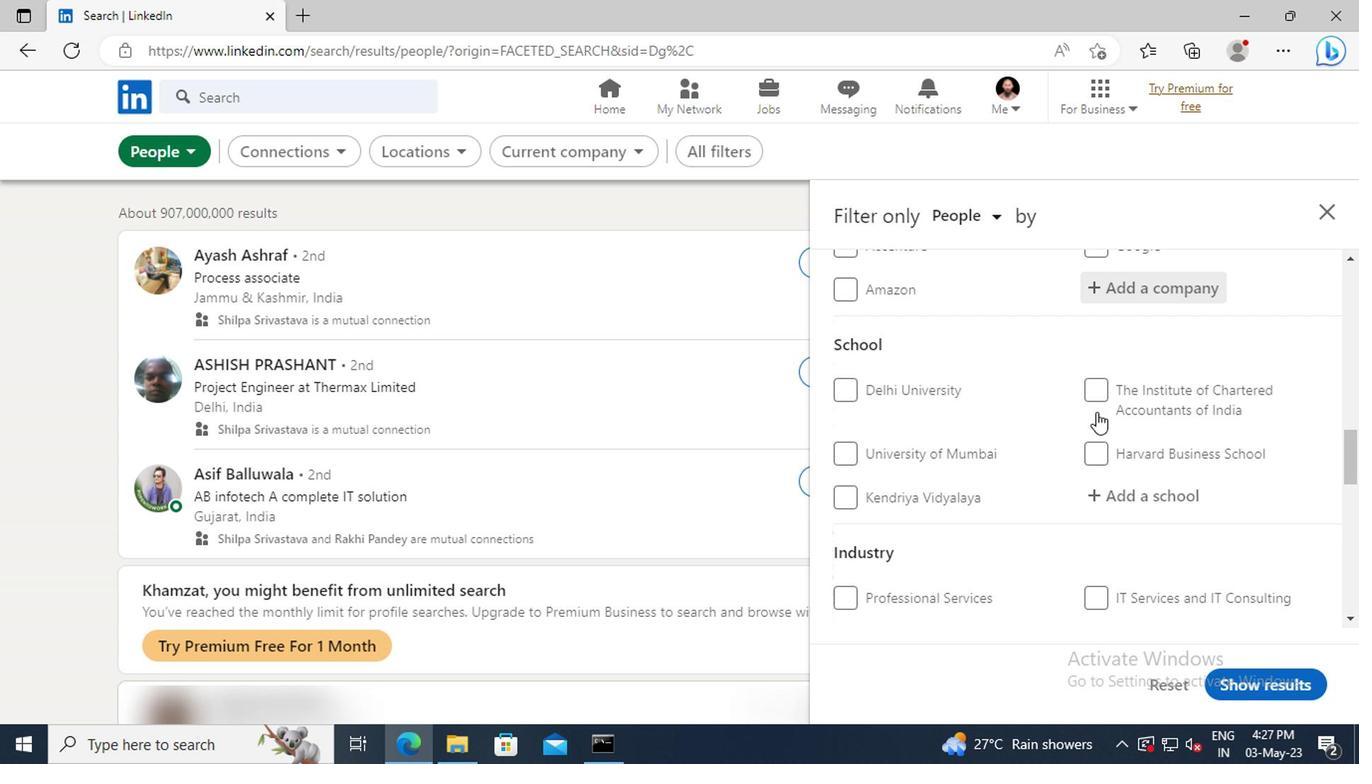 
Action: Mouse moved to (1099, 435)
Screenshot: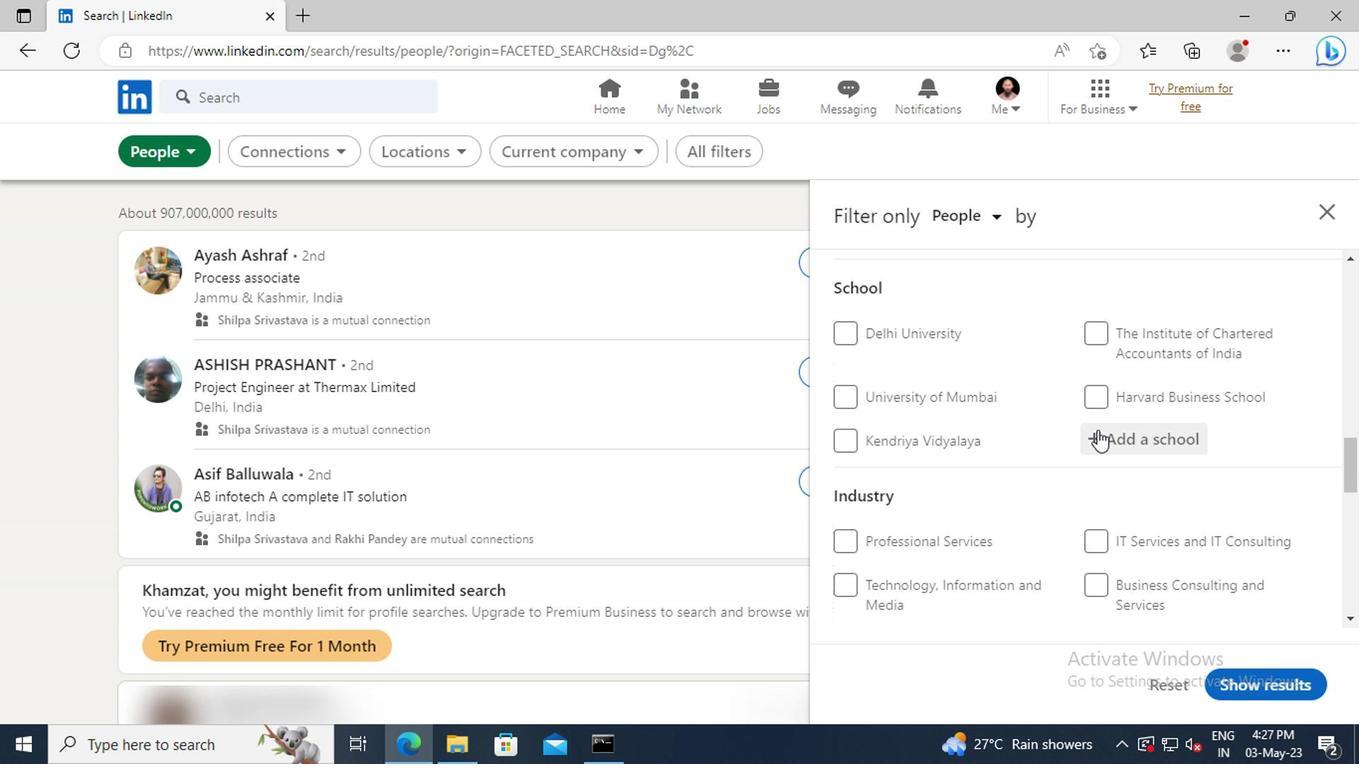 
Action: Mouse pressed left at (1099, 435)
Screenshot: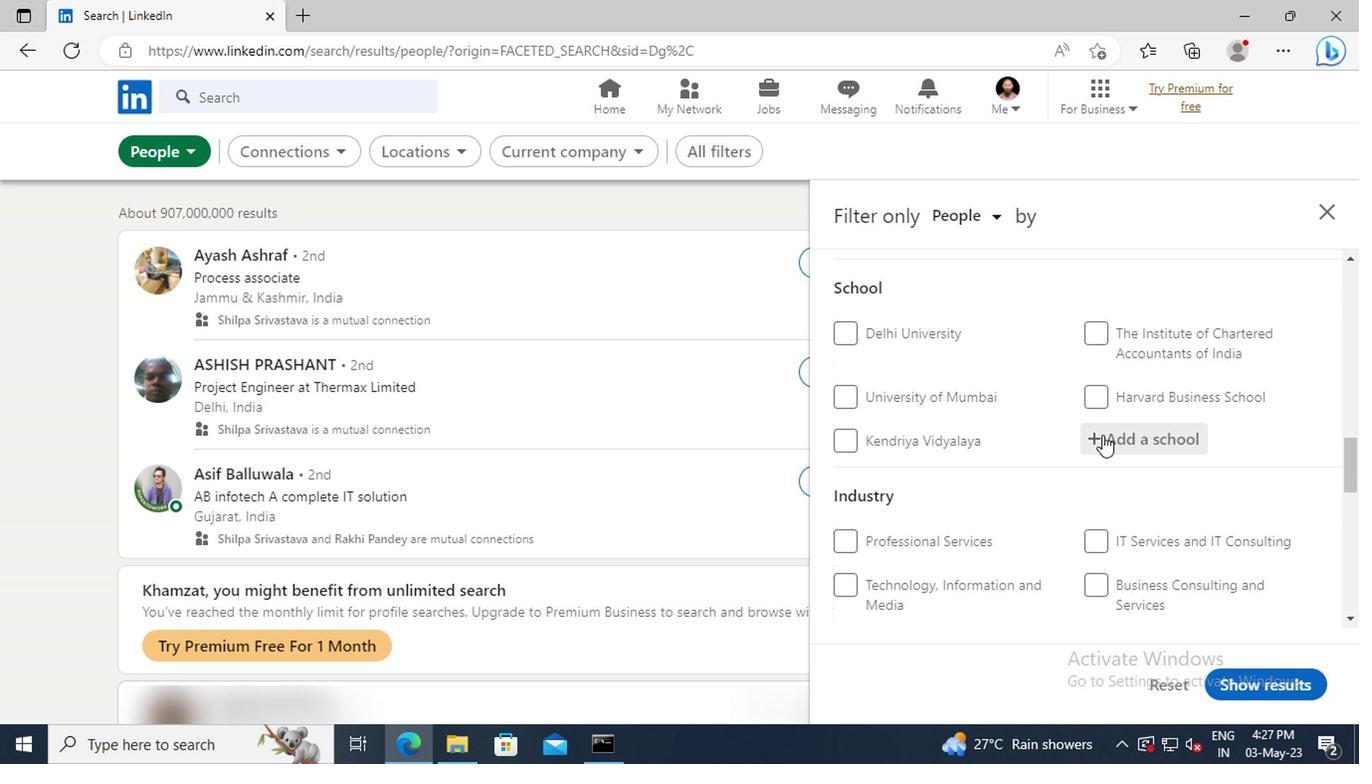 
Action: Key pressed <Key.shift>BIRLA<Key.space><Key.shift>INSTITUTE<Key.space>OF<Key.space><Key.shift>TECHNOLOGY<Key.space>AND<Key.space><Key.shift><Key.shift><Key.shift><Key.shift><Key.shift>SC
Screenshot: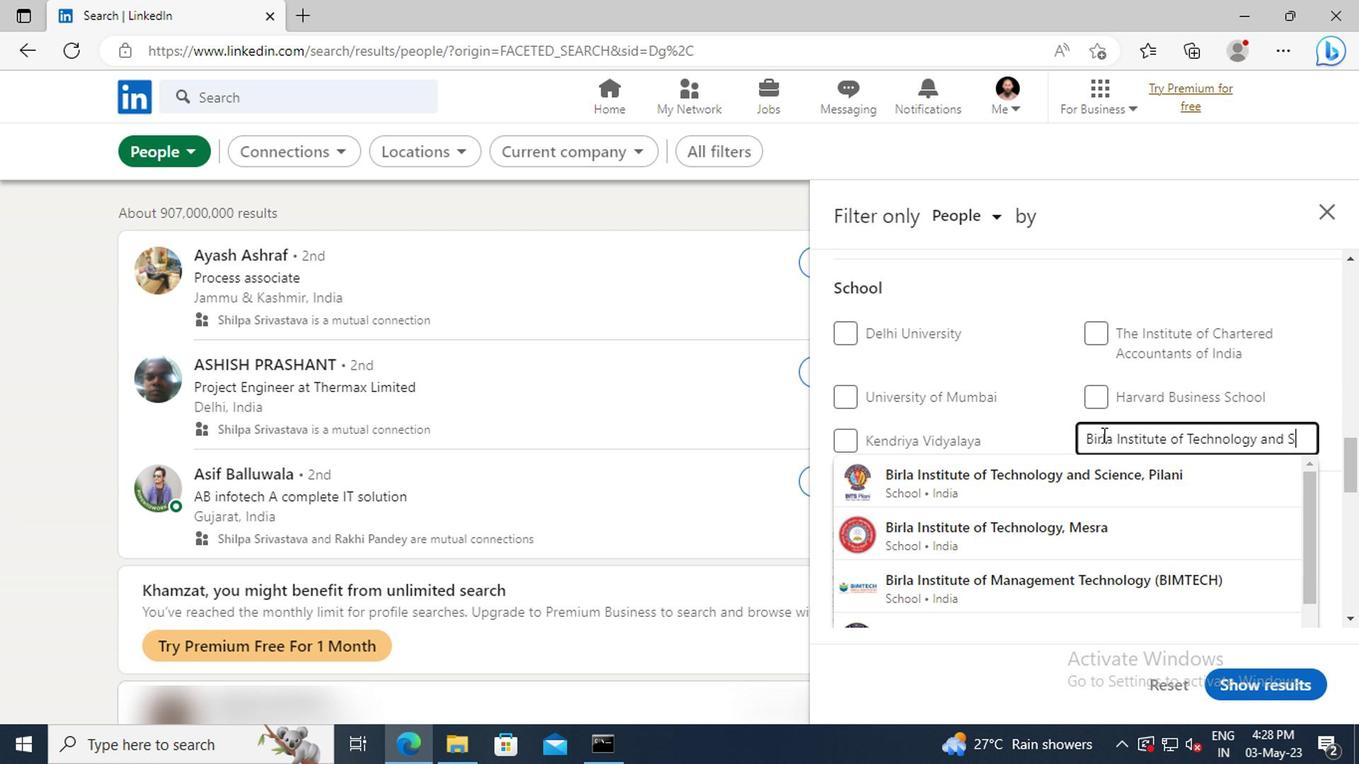 
Action: Mouse moved to (1131, 581)
Screenshot: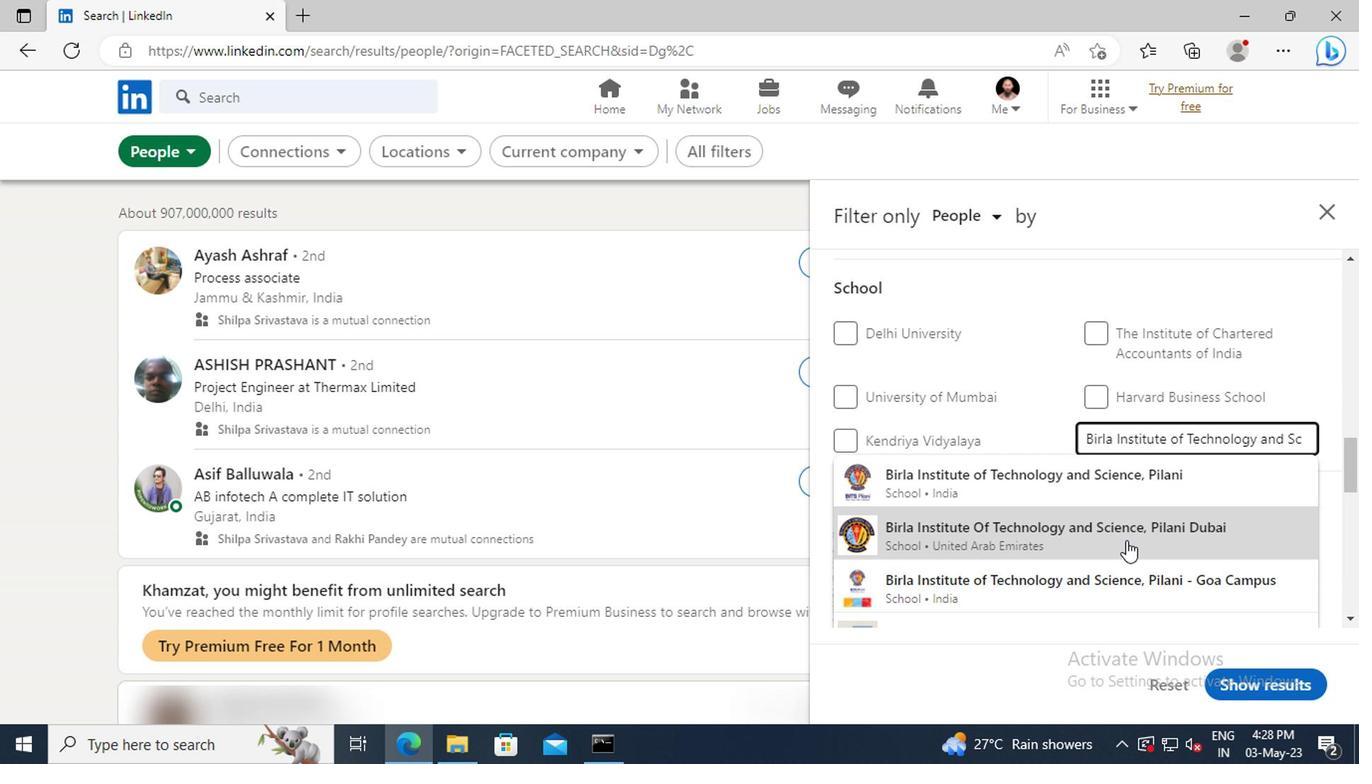 
Action: Mouse pressed left at (1131, 581)
Screenshot: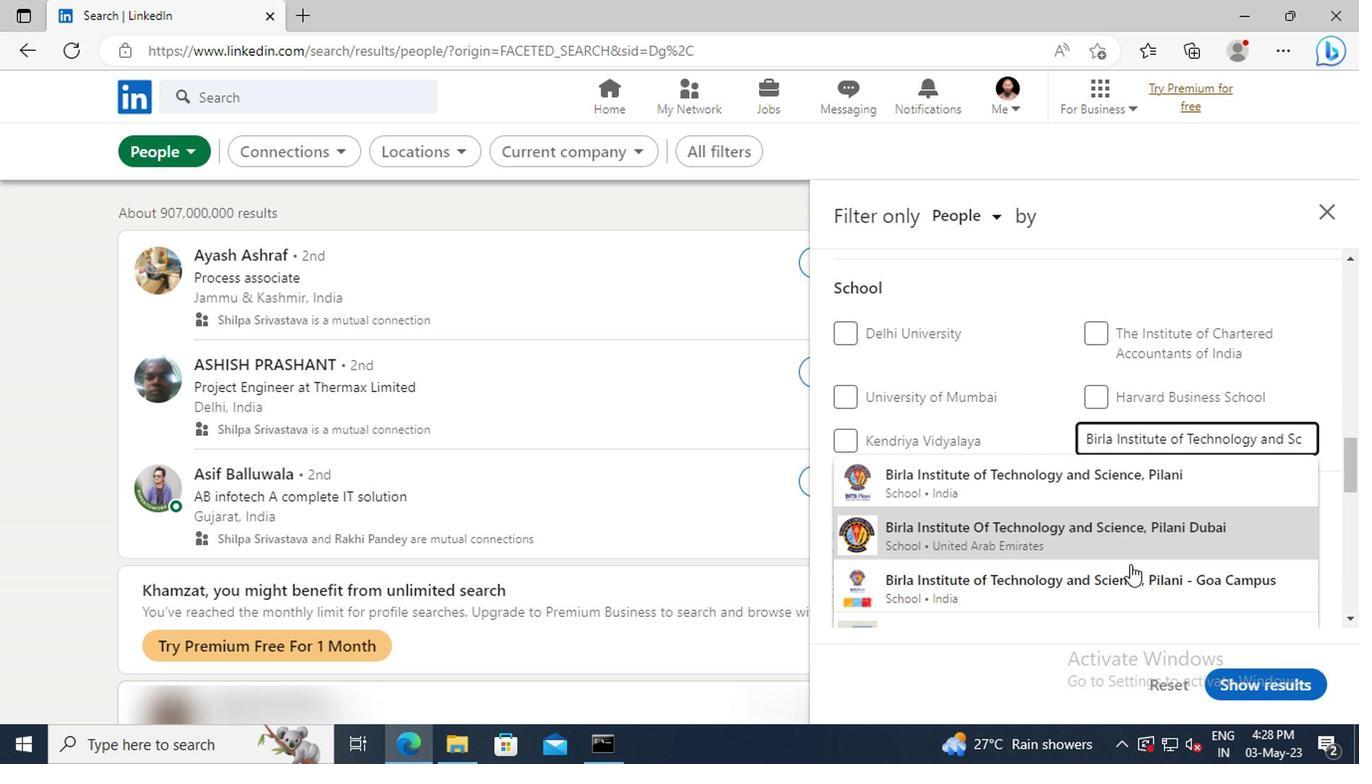 
Action: Mouse scrolled (1131, 580) with delta (0, 0)
Screenshot: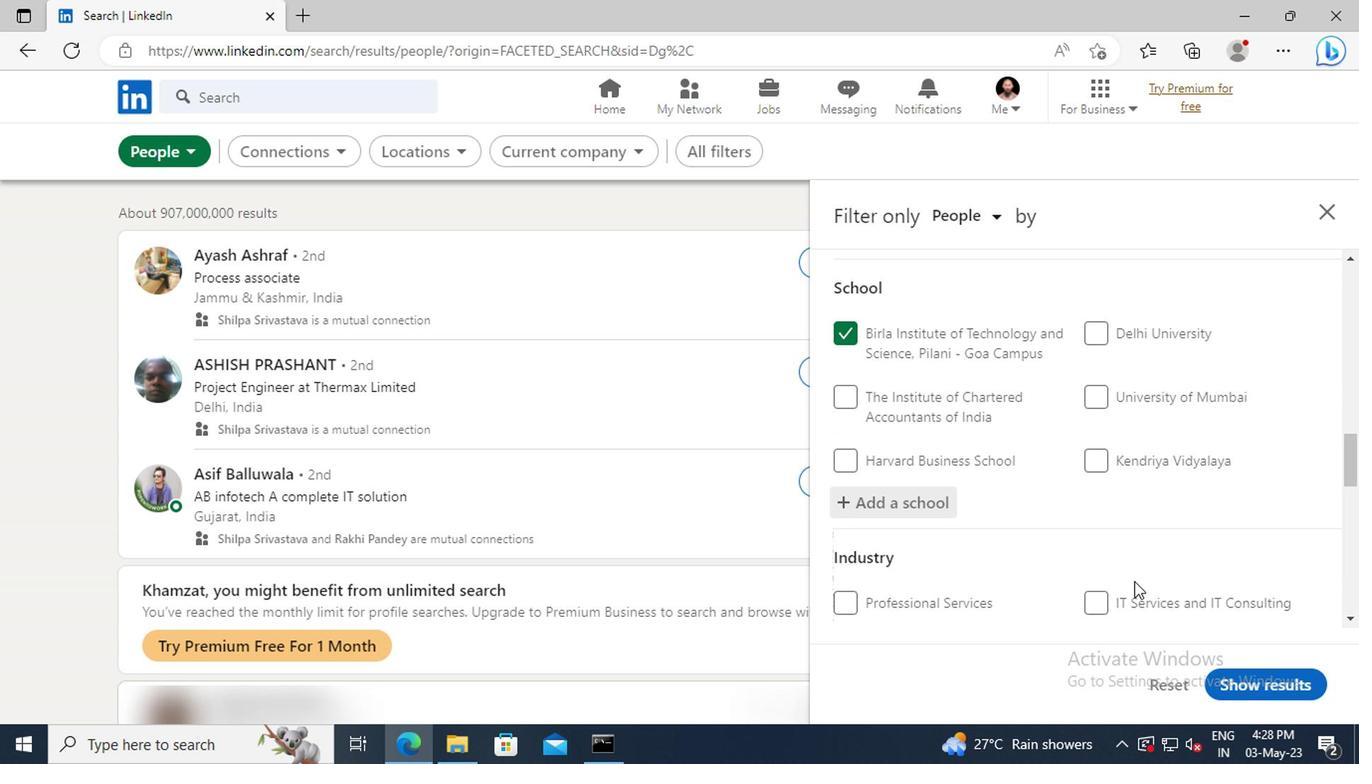 
Action: Mouse scrolled (1131, 580) with delta (0, 0)
Screenshot: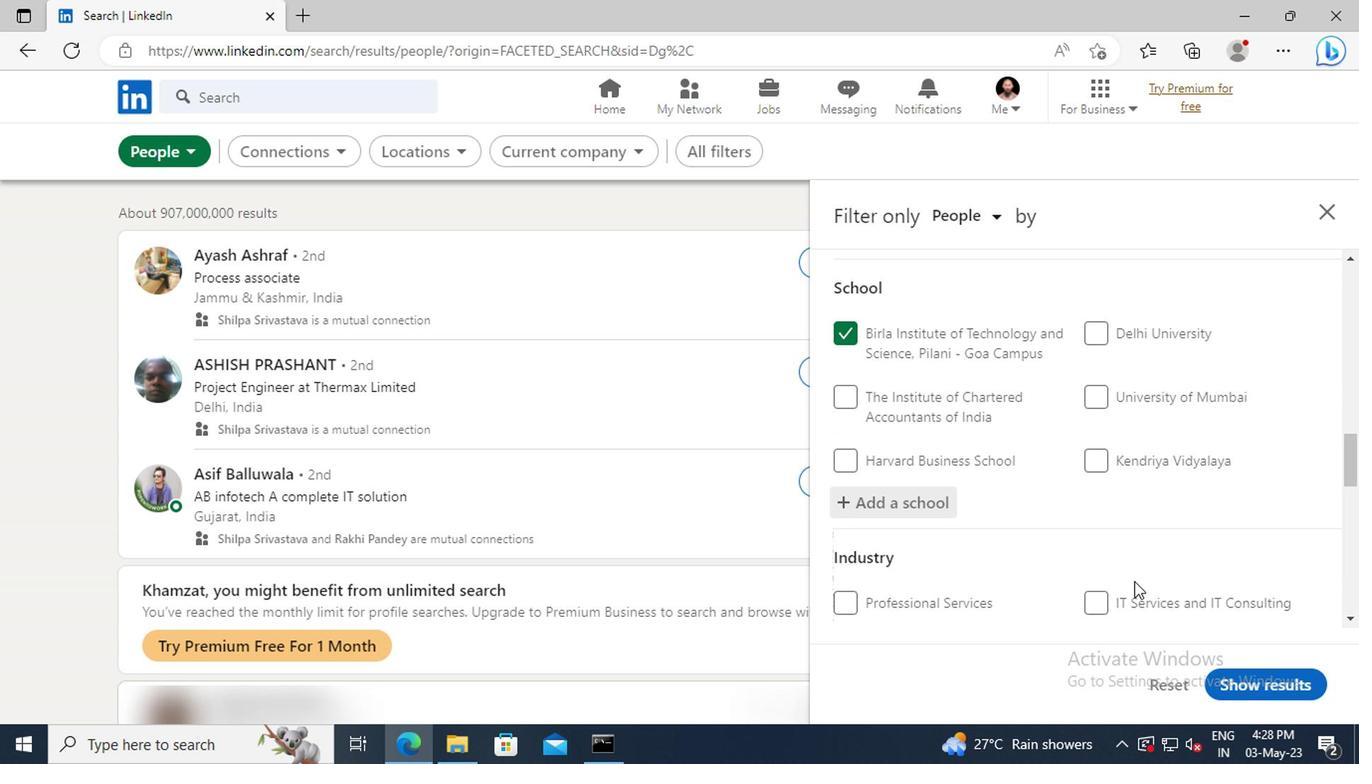 
Action: Mouse moved to (1121, 543)
Screenshot: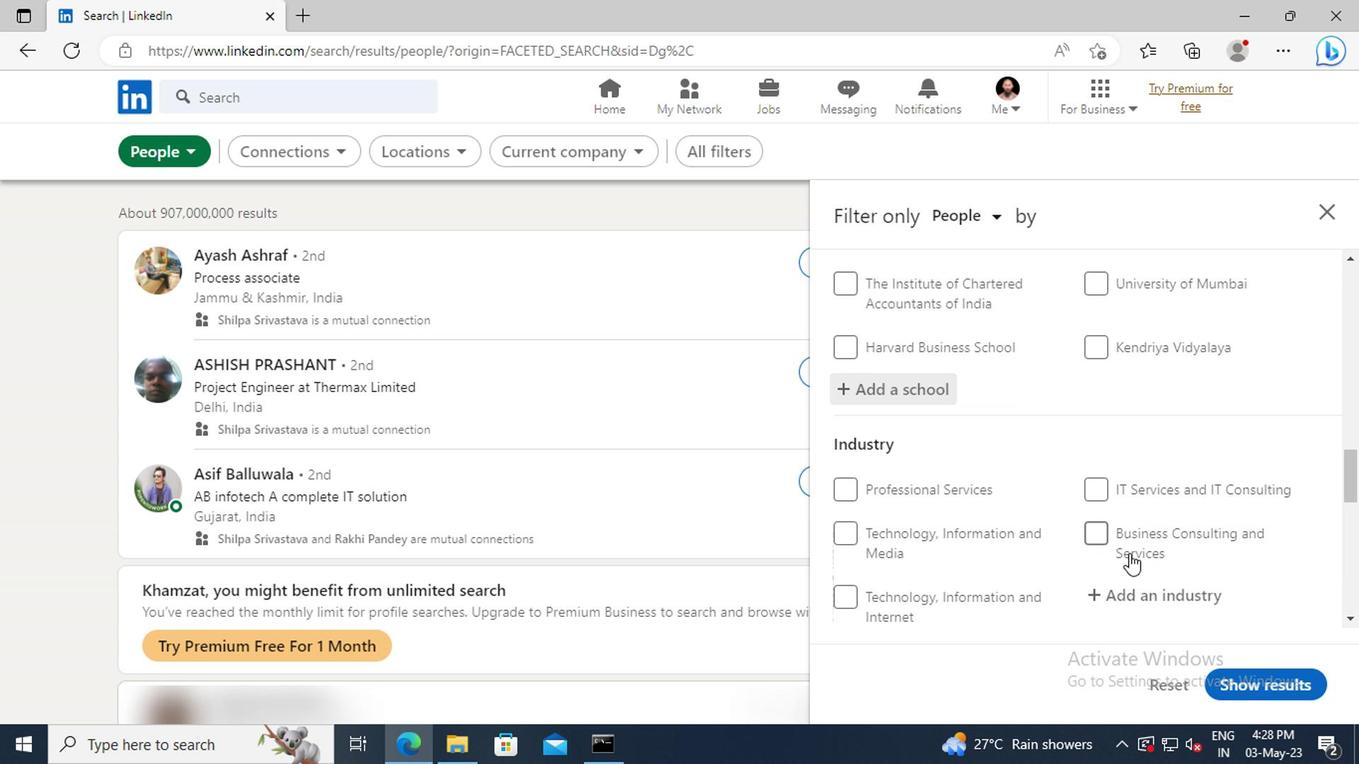 
Action: Mouse scrolled (1121, 542) with delta (0, 0)
Screenshot: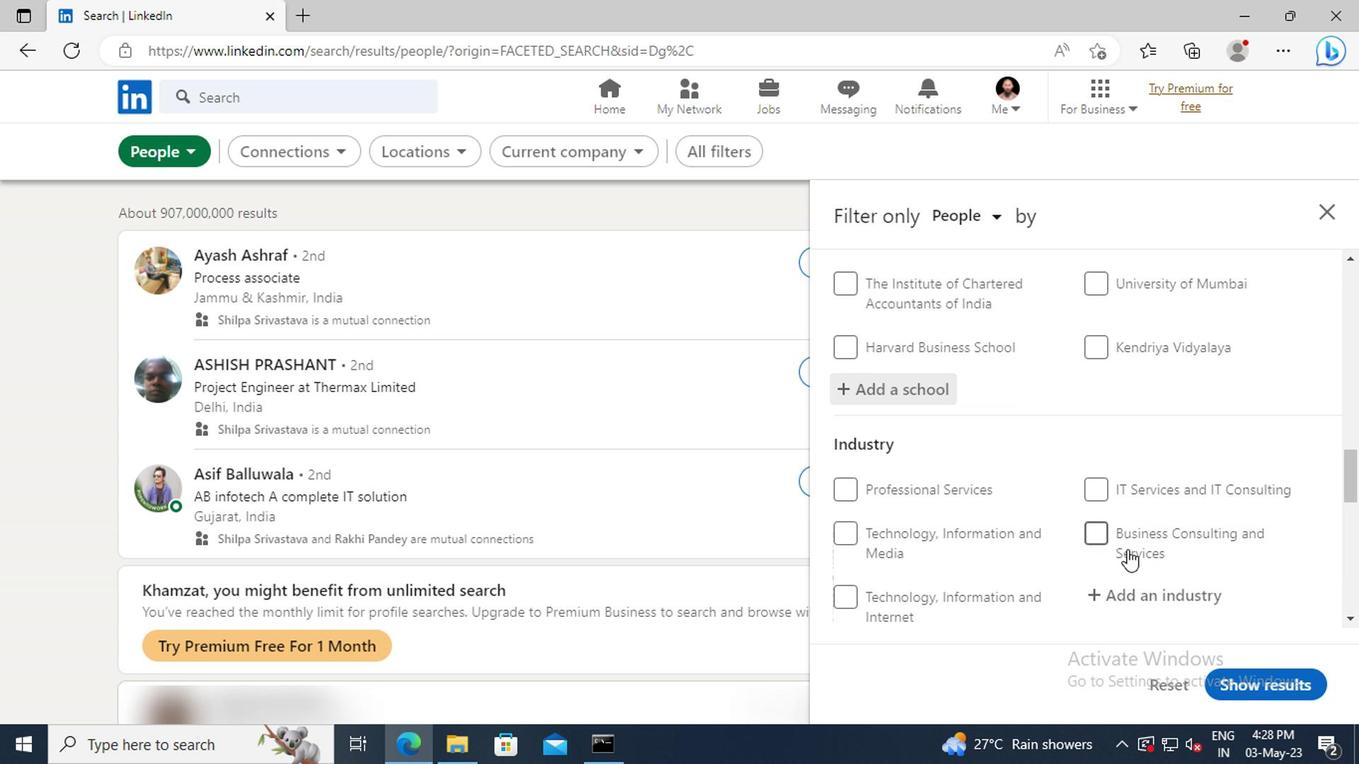 
Action: Mouse moved to (1121, 543)
Screenshot: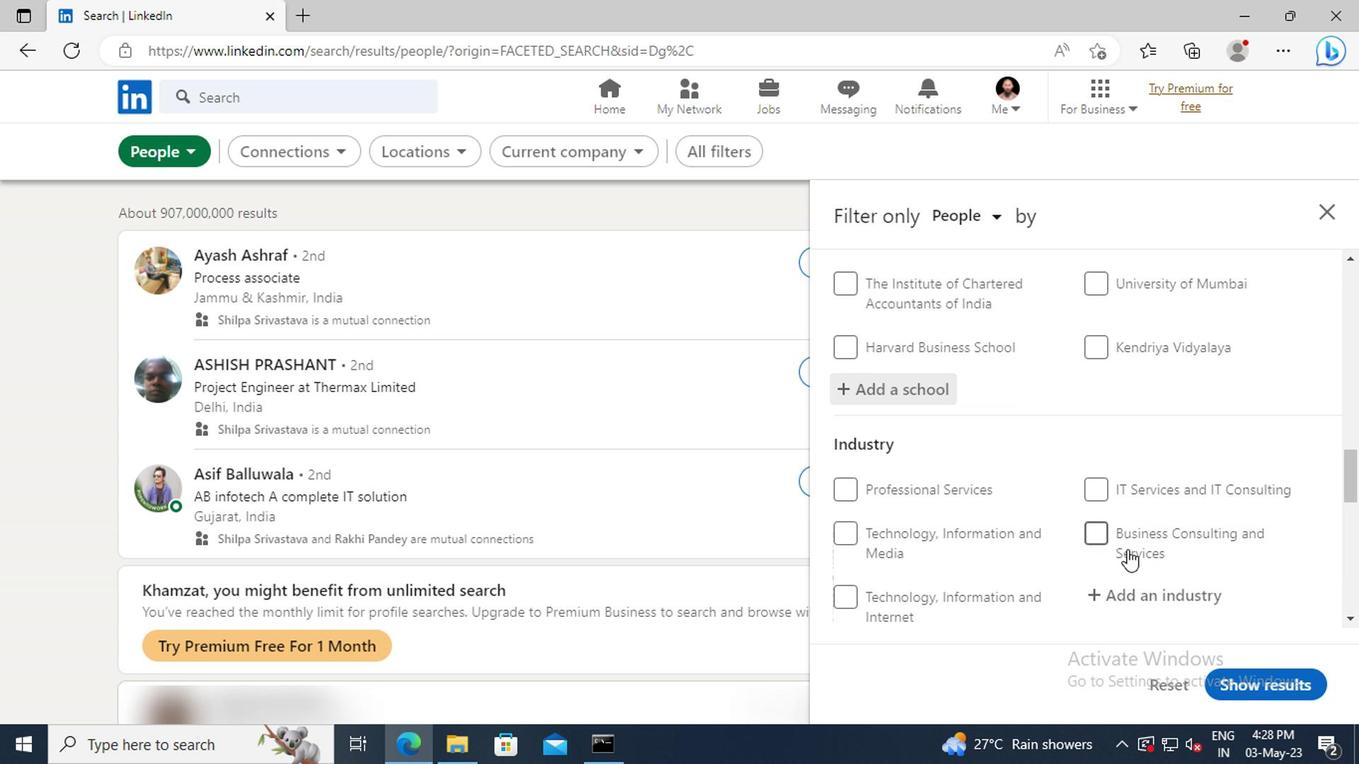 
Action: Mouse scrolled (1121, 542) with delta (0, 0)
Screenshot: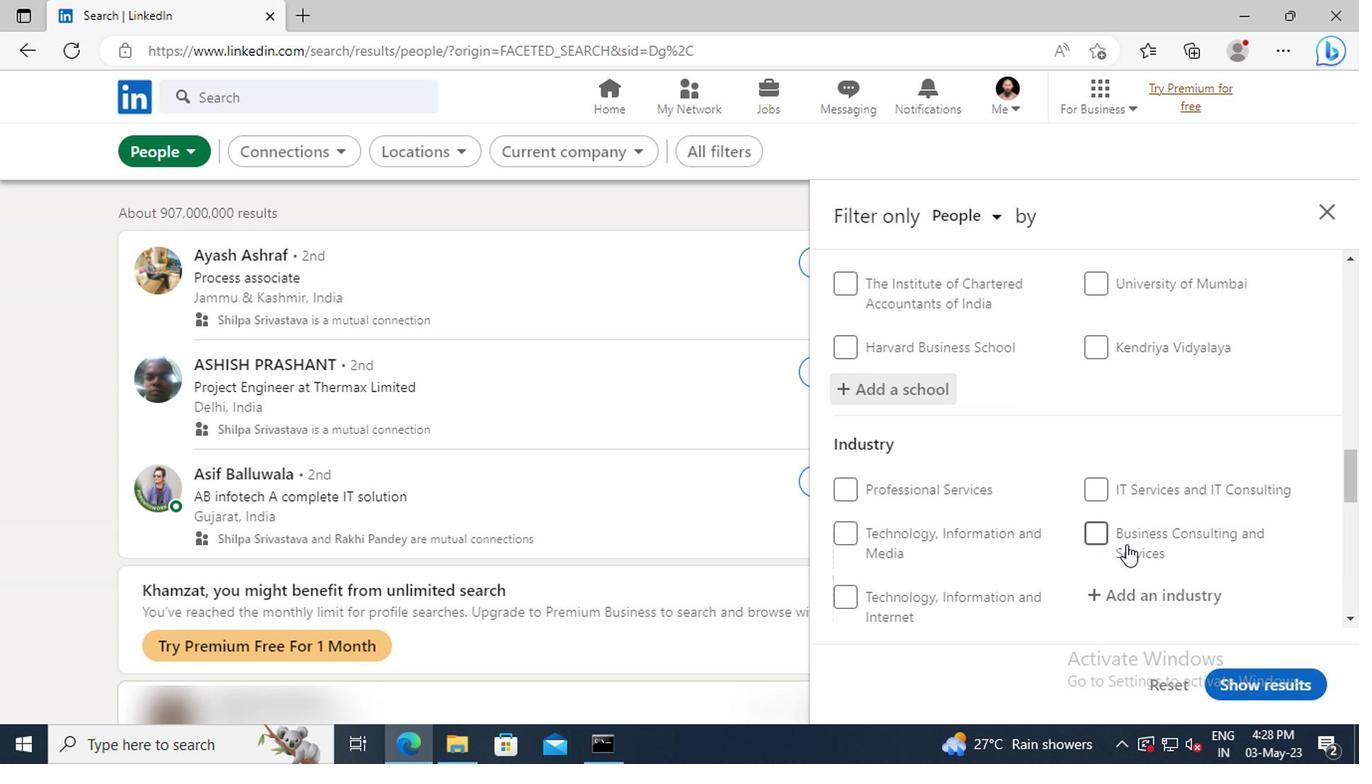 
Action: Mouse moved to (1110, 489)
Screenshot: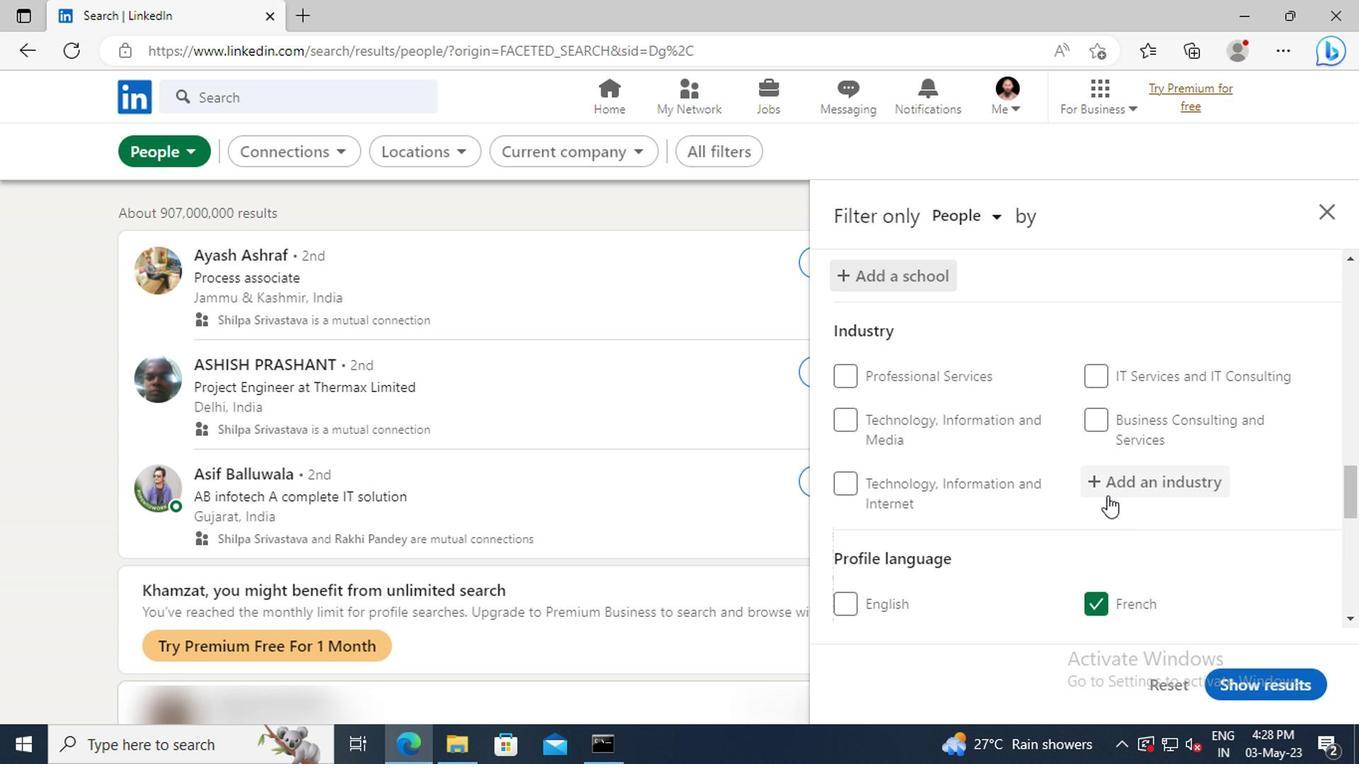
Action: Mouse pressed left at (1110, 489)
Screenshot: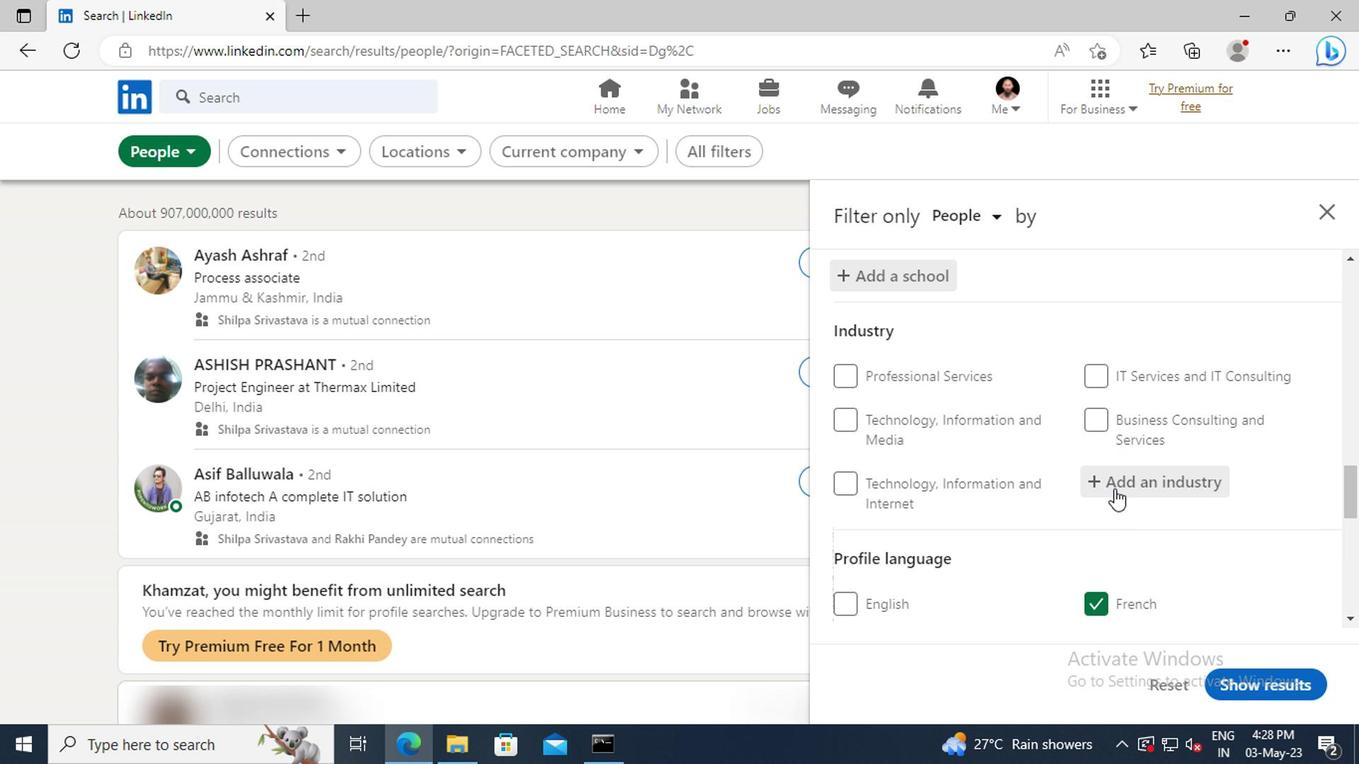 
Action: Key pressed <Key.shift>WASTE<Key.space><Key.shift>TR
Screenshot: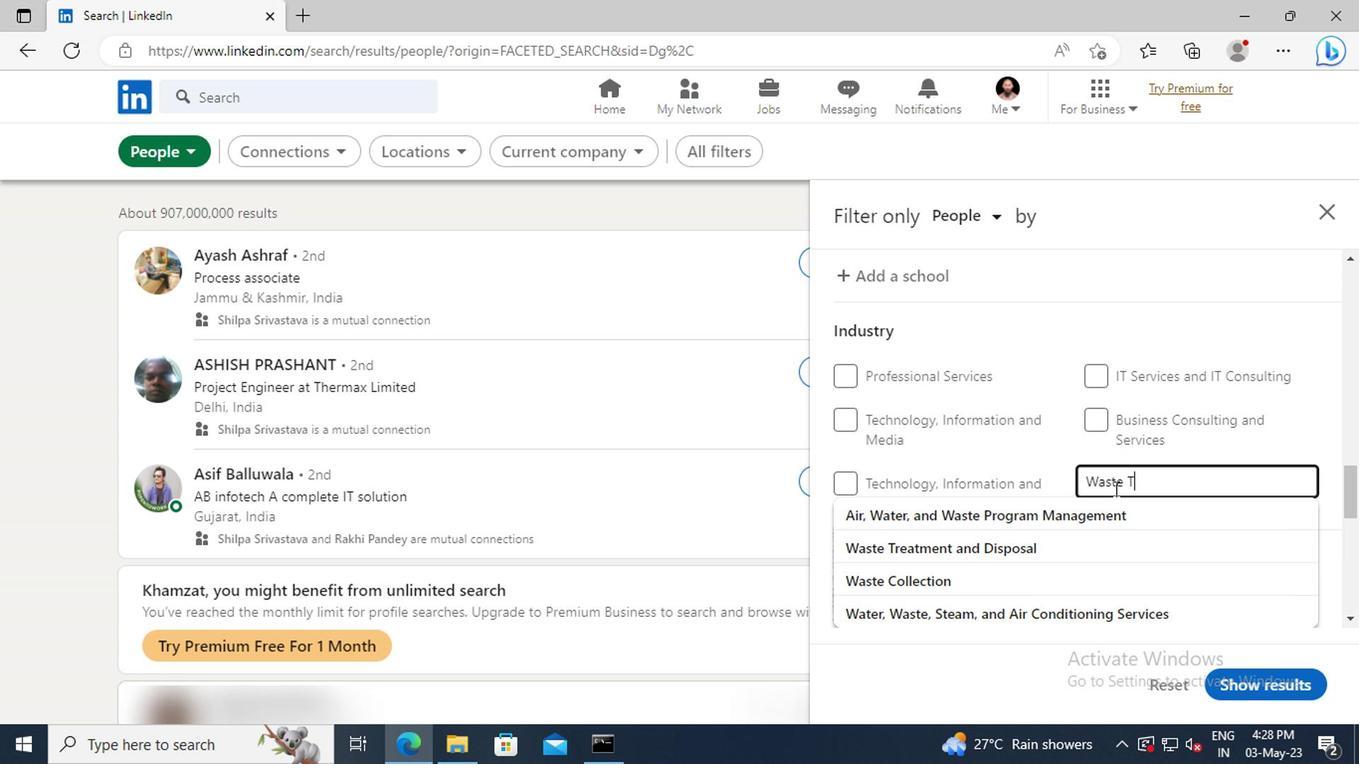 
Action: Mouse moved to (1117, 504)
Screenshot: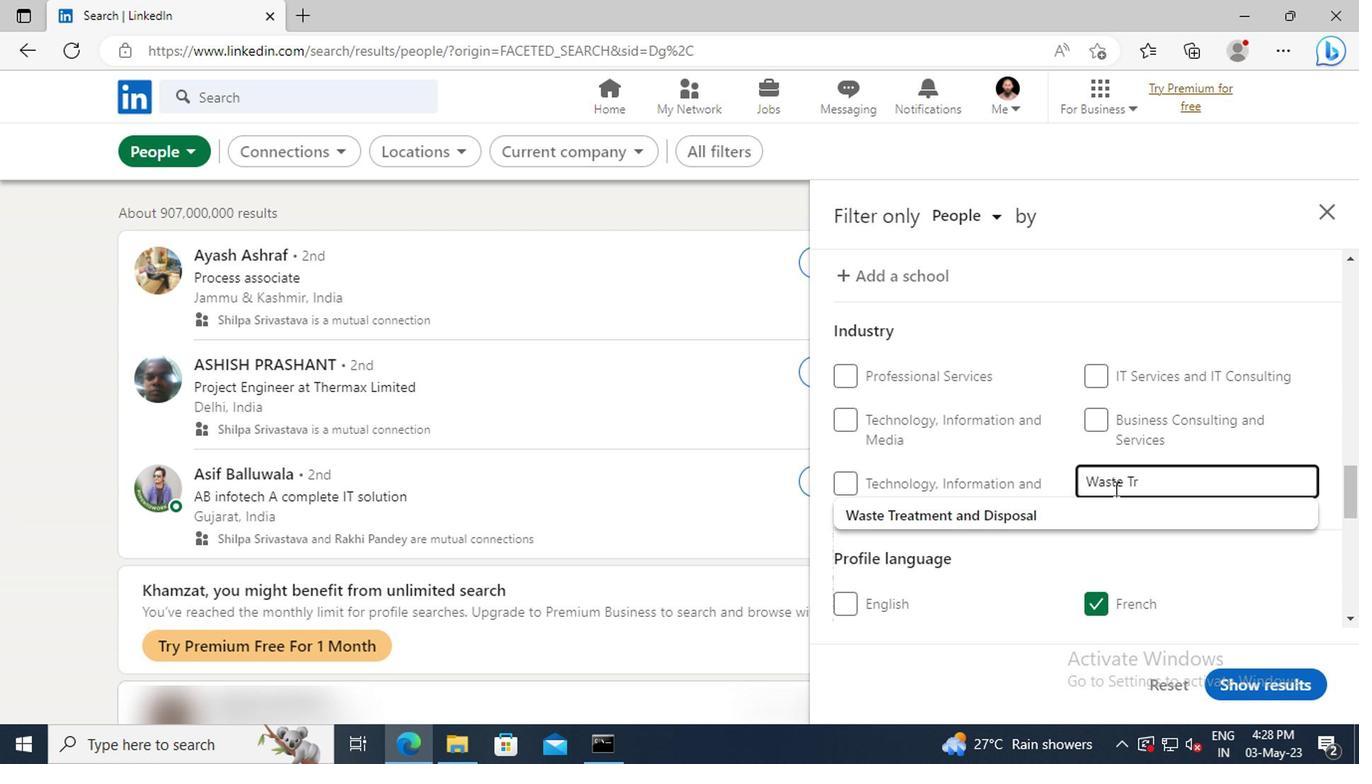 
Action: Mouse pressed left at (1117, 504)
Screenshot: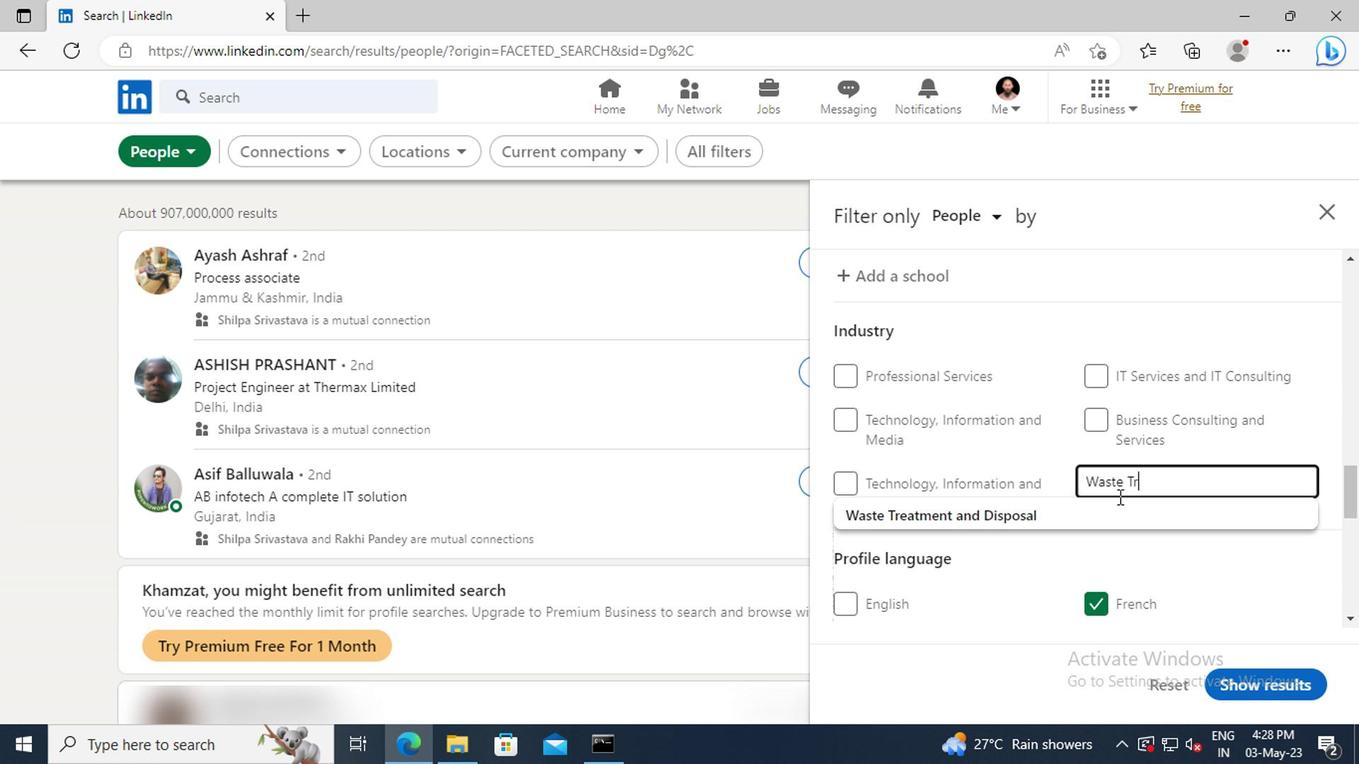 
Action: Mouse scrolled (1117, 503) with delta (0, 0)
Screenshot: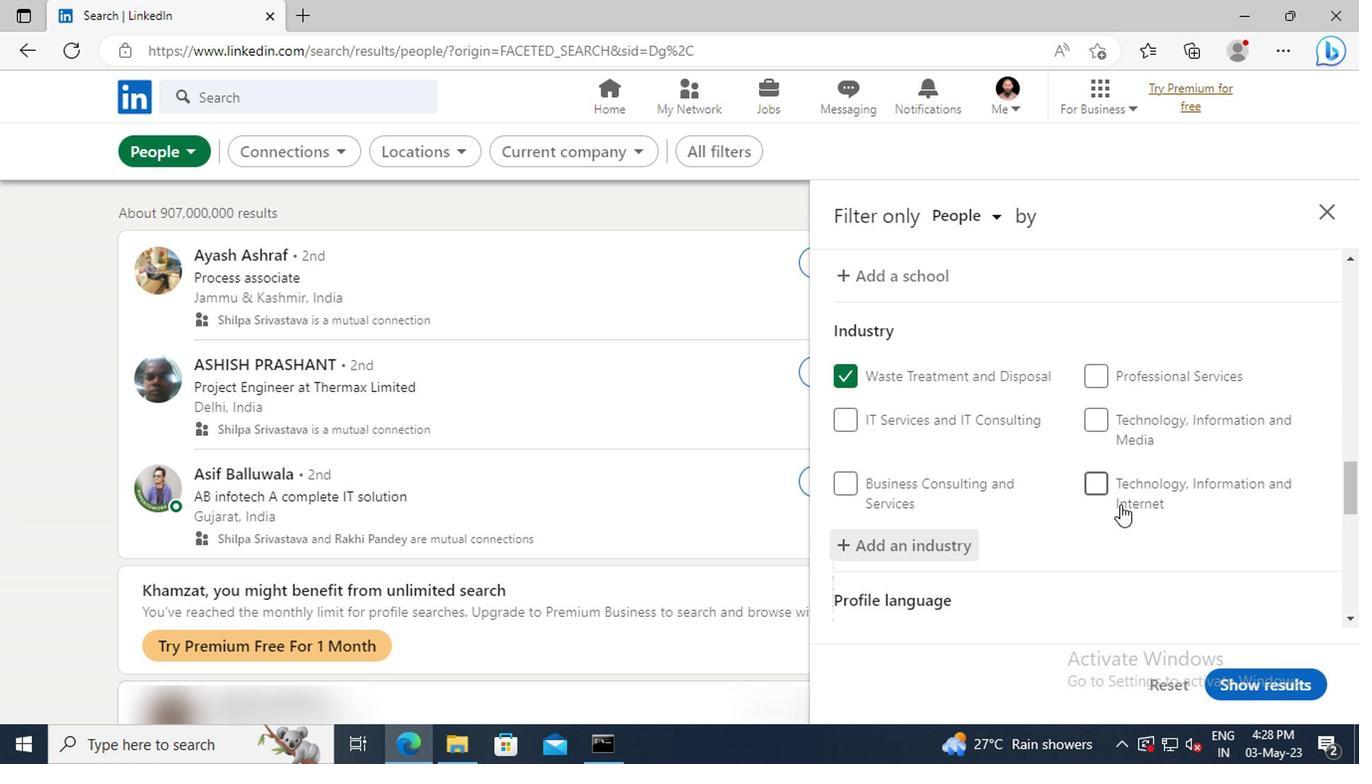 
Action: Mouse scrolled (1117, 503) with delta (0, 0)
Screenshot: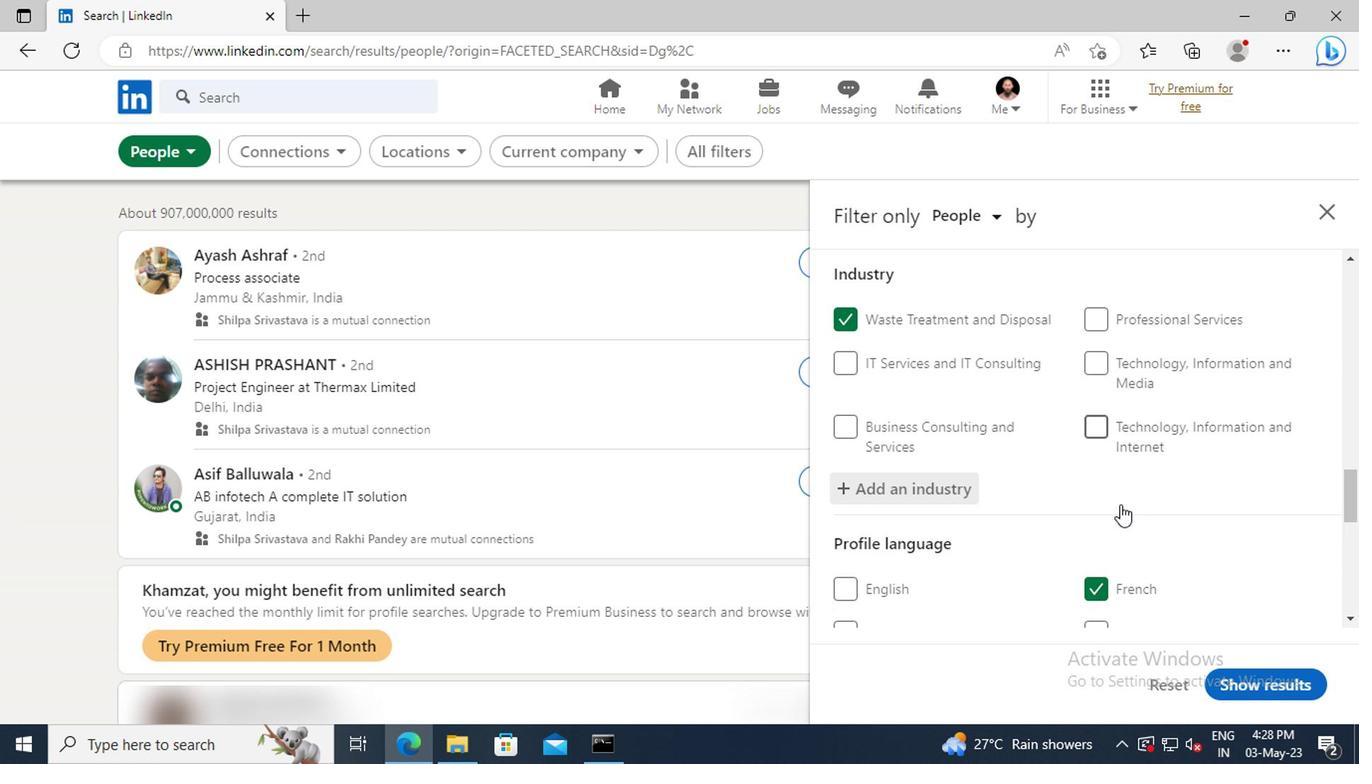 
Action: Mouse scrolled (1117, 503) with delta (0, 0)
Screenshot: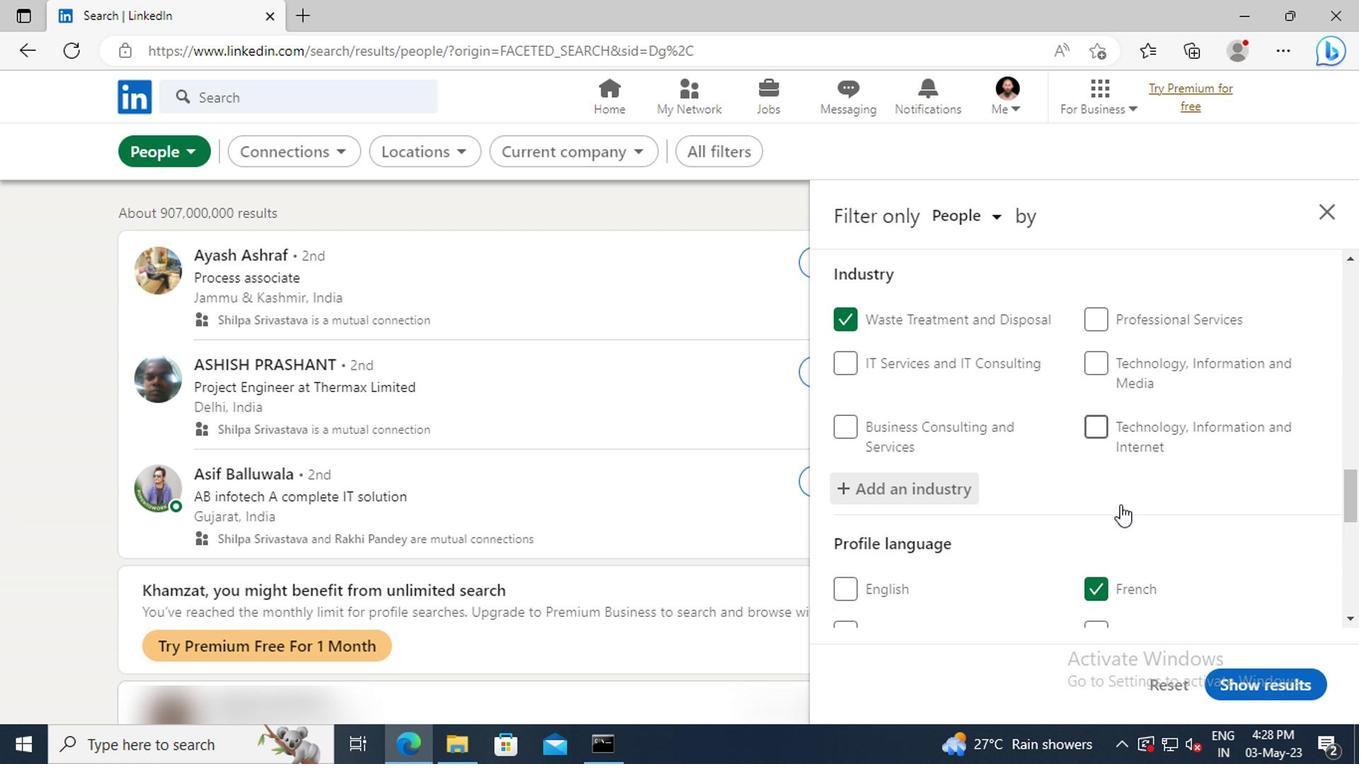 
Action: Mouse moved to (1121, 462)
Screenshot: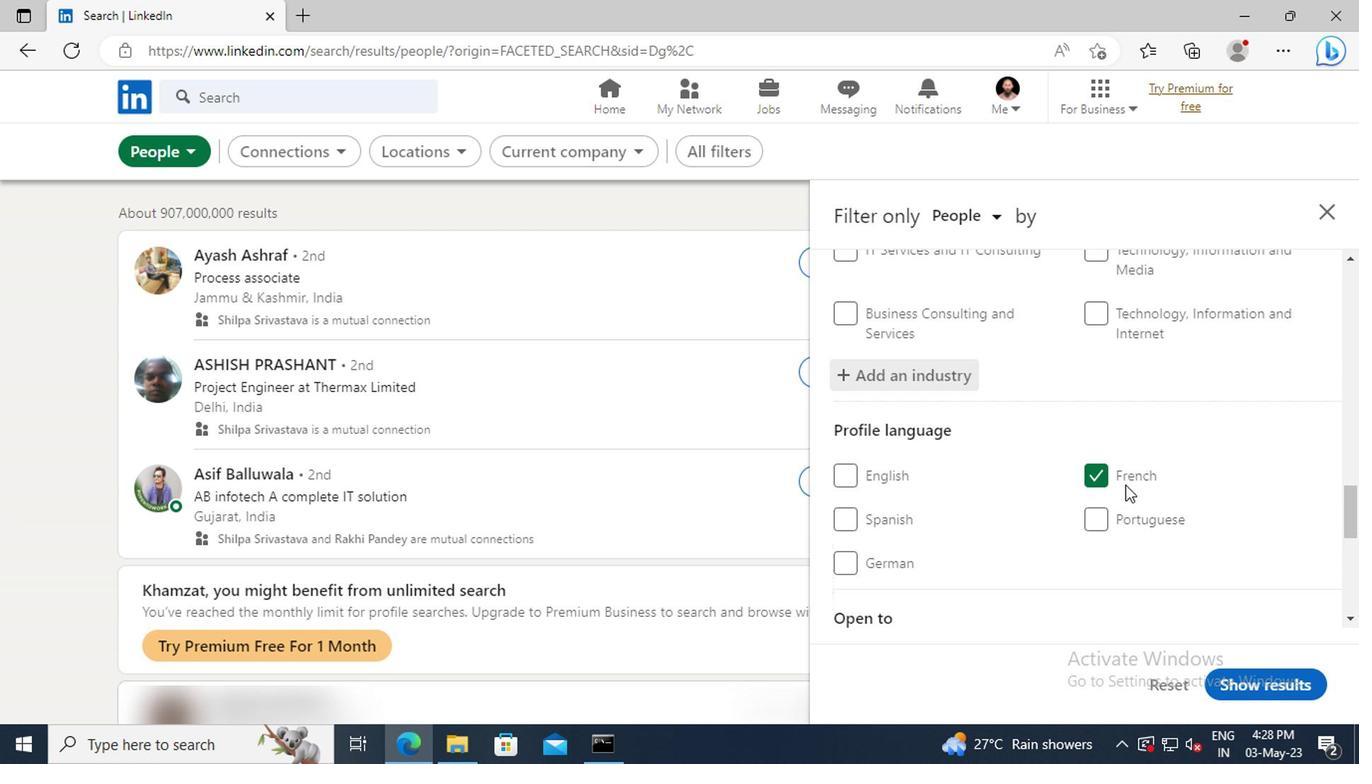 
Action: Mouse scrolled (1121, 461) with delta (0, 0)
Screenshot: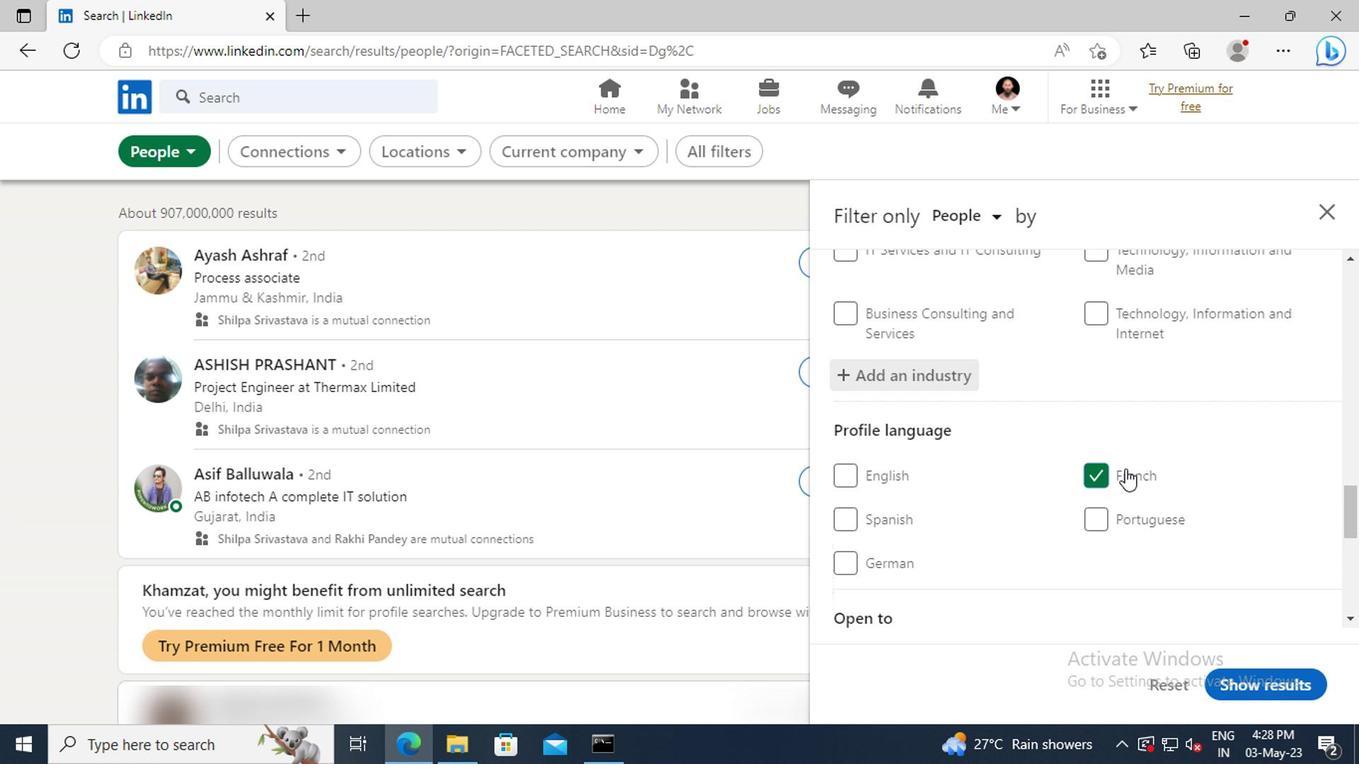 
Action: Mouse moved to (1121, 460)
Screenshot: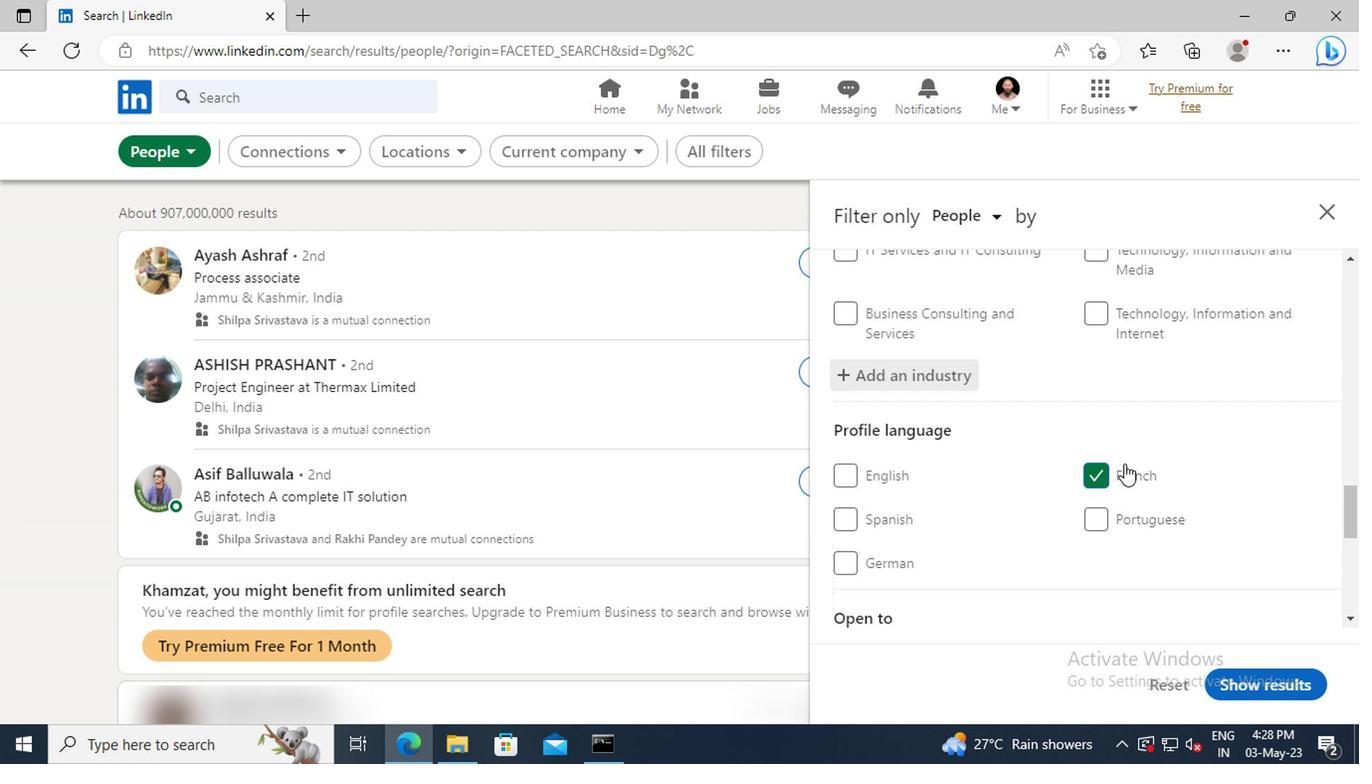 
Action: Mouse scrolled (1121, 459) with delta (0, 0)
Screenshot: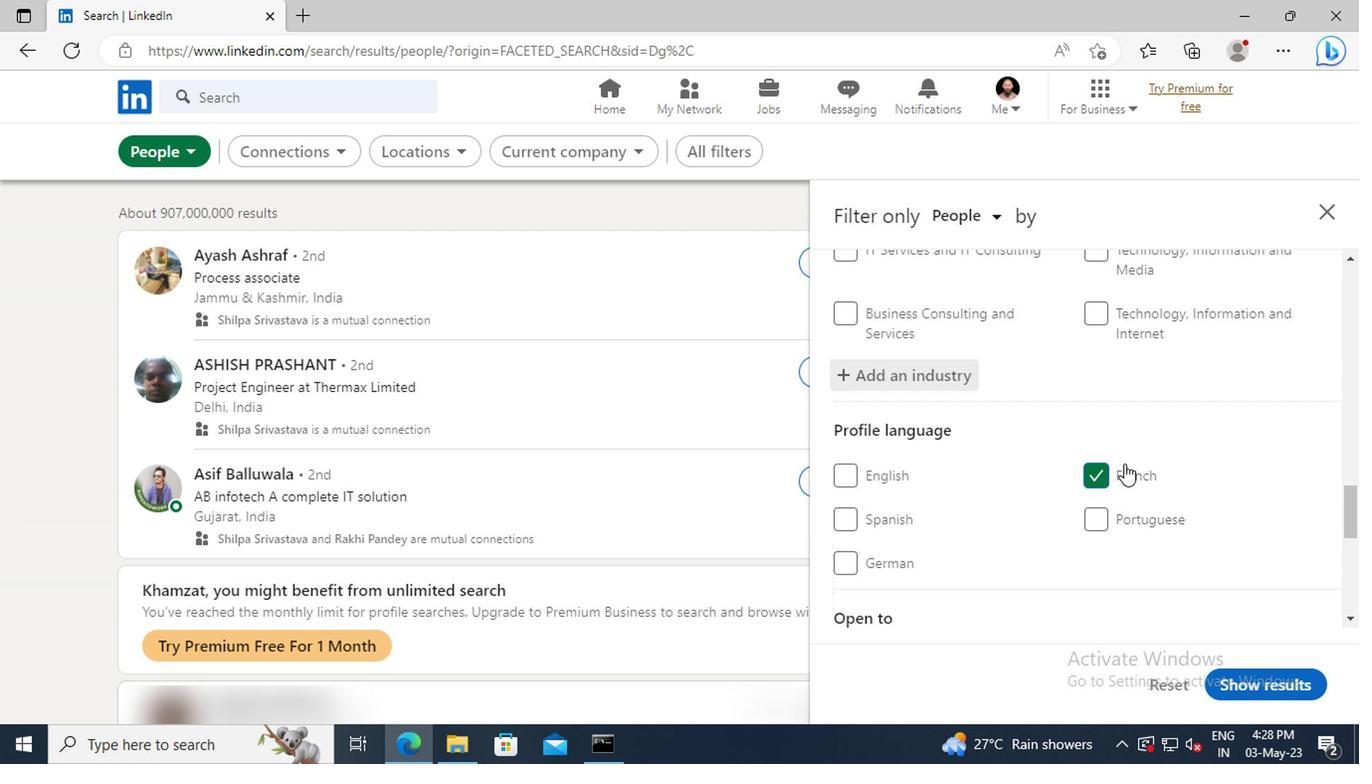 
Action: Mouse moved to (1122, 422)
Screenshot: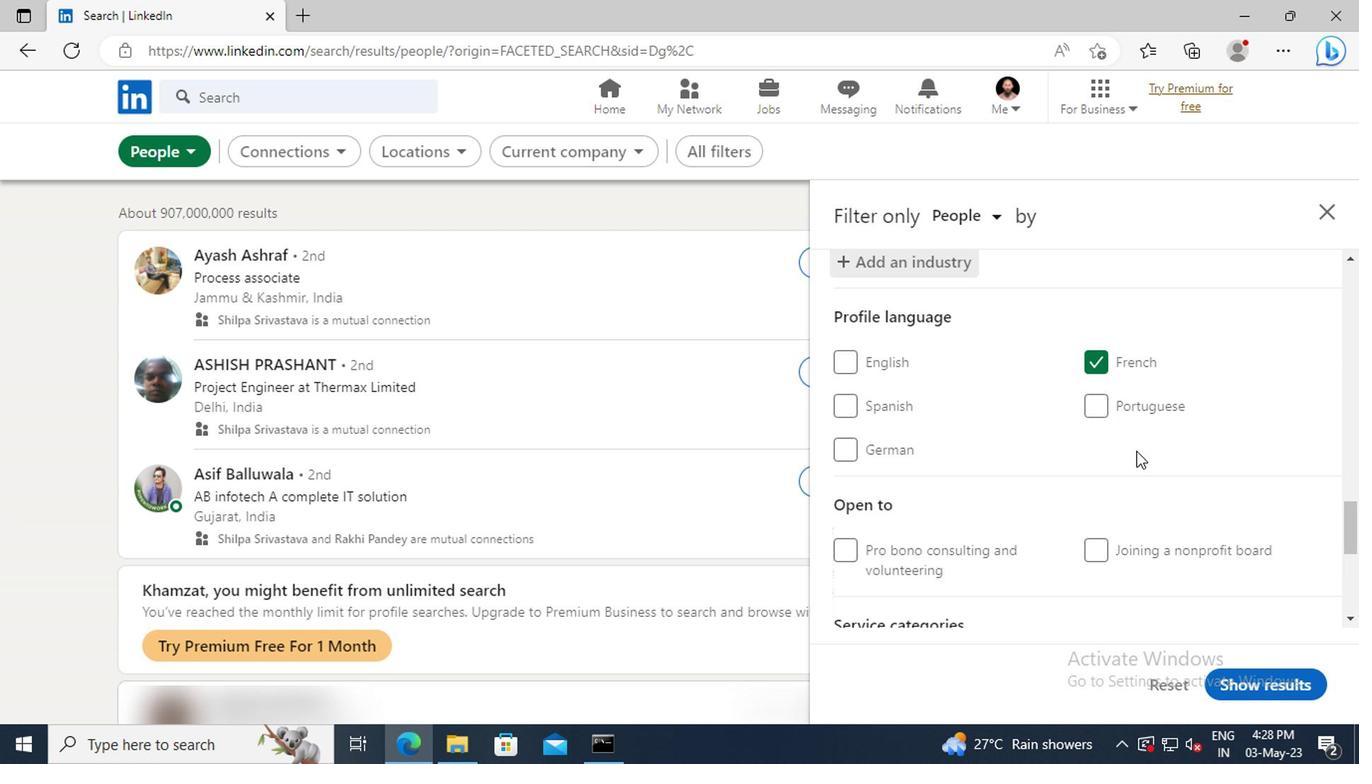 
Action: Mouse scrolled (1122, 421) with delta (0, -1)
Screenshot: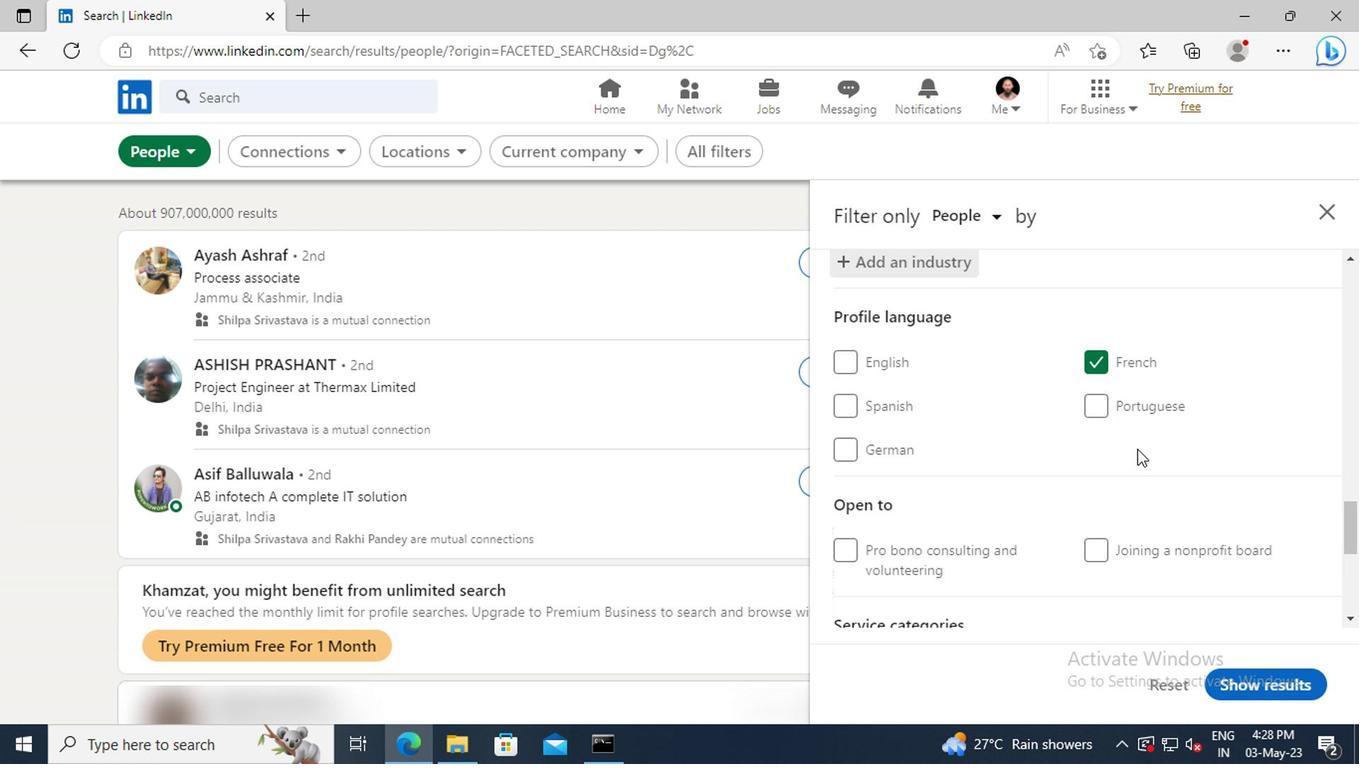 
Action: Mouse scrolled (1122, 421) with delta (0, -1)
Screenshot: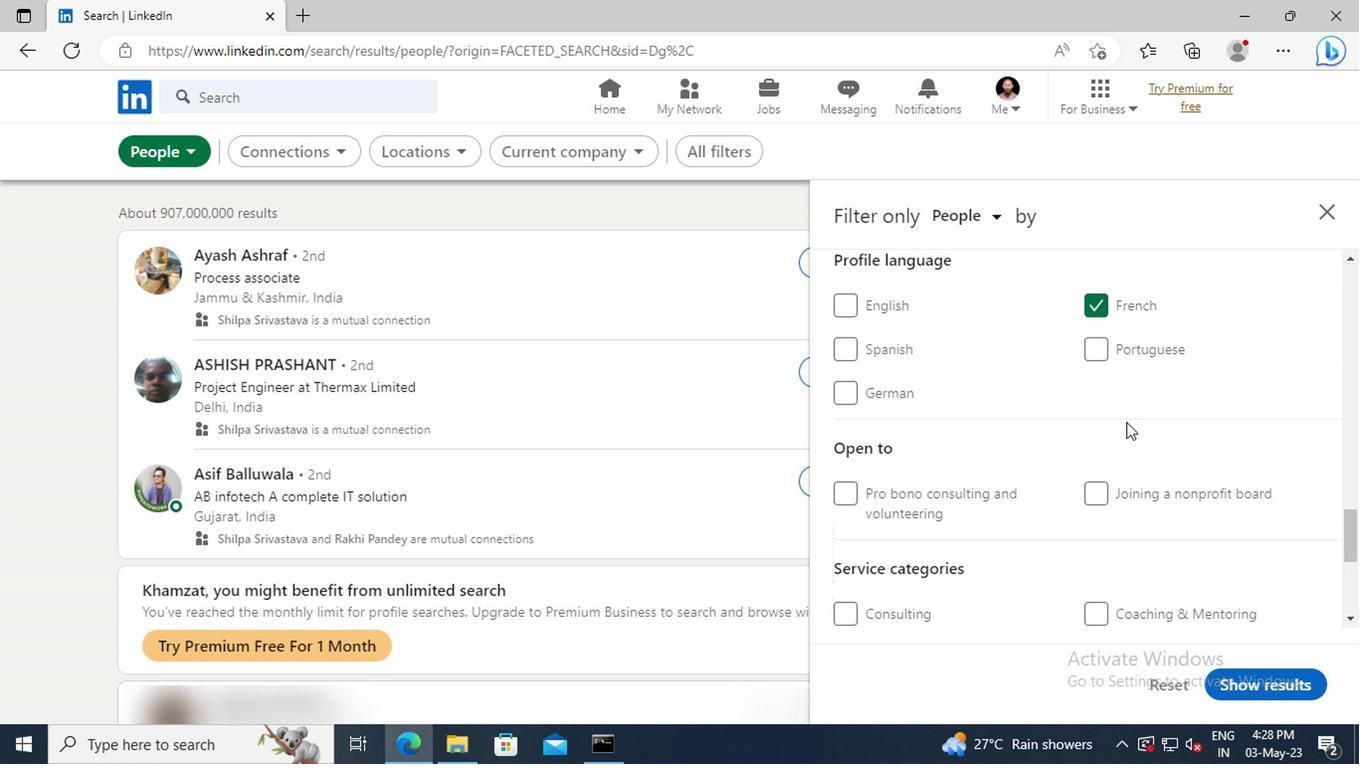 
Action: Mouse scrolled (1122, 421) with delta (0, -1)
Screenshot: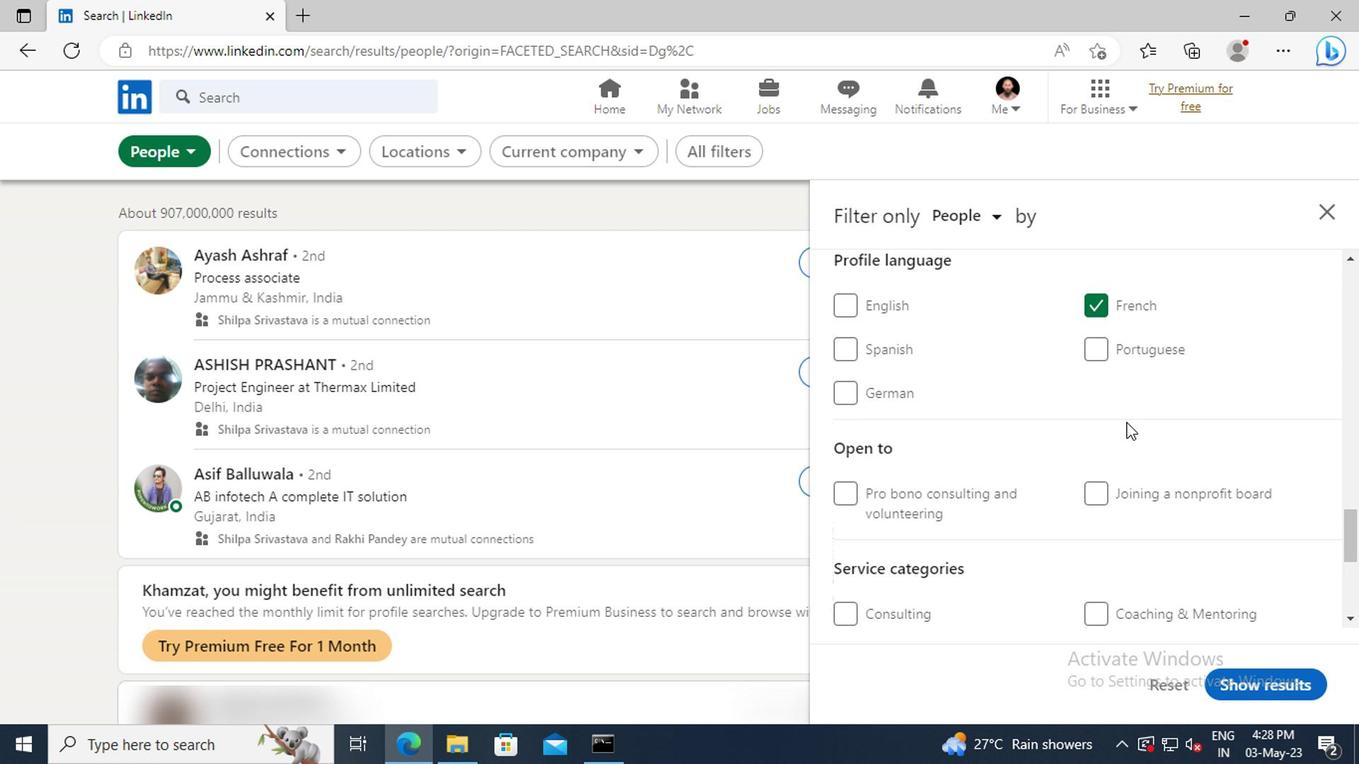 
Action: Mouse scrolled (1122, 421) with delta (0, -1)
Screenshot: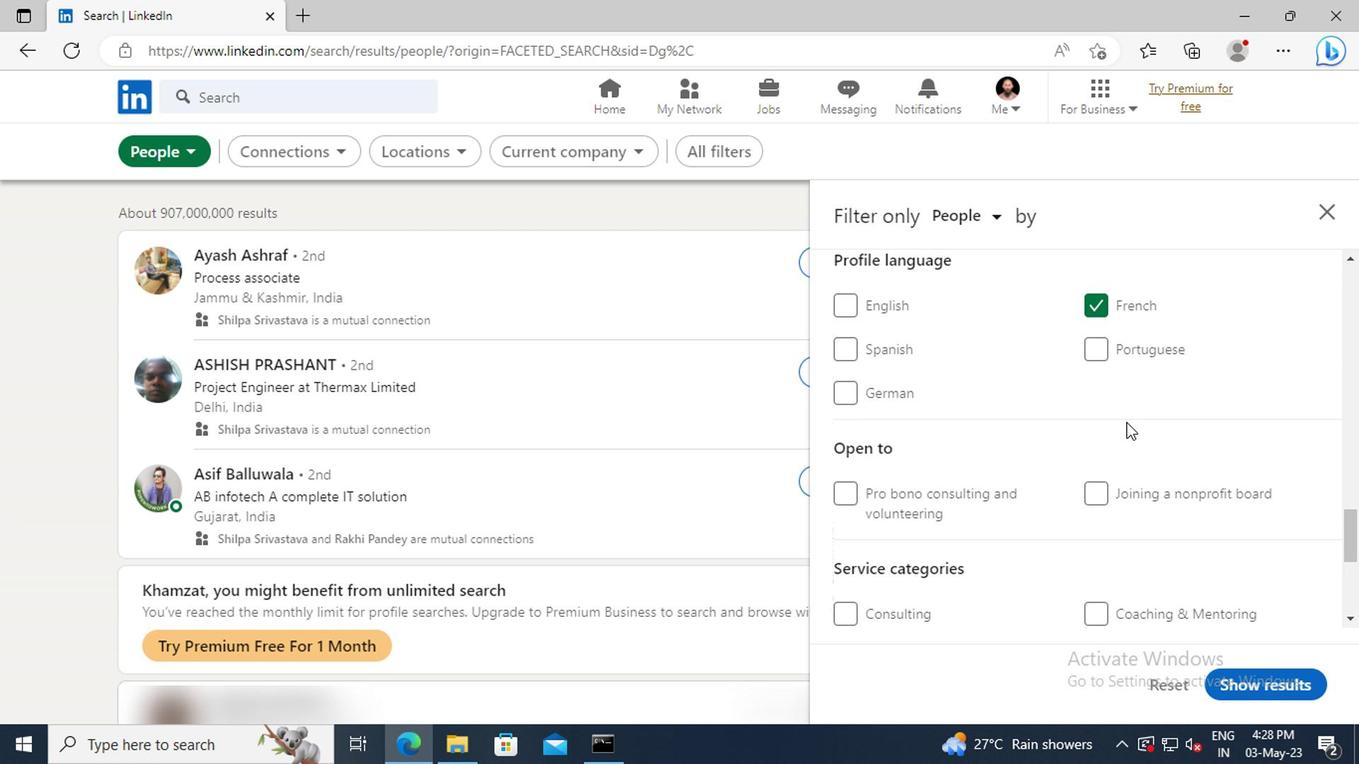 
Action: Mouse scrolled (1122, 421) with delta (0, -1)
Screenshot: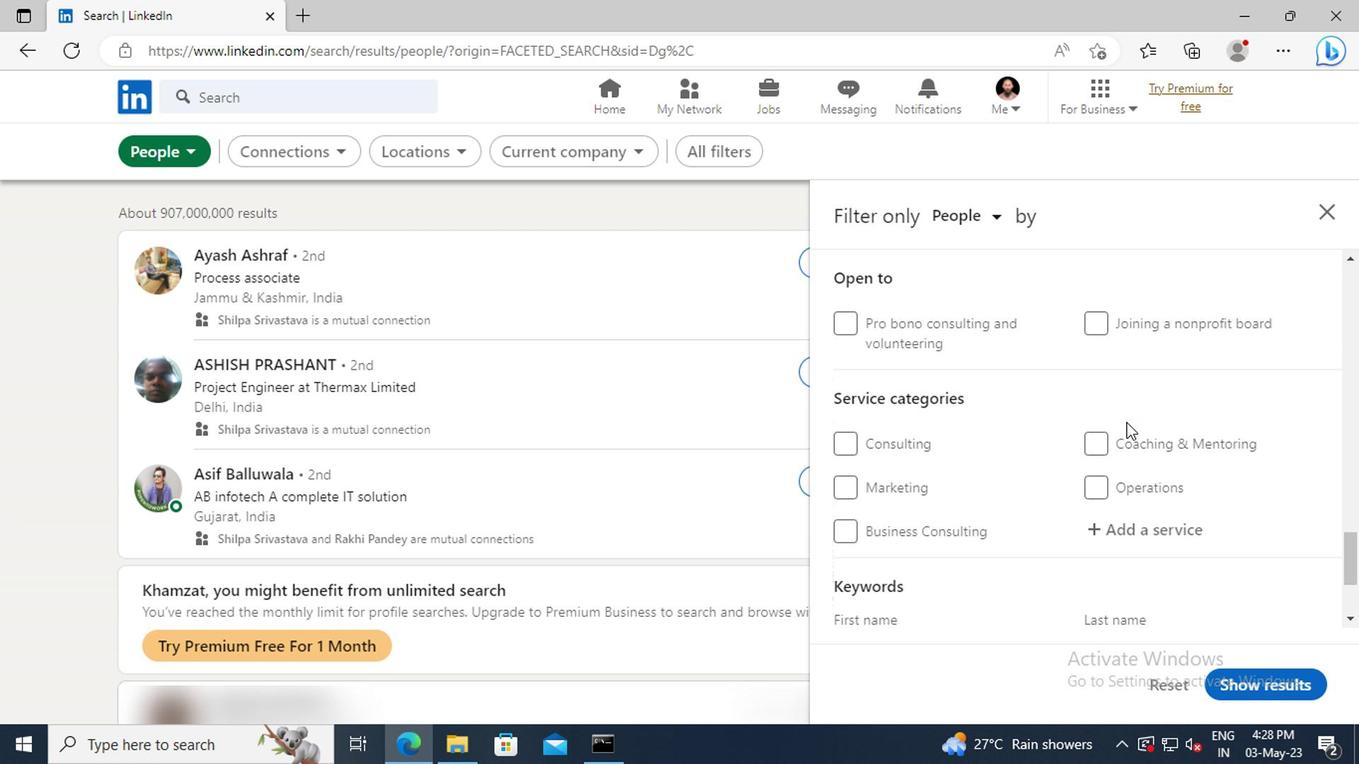 
Action: Mouse moved to (1124, 472)
Screenshot: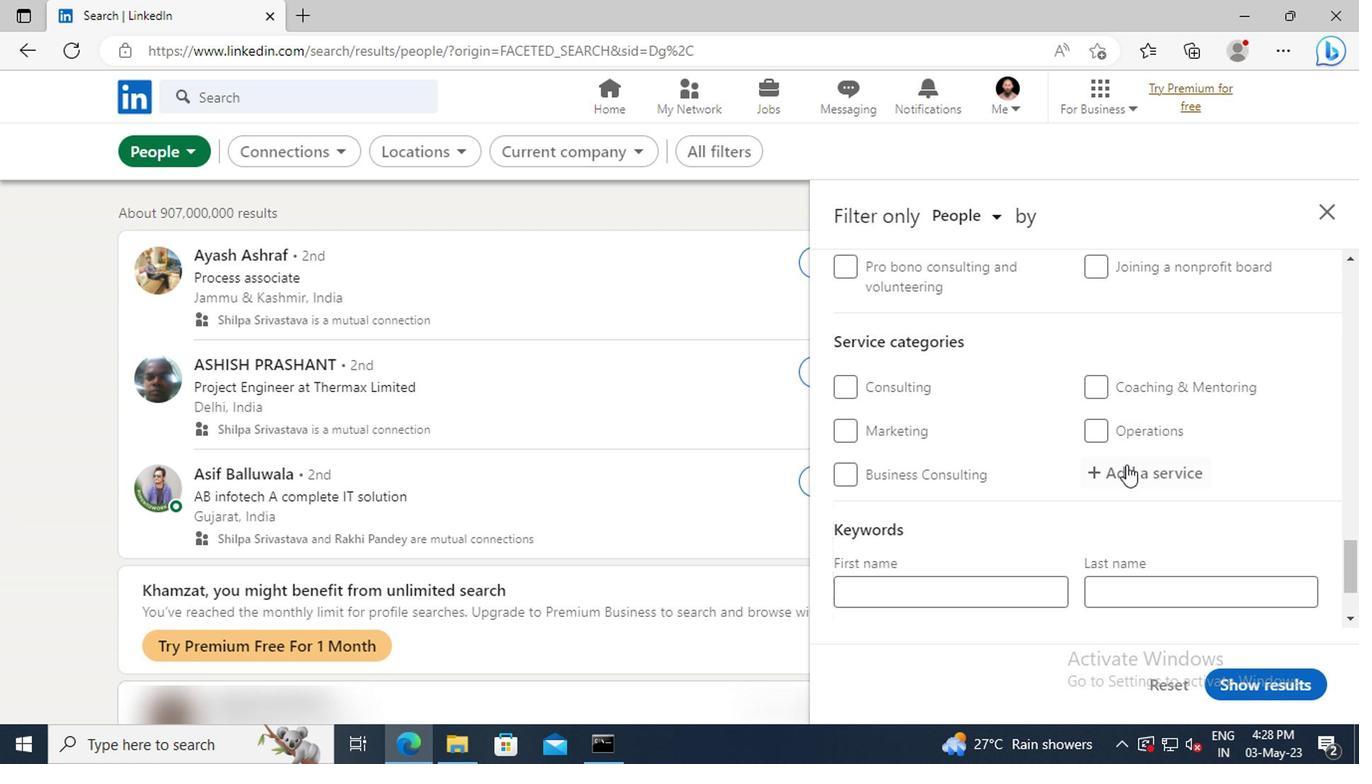 
Action: Mouse pressed left at (1124, 472)
Screenshot: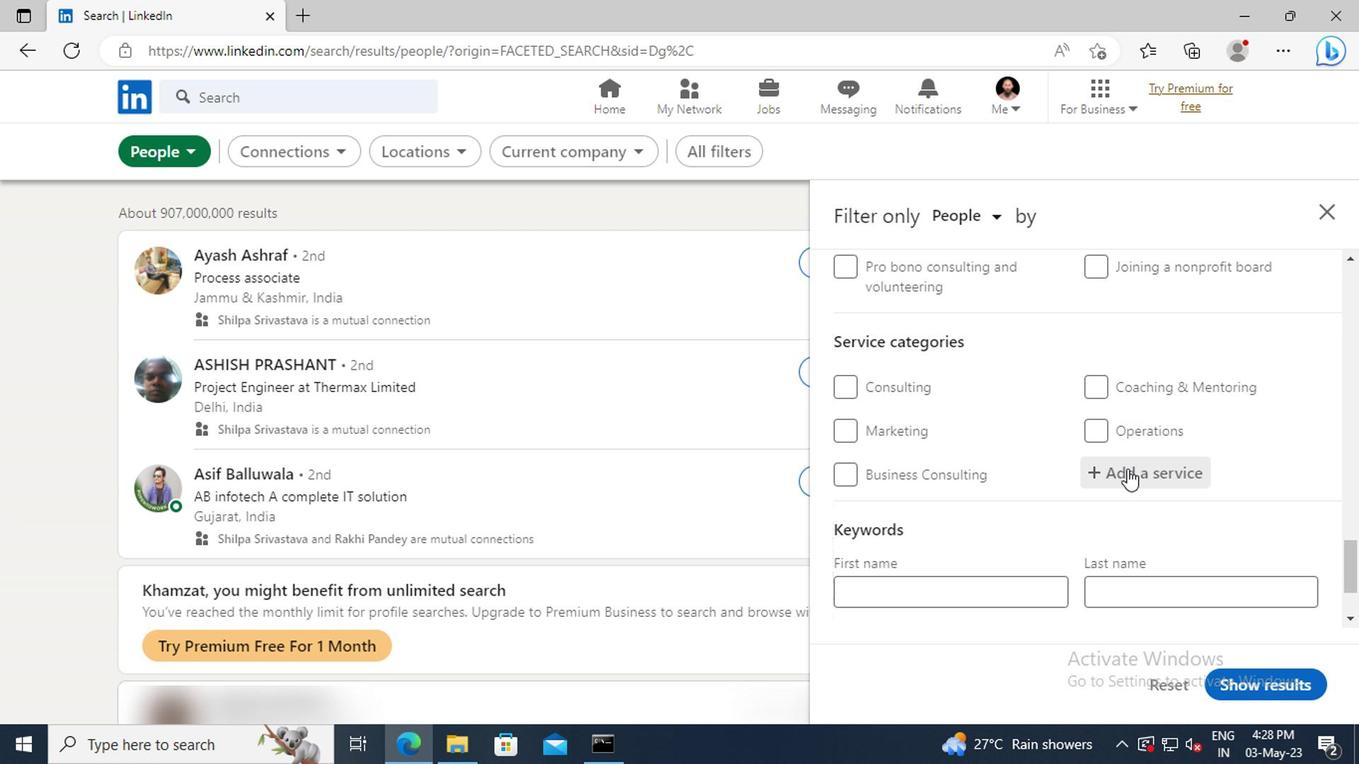 
Action: Key pressed <Key.shift>FINANCIAL<Key.space><Key.shift>ACC
Screenshot: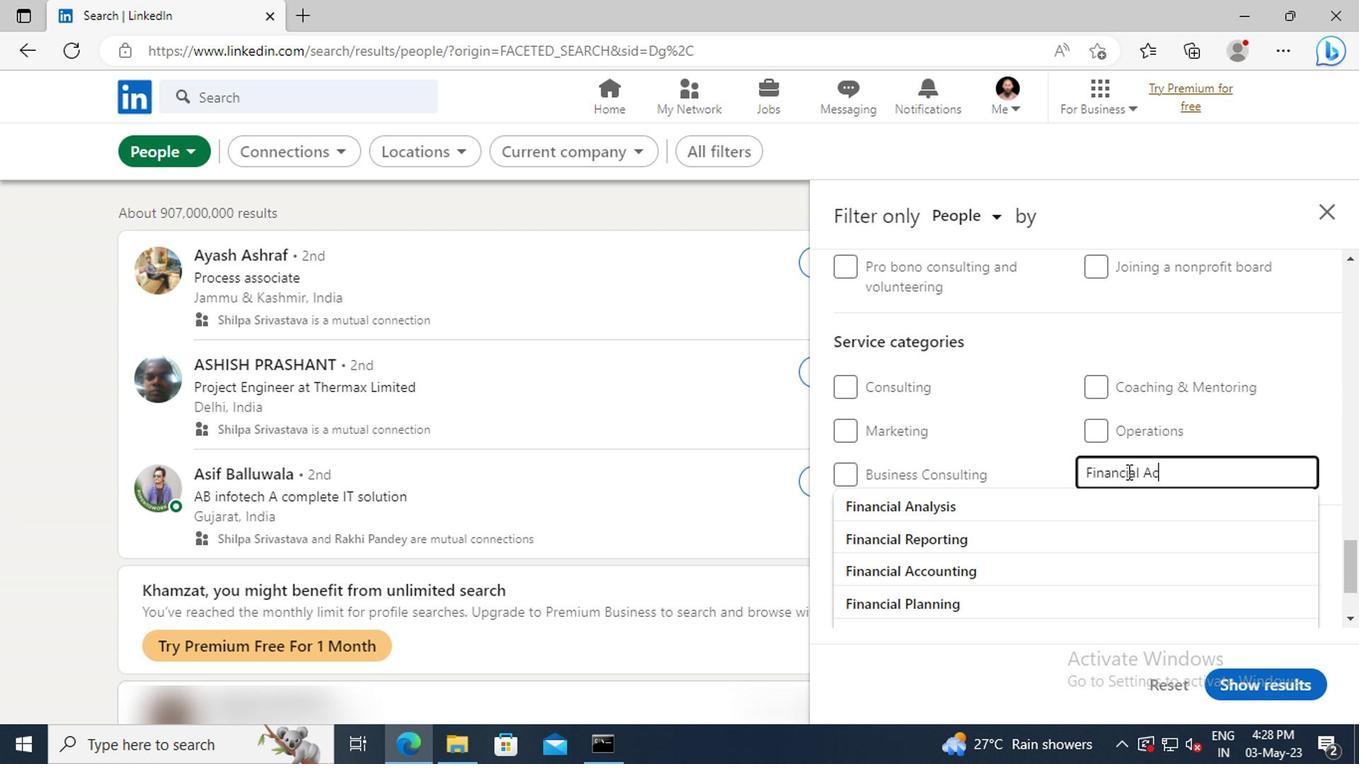 
Action: Mouse moved to (1124, 499)
Screenshot: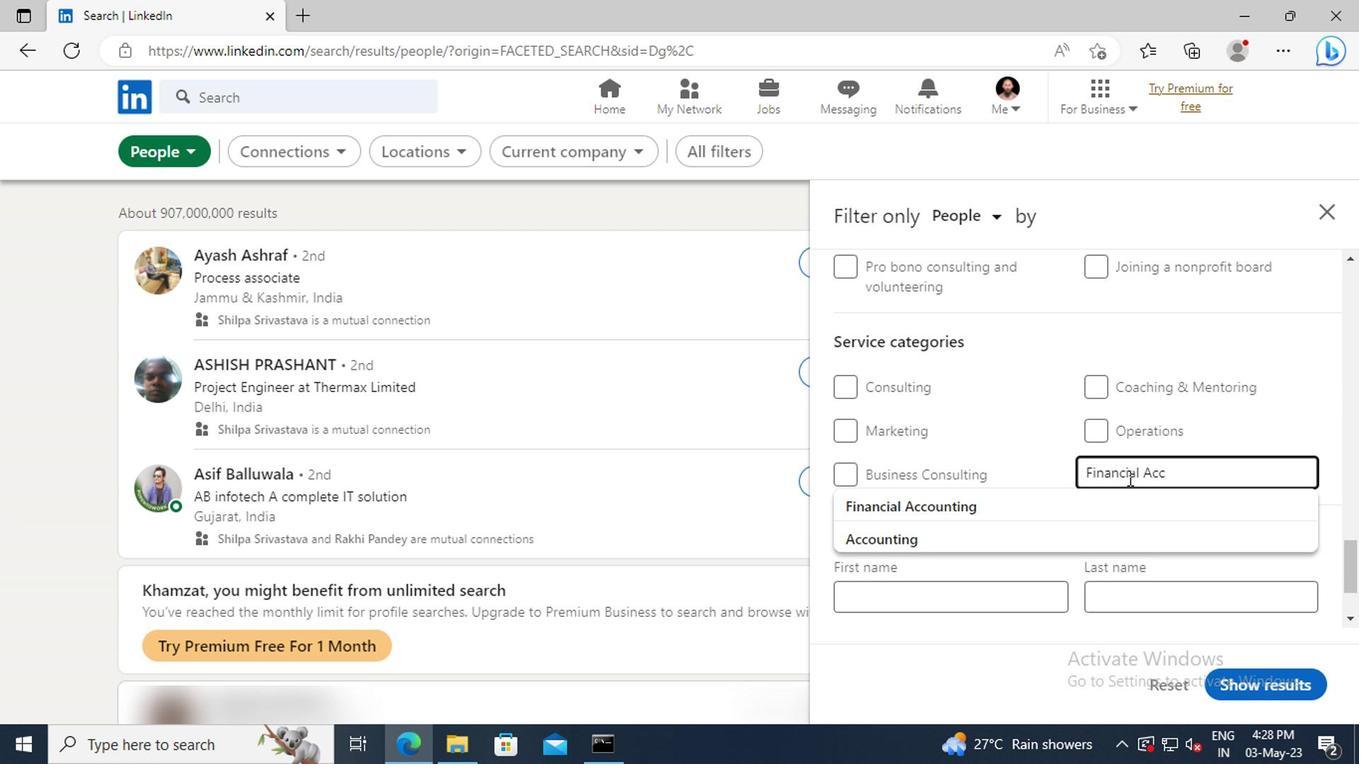 
Action: Mouse pressed left at (1124, 499)
Screenshot: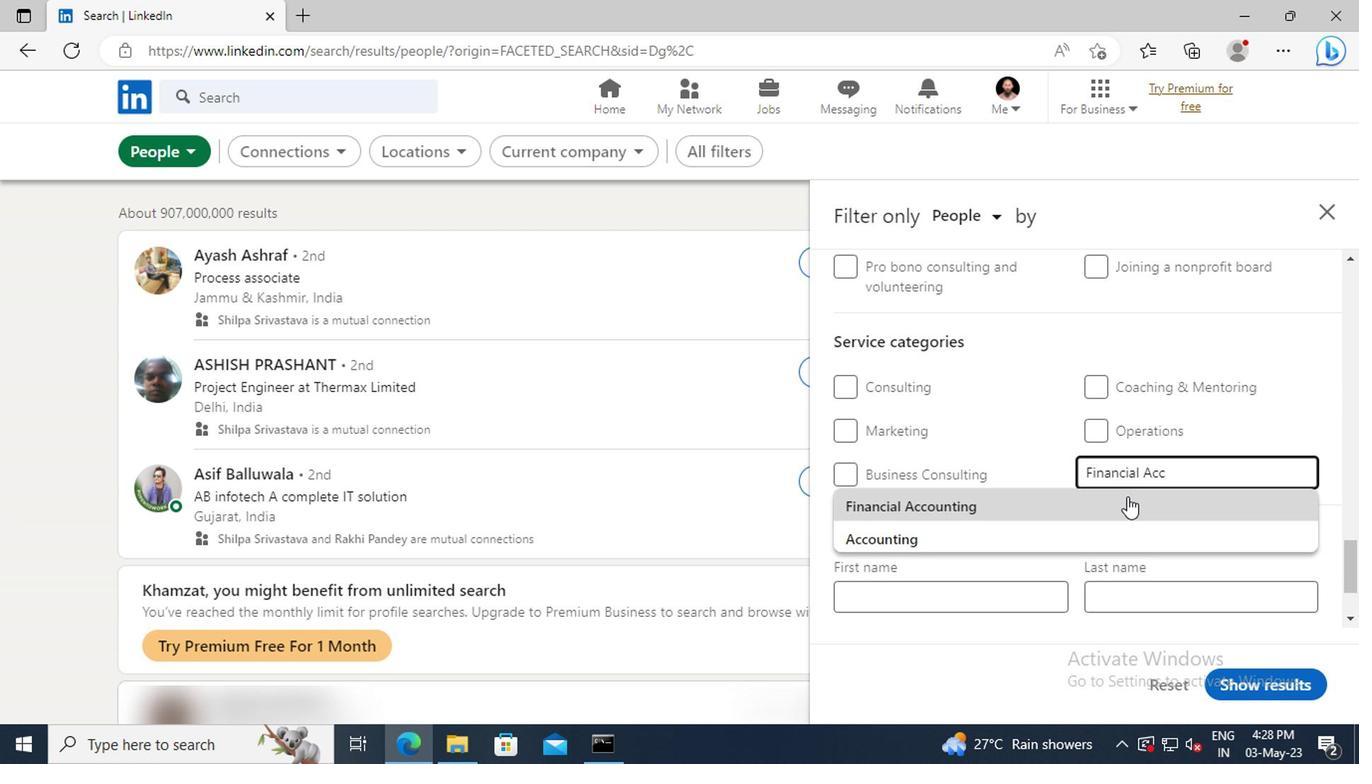
Action: Mouse scrolled (1124, 498) with delta (0, 0)
Screenshot: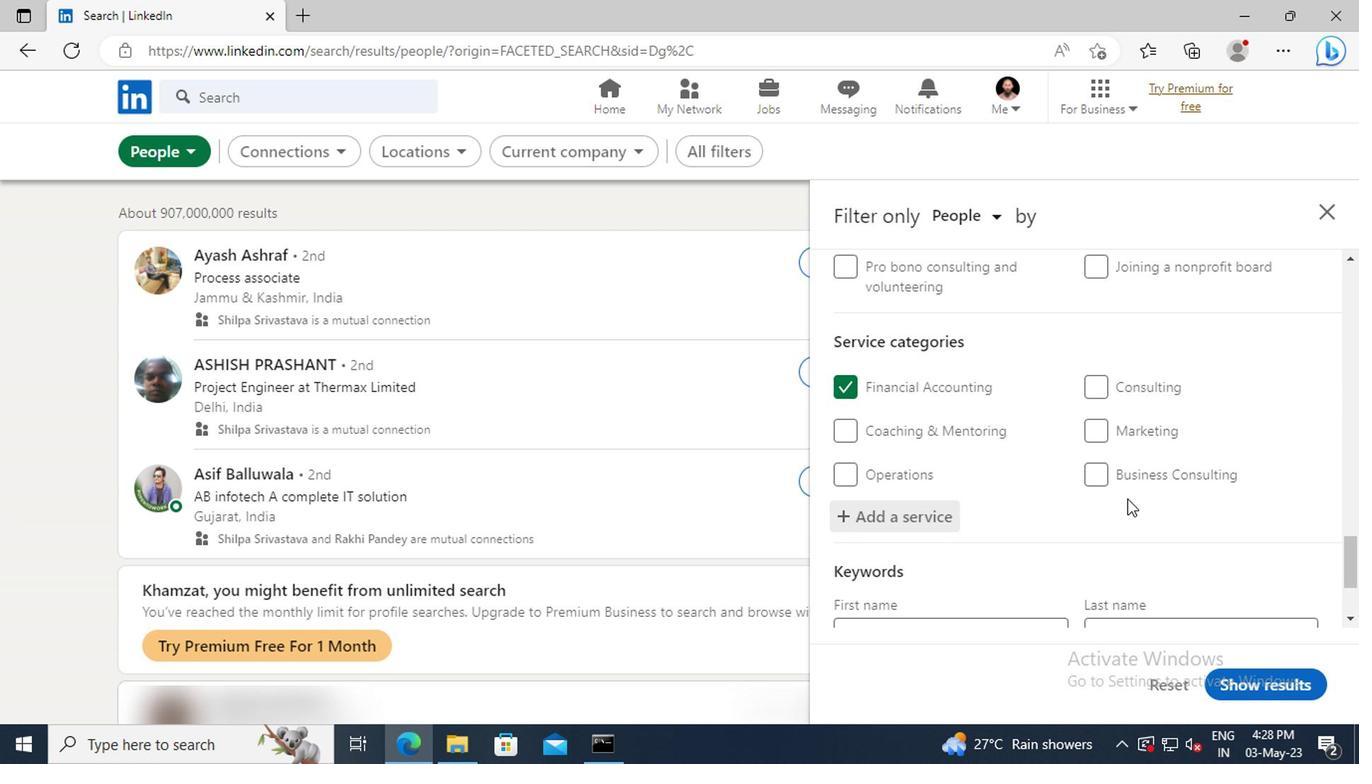 
Action: Mouse scrolled (1124, 498) with delta (0, 0)
Screenshot: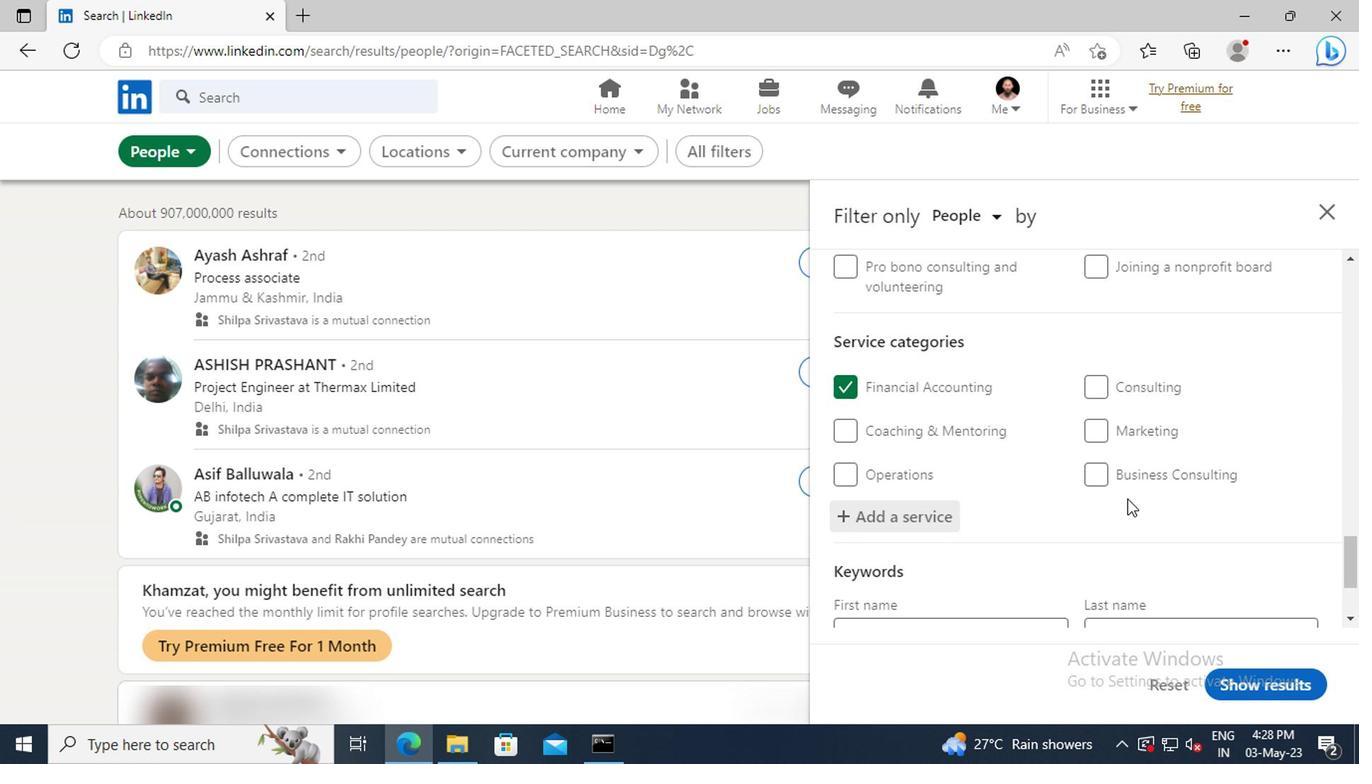 
Action: Mouse scrolled (1124, 498) with delta (0, 0)
Screenshot: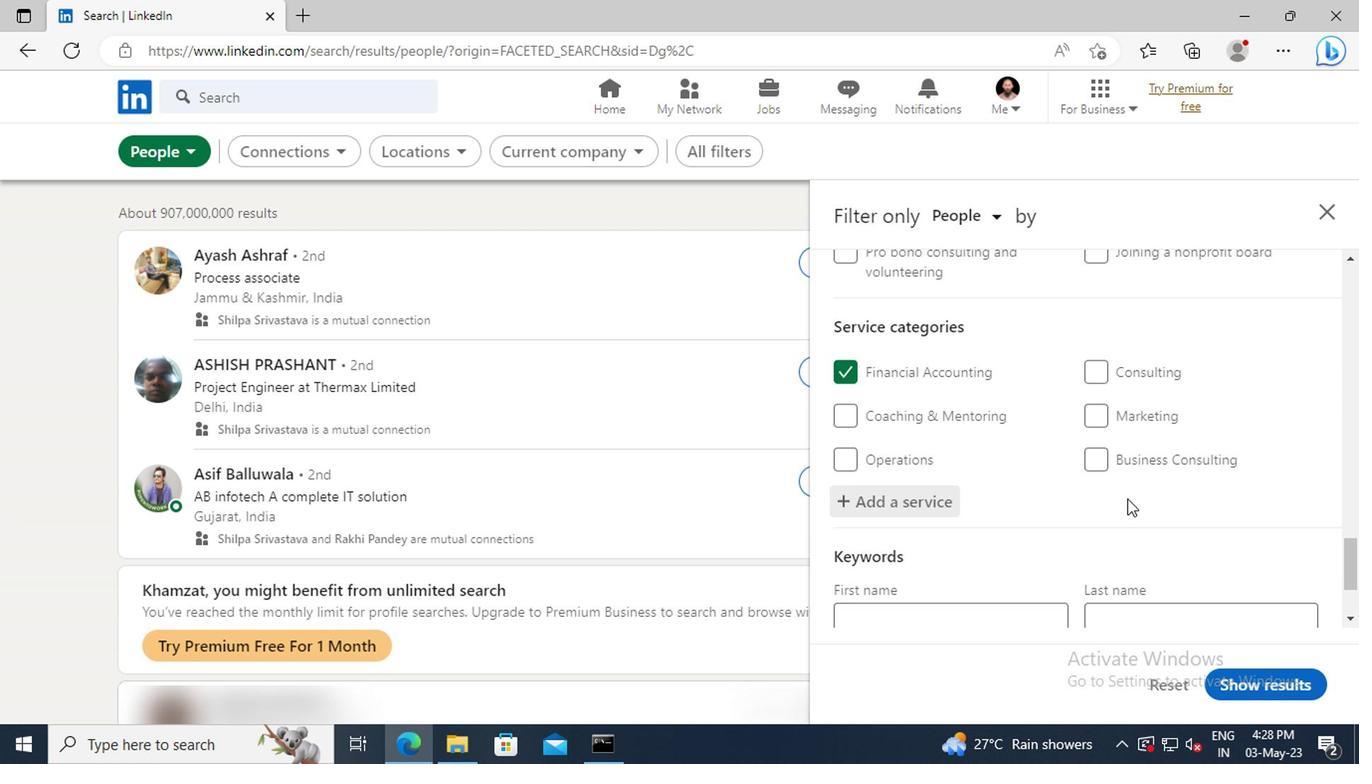 
Action: Mouse scrolled (1124, 498) with delta (0, 0)
Screenshot: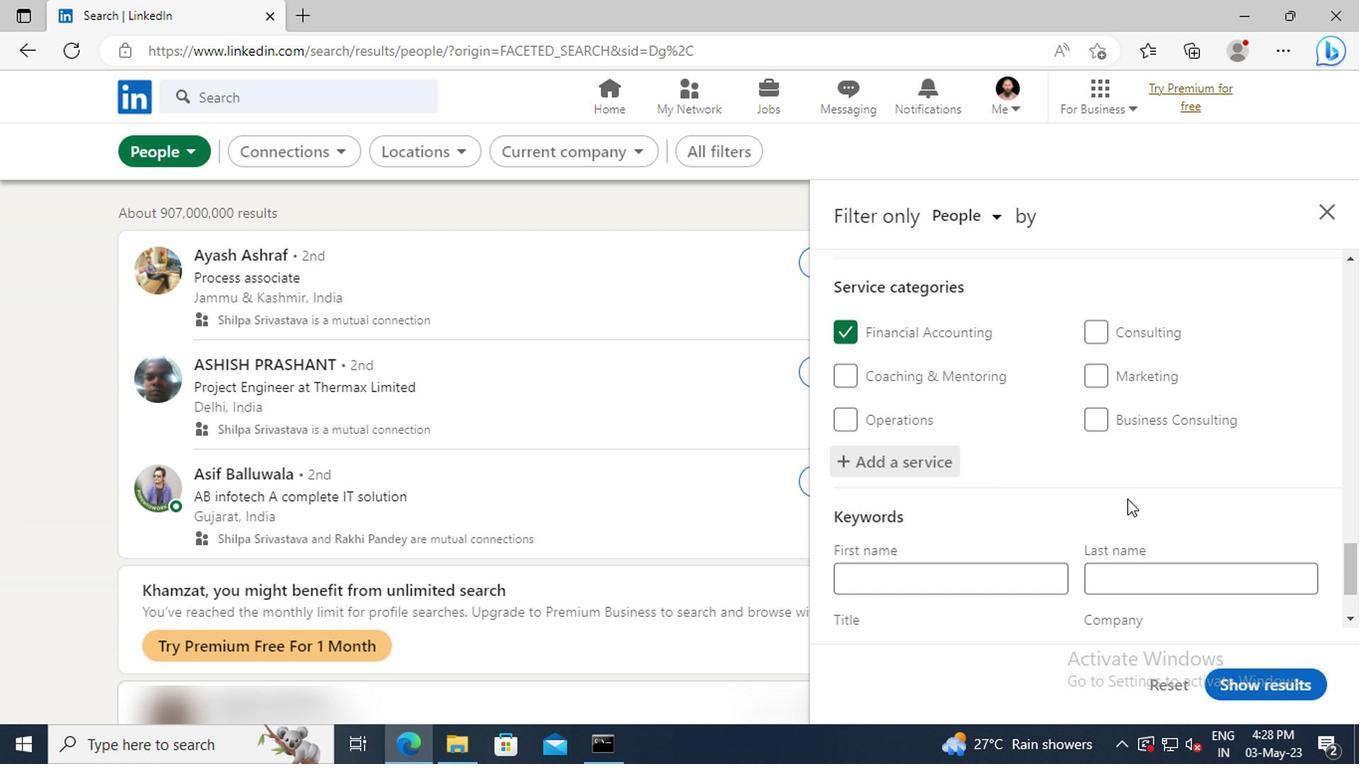 
Action: Mouse scrolled (1124, 498) with delta (0, 0)
Screenshot: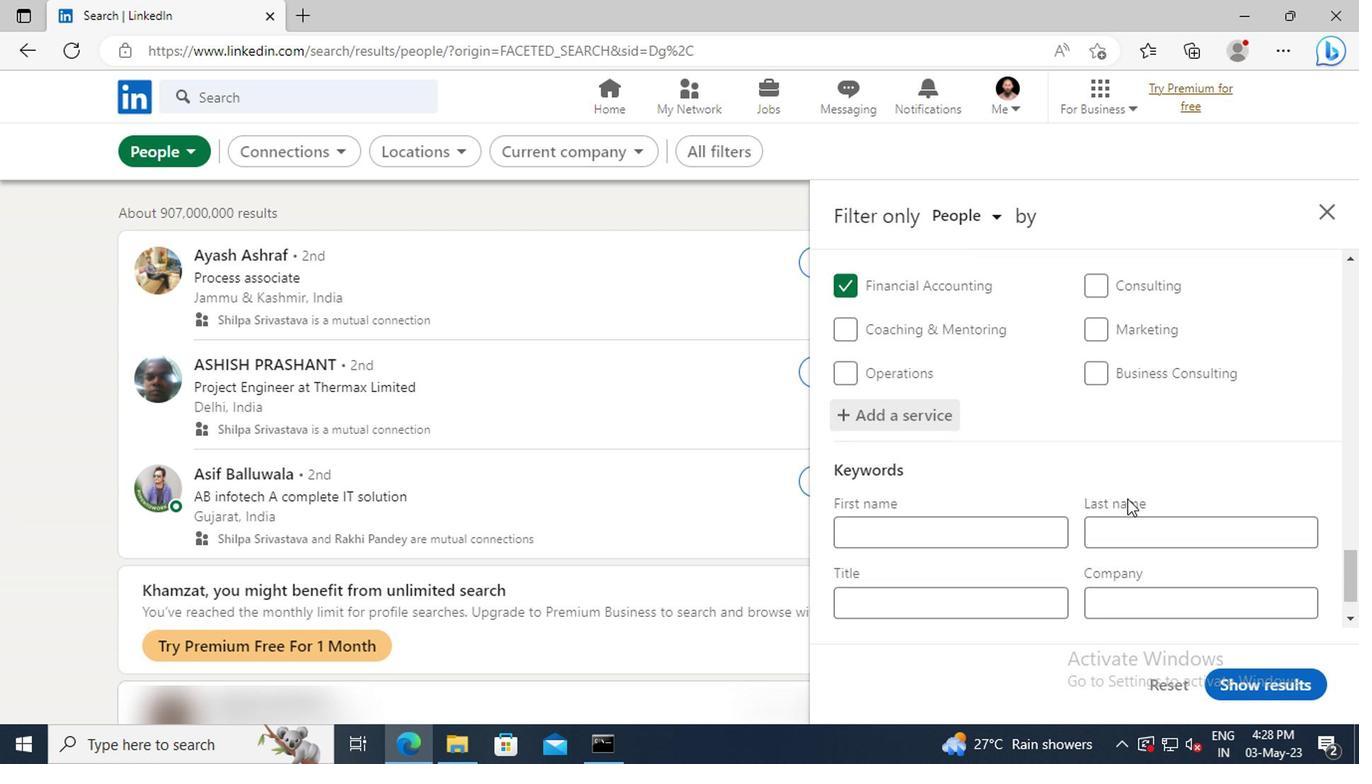 
Action: Mouse moved to (988, 535)
Screenshot: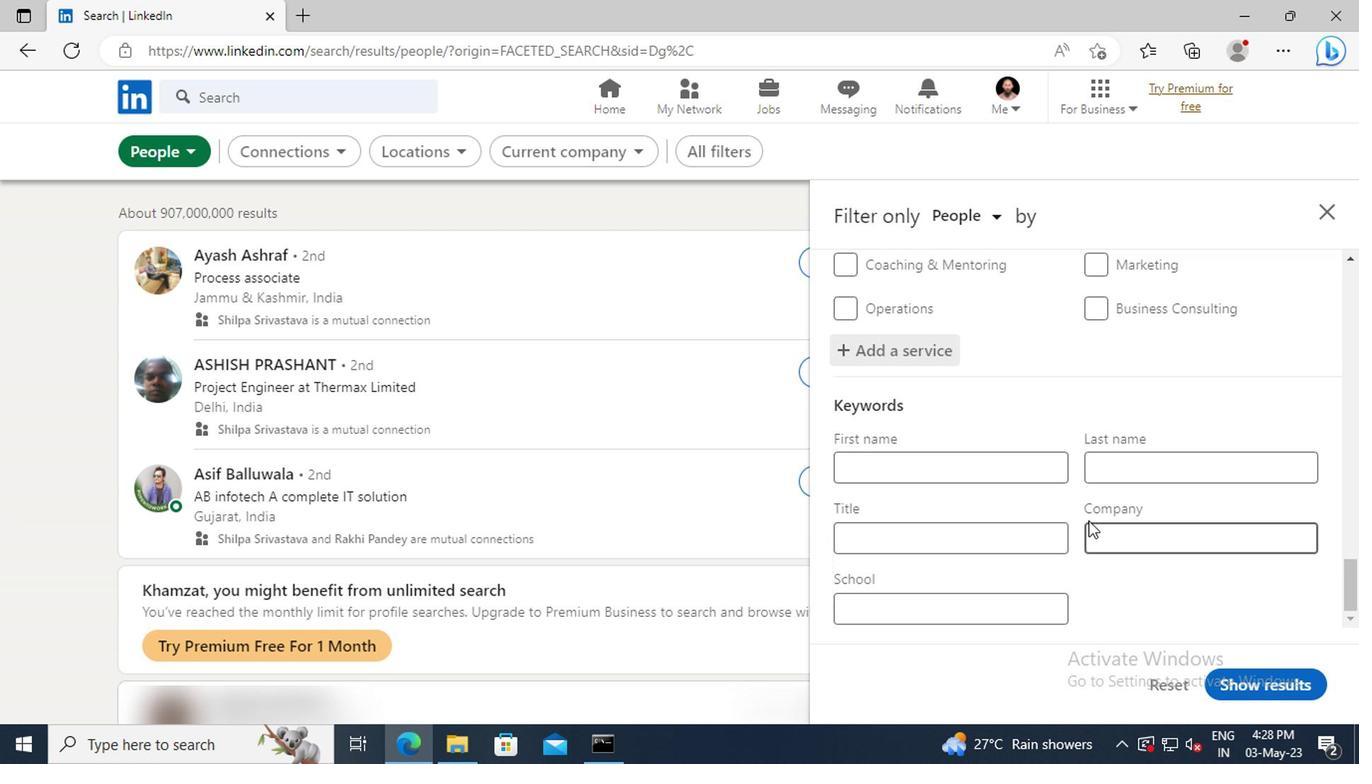 
Action: Mouse pressed left at (988, 535)
Screenshot: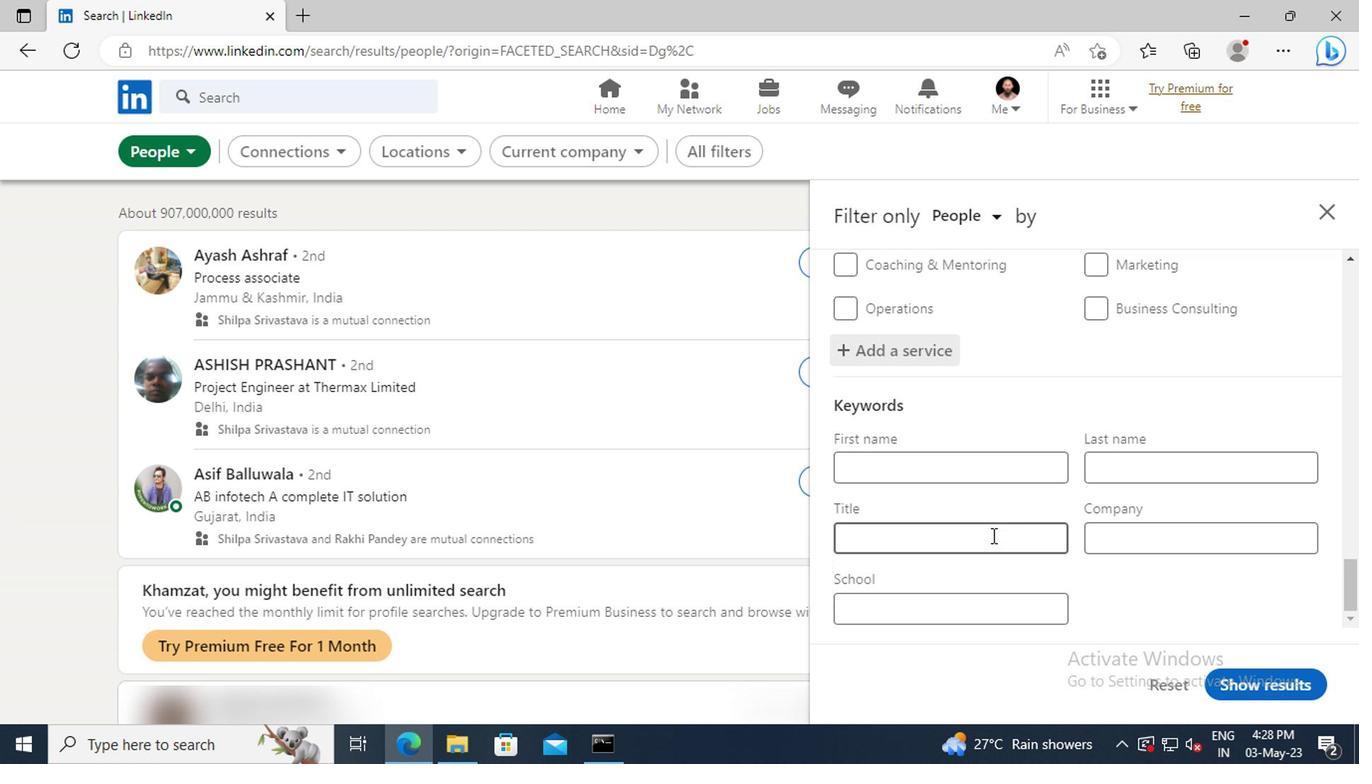 
Action: Key pressed <Key.shift>CARPENTER<Key.enter>
Screenshot: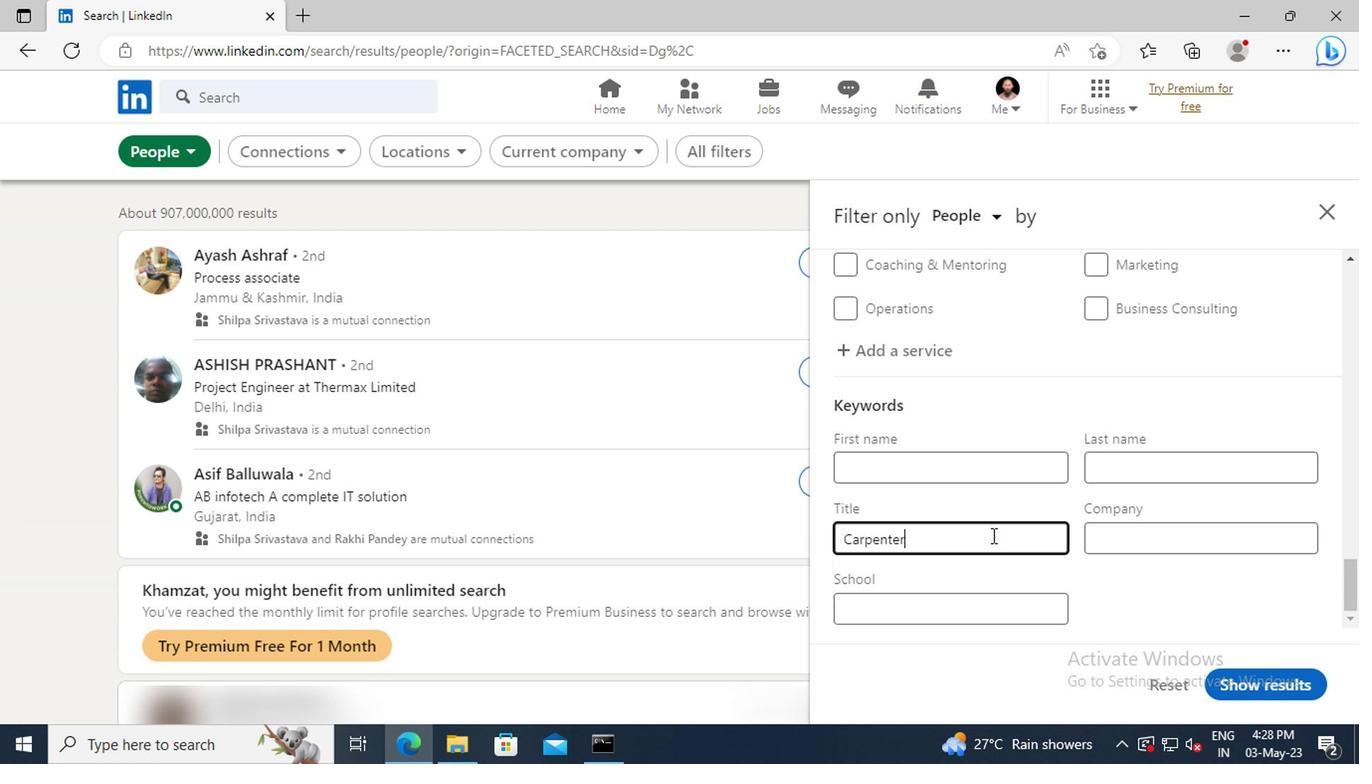 
Action: Mouse moved to (1244, 694)
Screenshot: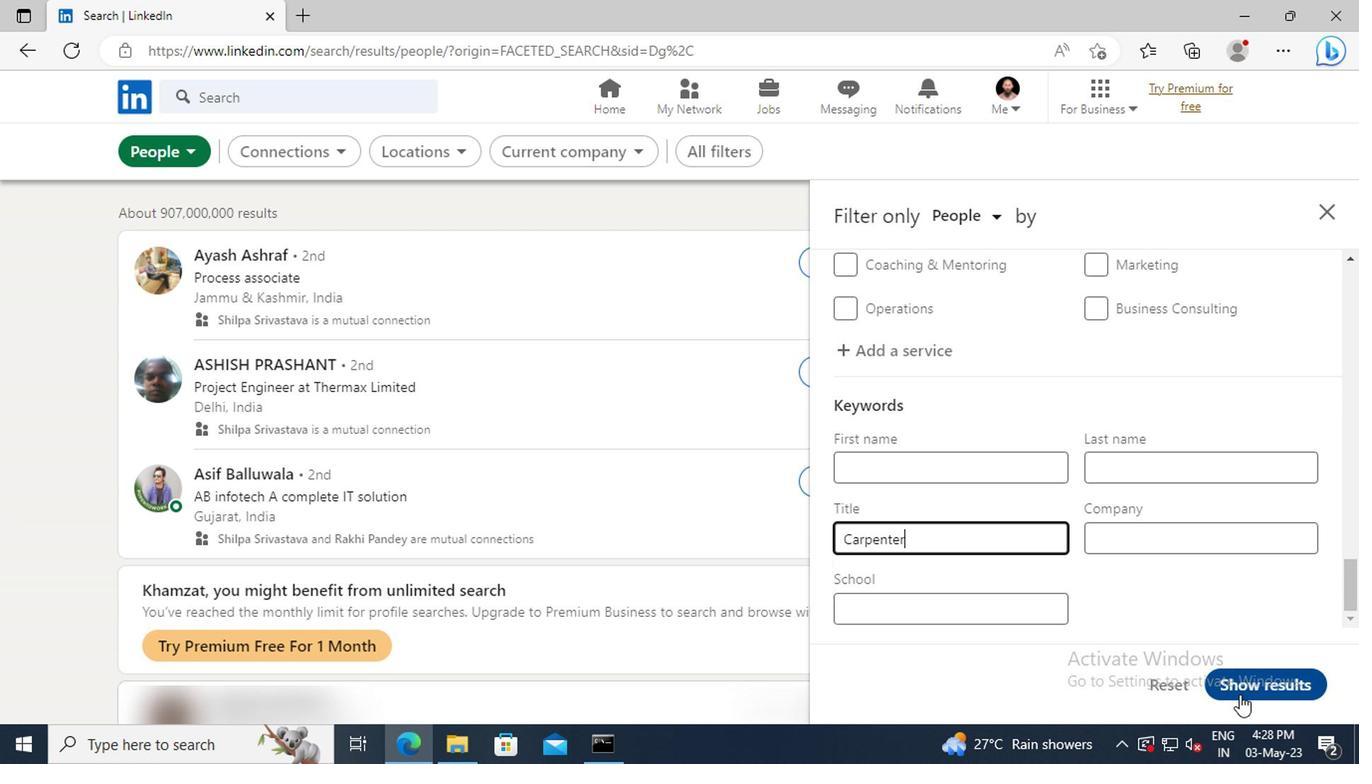
Action: Mouse pressed left at (1244, 694)
Screenshot: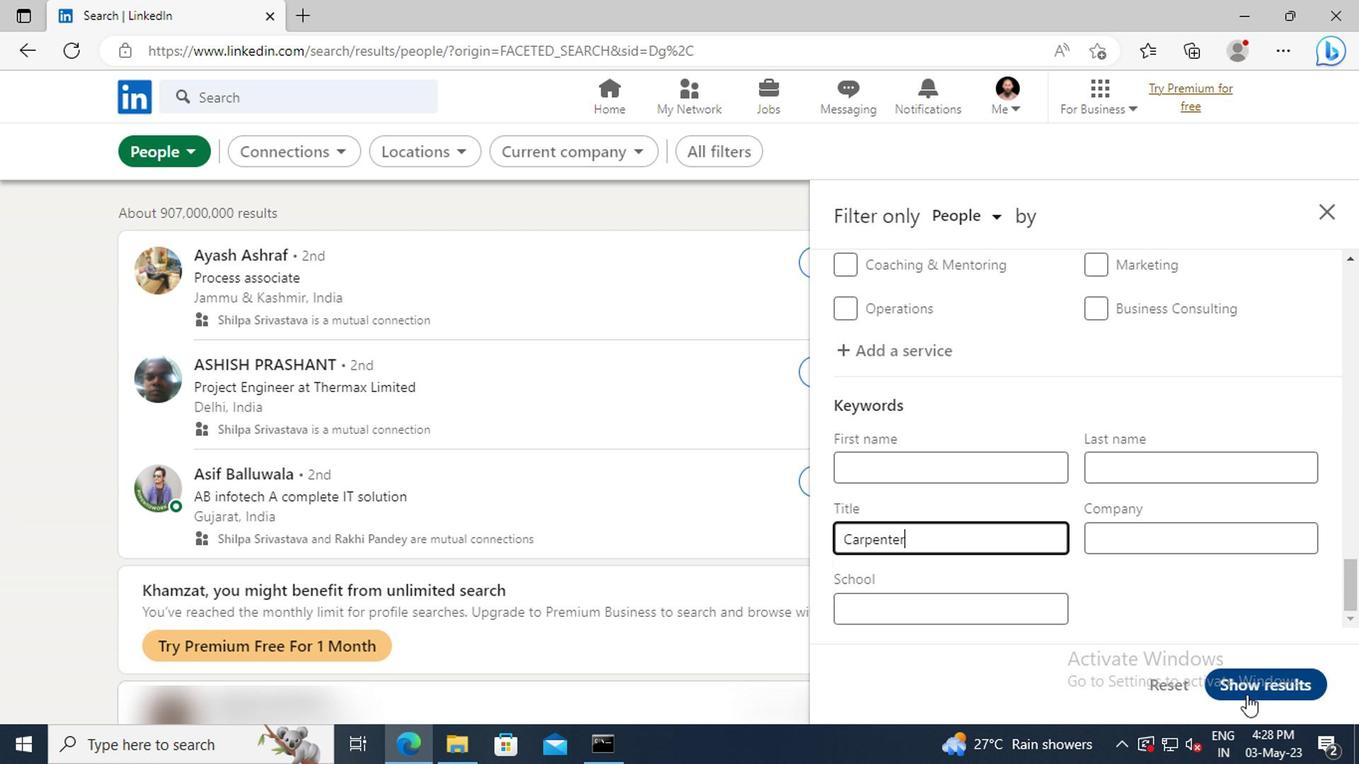 
